 Task: Forward email and add a link Link0000000031 from Parteek.kumar@sogtage.net to Sandip@sogtage.net with a cc to Vanshu.thakur@sogtage.net with a subject Subject0000000031 and add a message Message0000000033. Forward email and add a link Link0000000031 from Parteek.kumar@sogtage.net to Sandip@sogtage.net with a cc to Vanshu.thakur@sogtage.net and bcc to Nikhil.rathi@sogtage.net with a subject Subject0000000031 and add a message Message0000000033. Forward email and add a link Link0000000031 from Parteek.kumar@sogtage.net to Sandip@sogtage.net; Email000000002 with a cc to Nikhil.rathi@sogtage.net; Ayush@sogtage.net and bcc to Pooja.Chaudhary@sogtage.net with a subject Subject0000000031 and add a message Message0000000033. Forward email and add a link Link0000000032 from Parteek.kumar@sogtage.net including the signature Sign0000000001 to Sandip@sogtage.net with a subject Subject0000000031 and add a message Message0000000031. Forward email and add a link Link0000000032 from Parteek.kumar@sogtage.net including the signature Sign0000000001 to Sandip@sogtage.net; Email000000002 with a subject Subject0000000032 and add a message Message0000000032
Action: Mouse moved to (1138, 257)
Screenshot: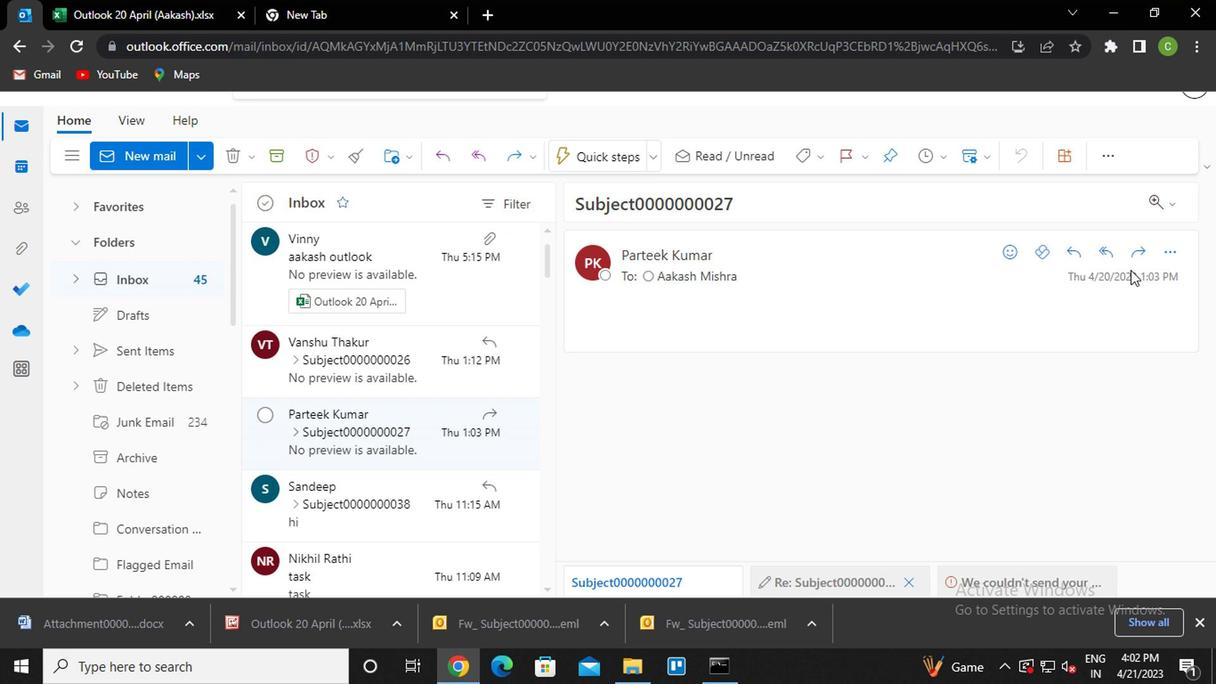 
Action: Mouse pressed left at (1138, 257)
Screenshot: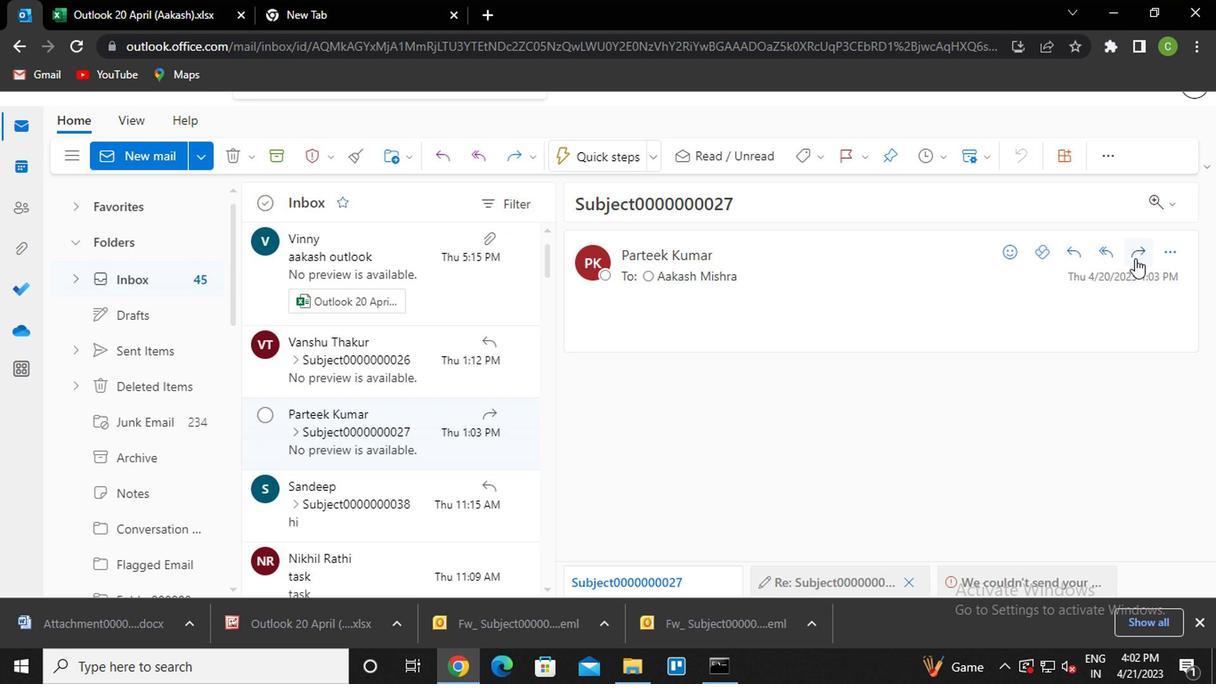 
Action: Mouse moved to (839, 165)
Screenshot: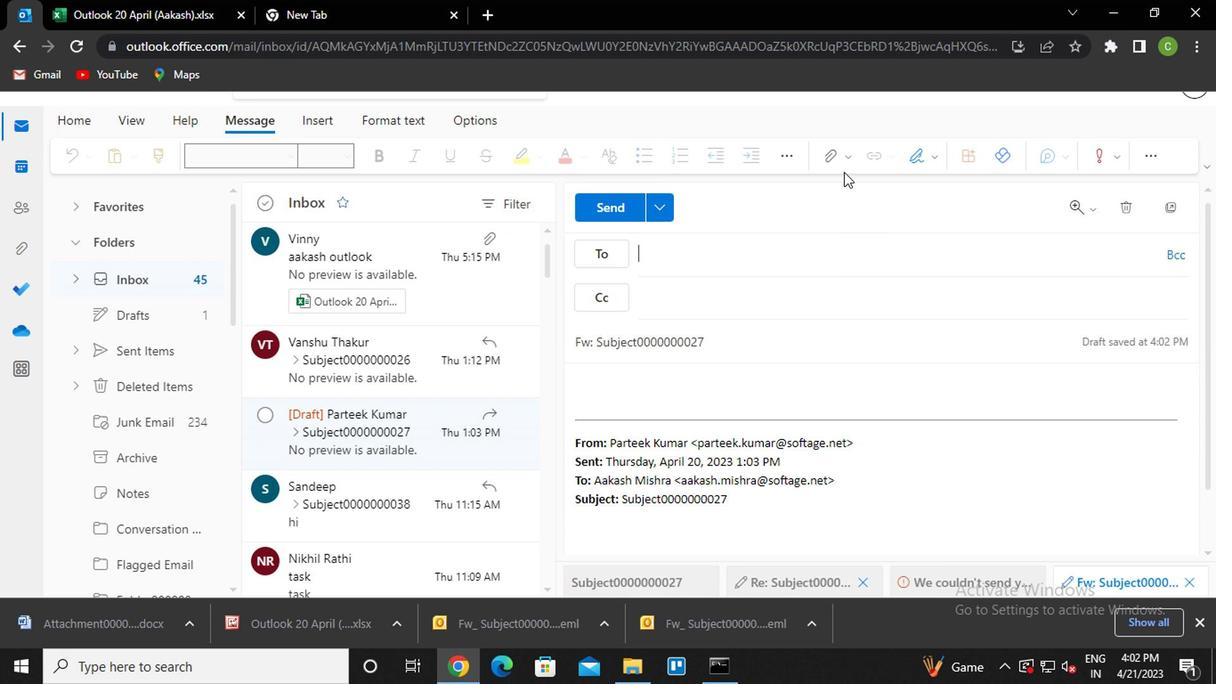 
Action: Mouse pressed left at (839, 165)
Screenshot: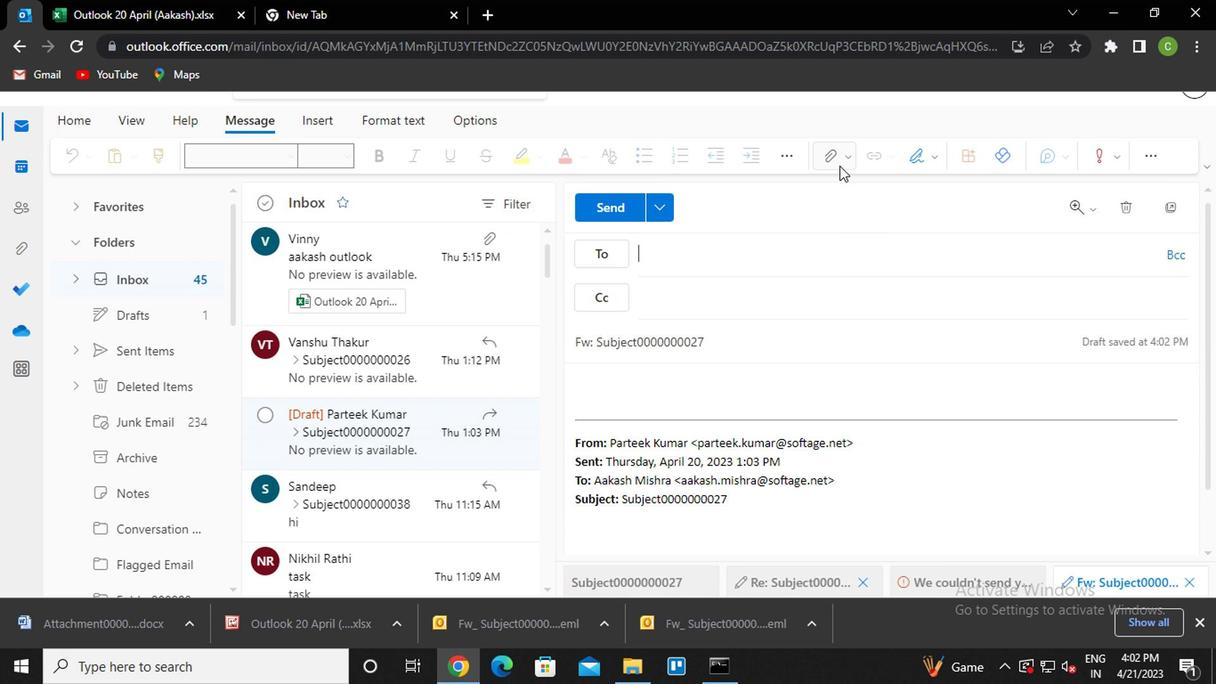 
Action: Mouse moved to (600, 397)
Screenshot: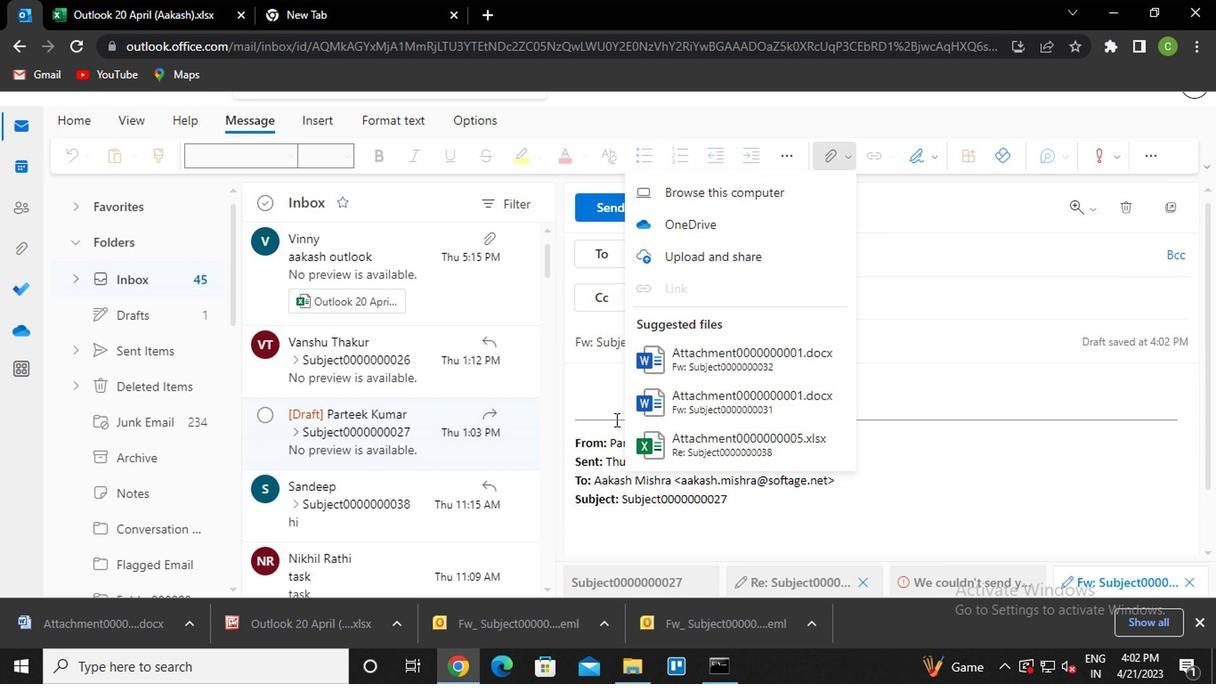 
Action: Mouse pressed left at (600, 397)
Screenshot: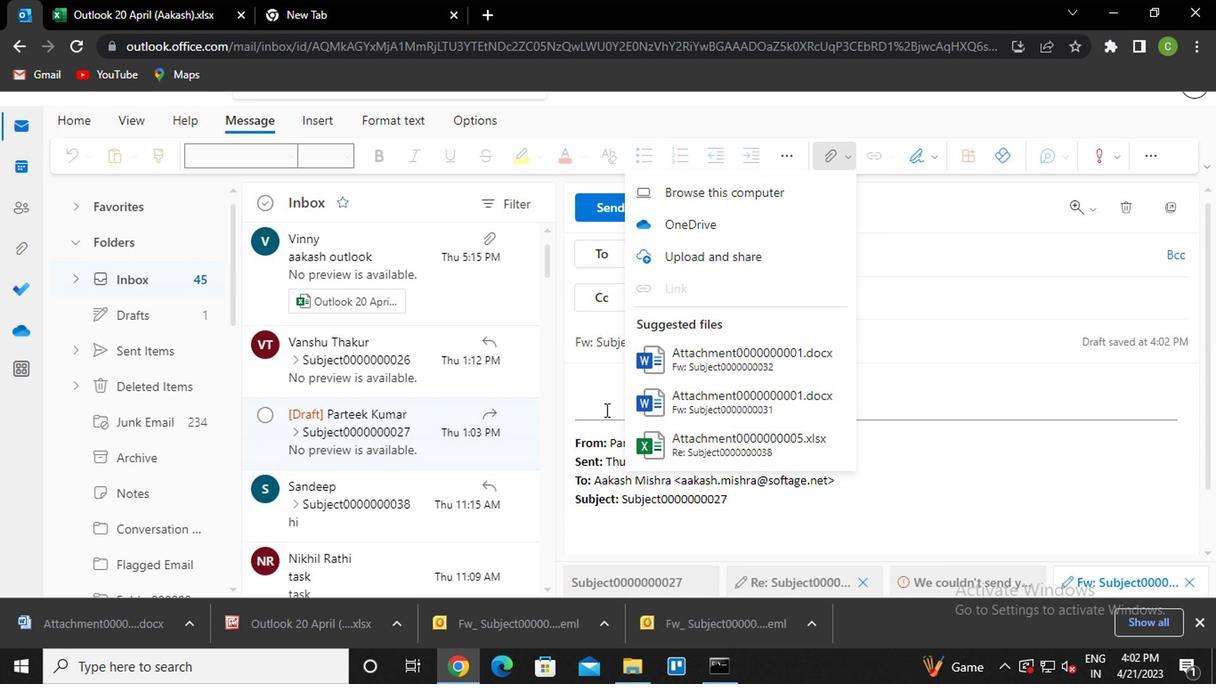 
Action: Mouse moved to (834, 165)
Screenshot: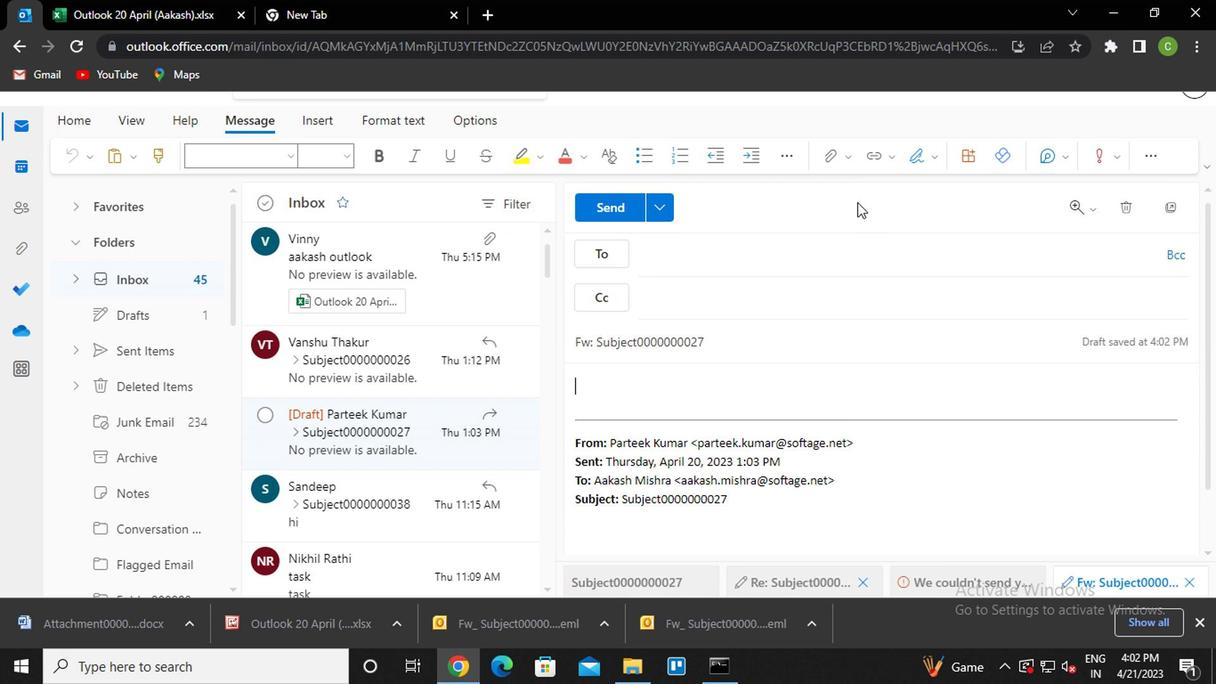 
Action: Mouse pressed left at (834, 165)
Screenshot: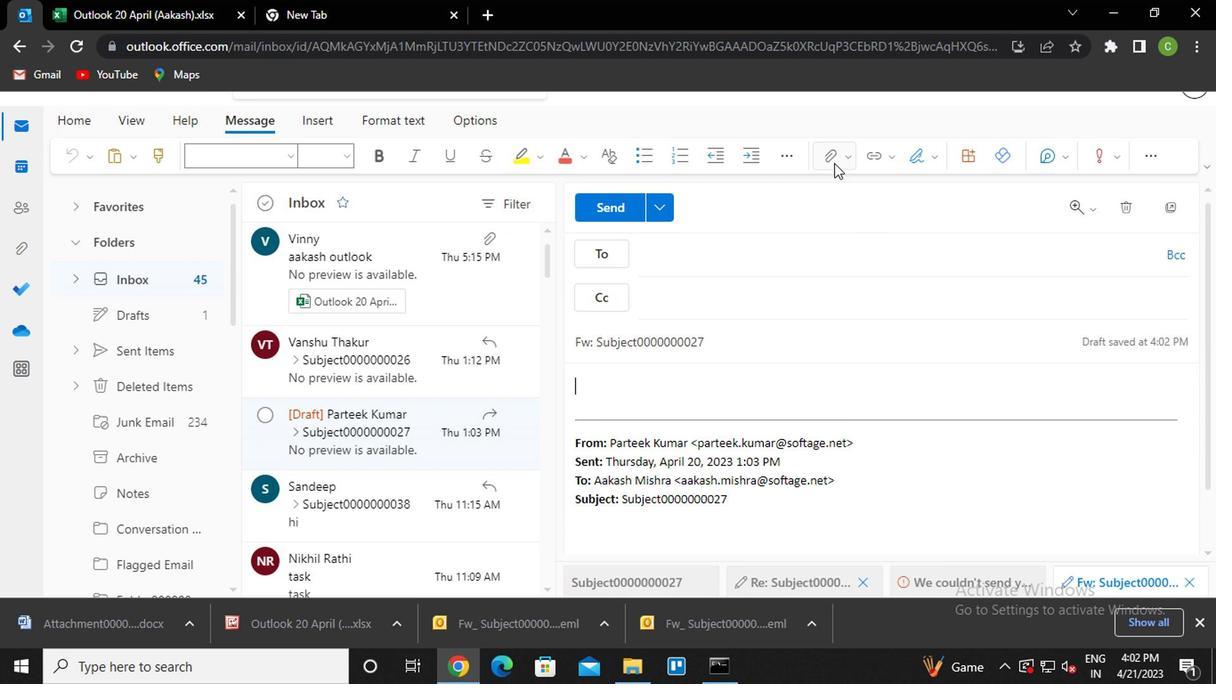 
Action: Mouse moved to (700, 295)
Screenshot: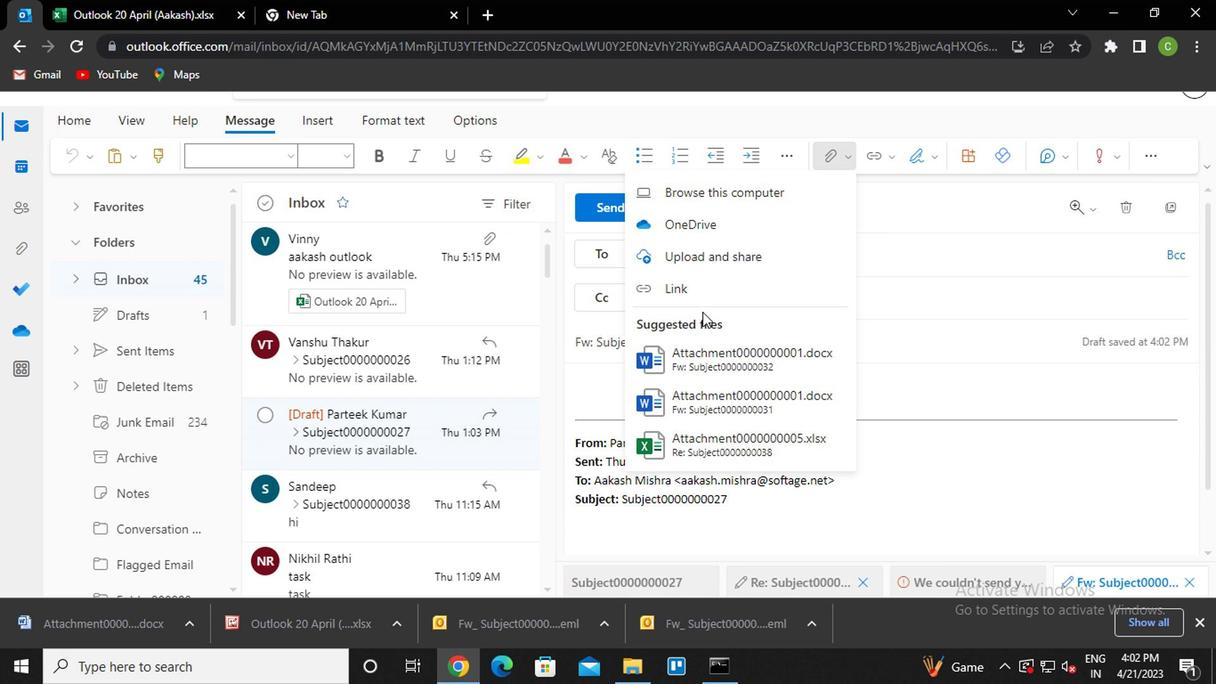 
Action: Mouse pressed left at (700, 295)
Screenshot: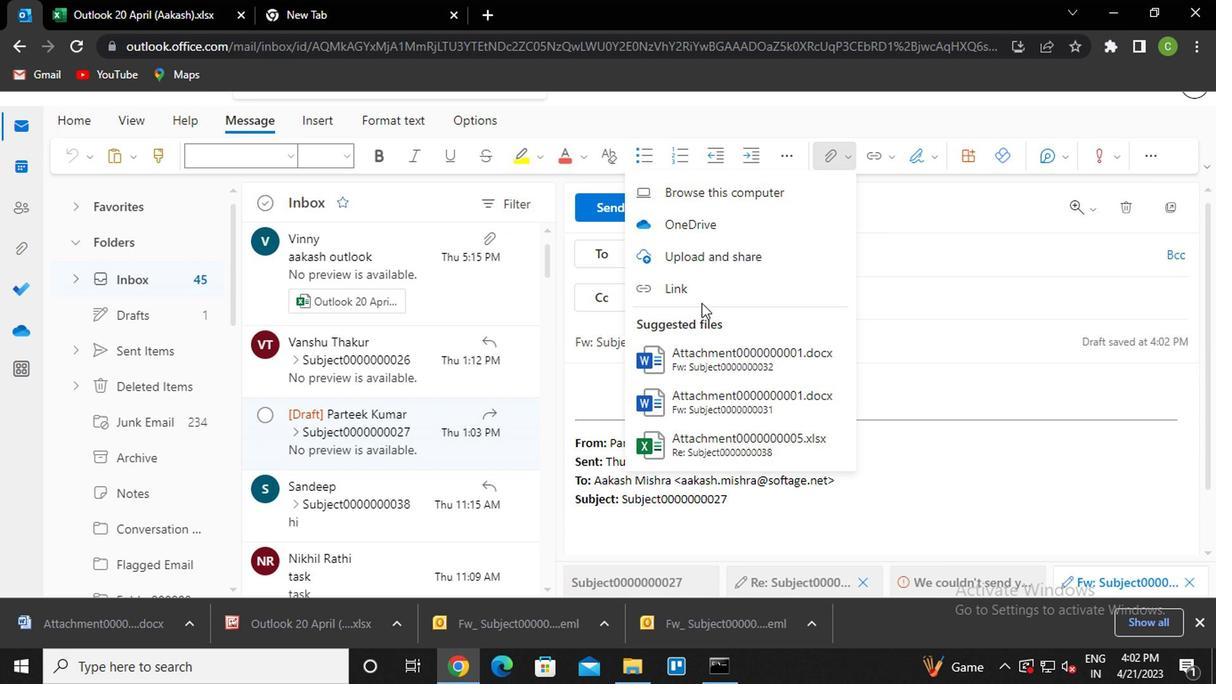 
Action: Mouse moved to (464, 378)
Screenshot: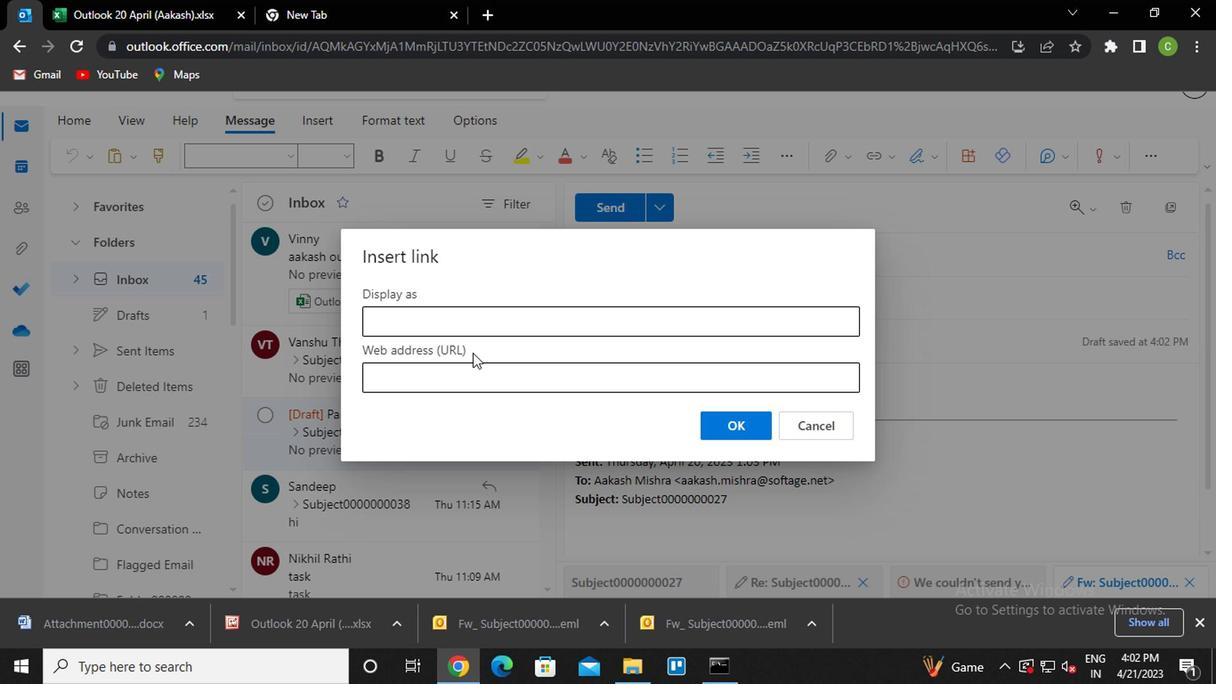 
Action: Mouse pressed left at (464, 378)
Screenshot: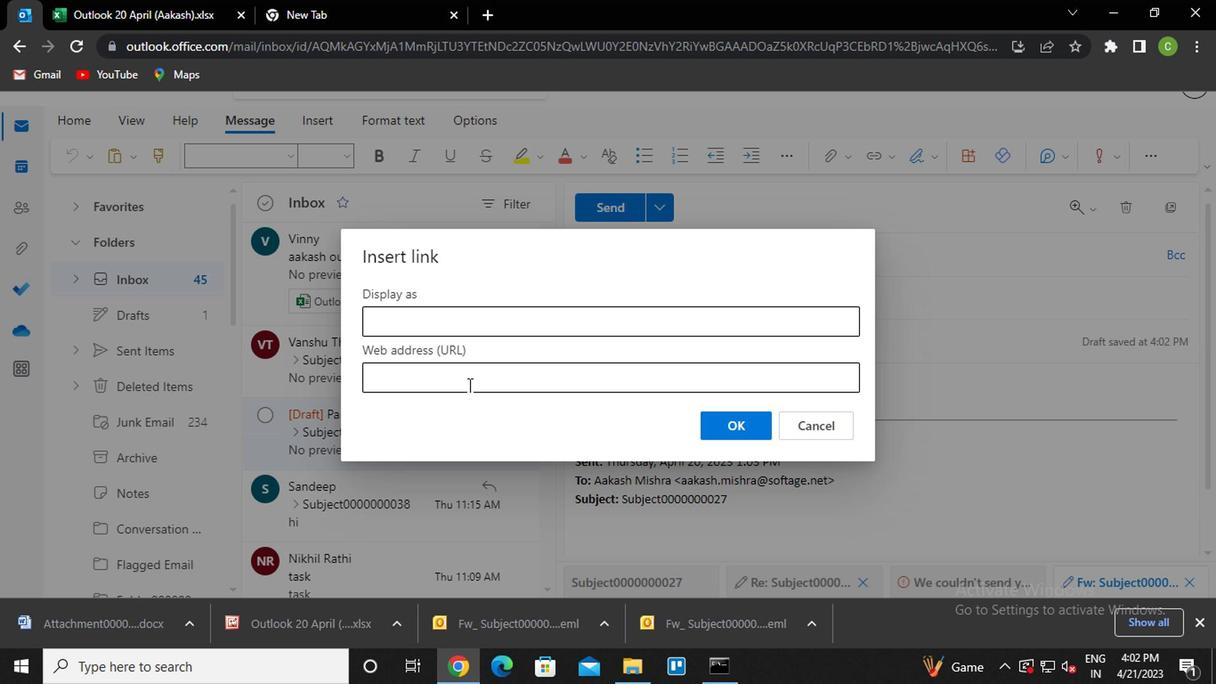 
Action: Mouse moved to (520, 232)
Screenshot: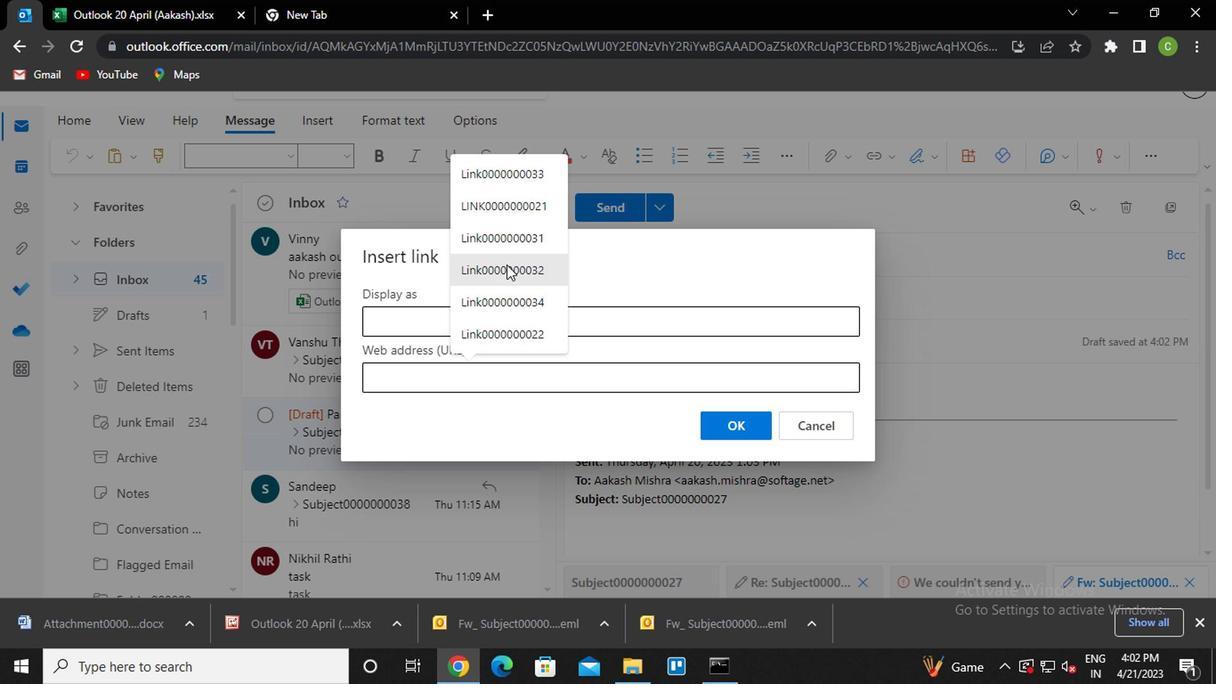 
Action: Mouse pressed left at (520, 232)
Screenshot: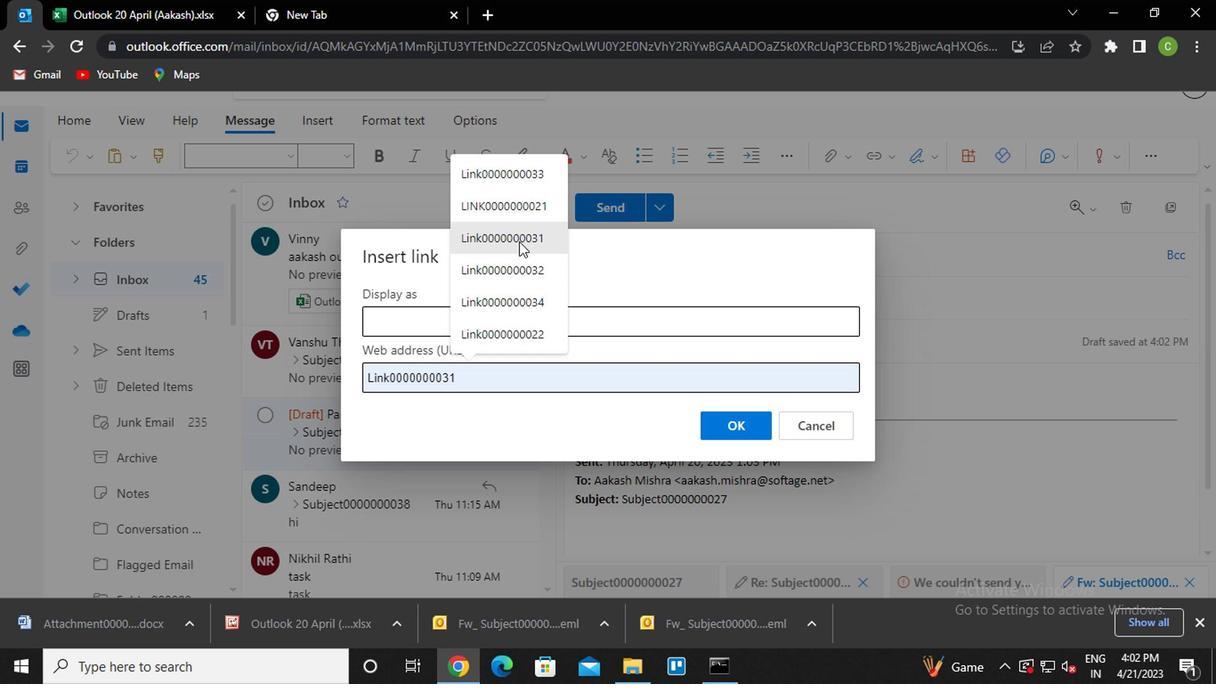 
Action: Mouse moved to (717, 417)
Screenshot: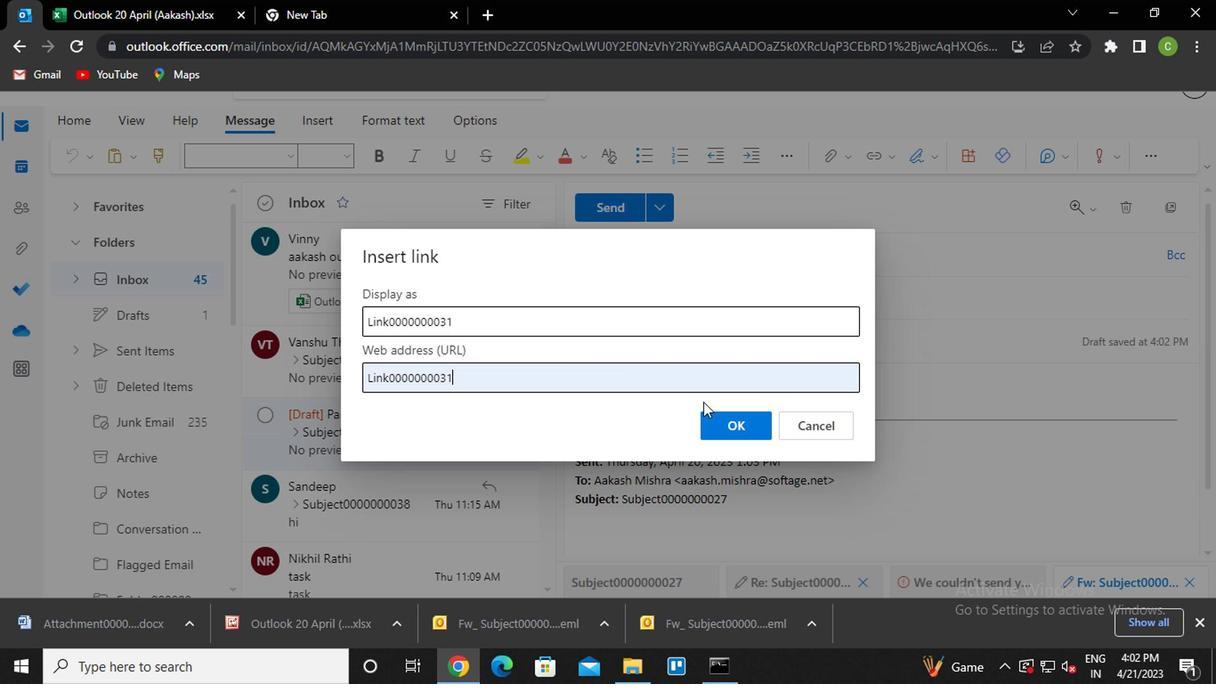 
Action: Mouse pressed left at (717, 417)
Screenshot: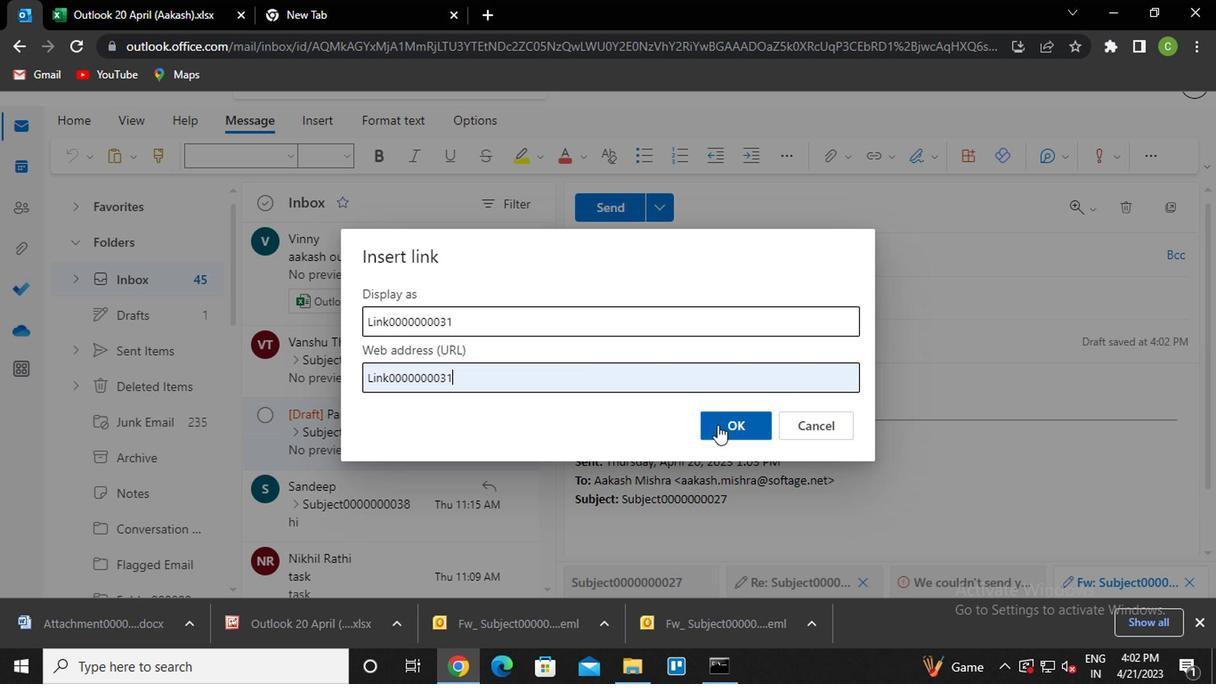 
Action: Mouse moved to (727, 260)
Screenshot: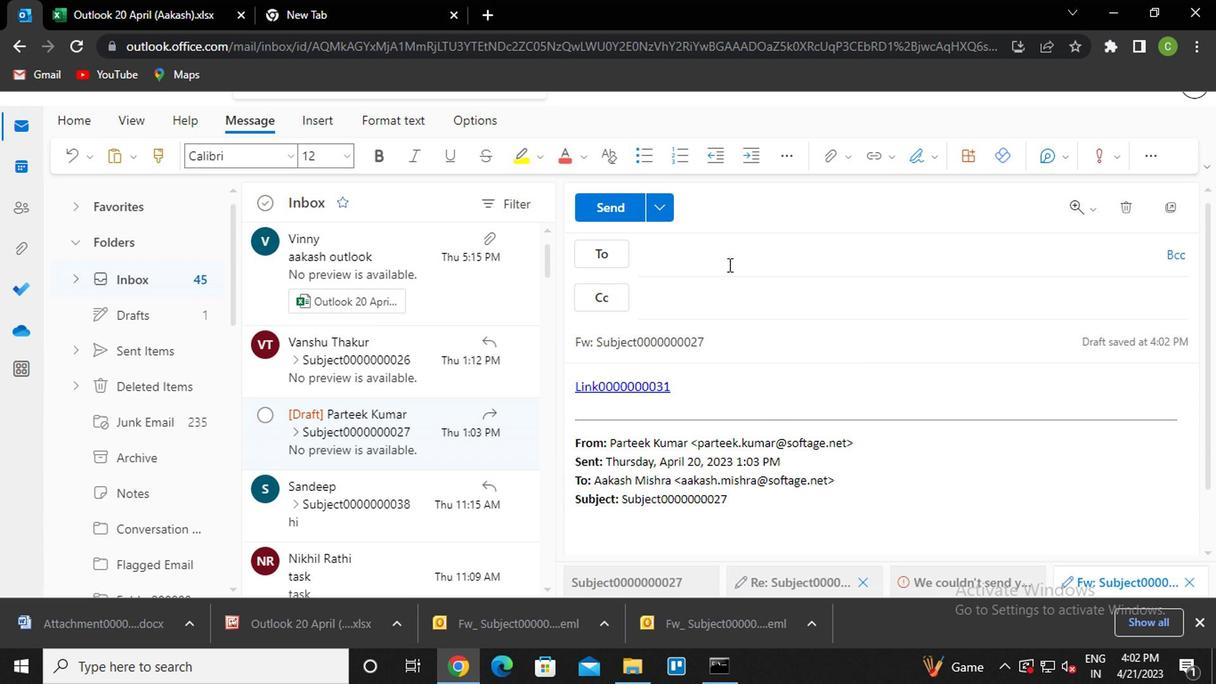 
Action: Mouse pressed left at (727, 260)
Screenshot: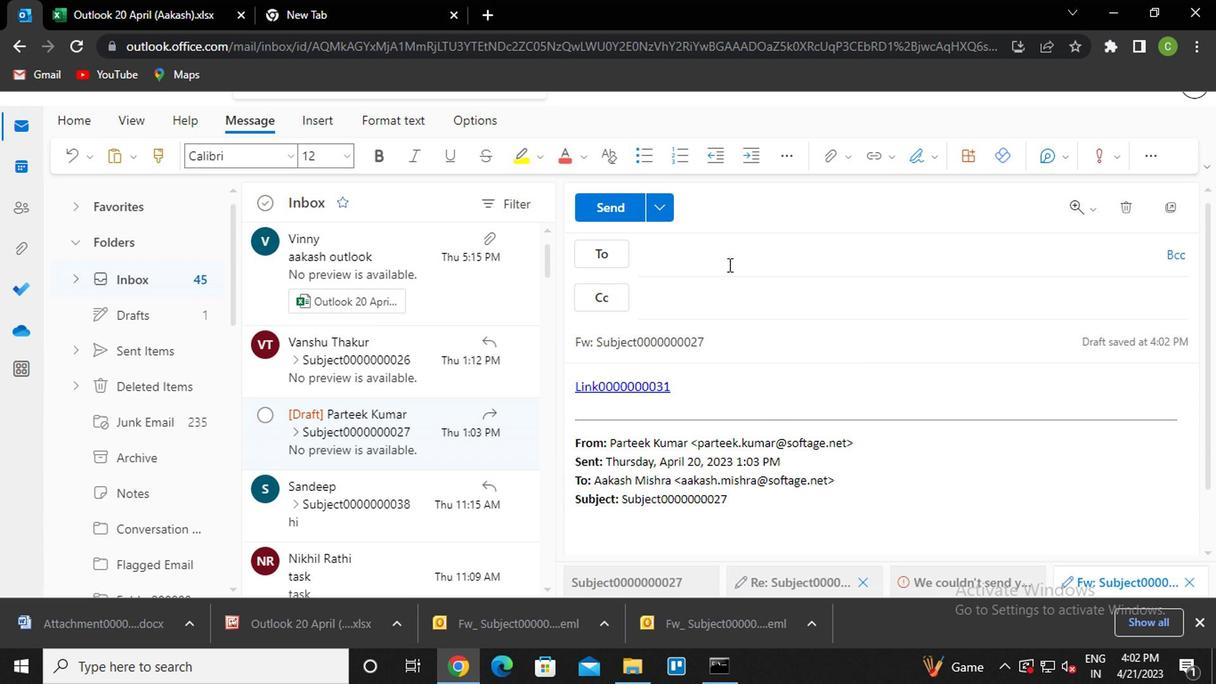 
Action: Key pressed sa<Key.enter>
Screenshot: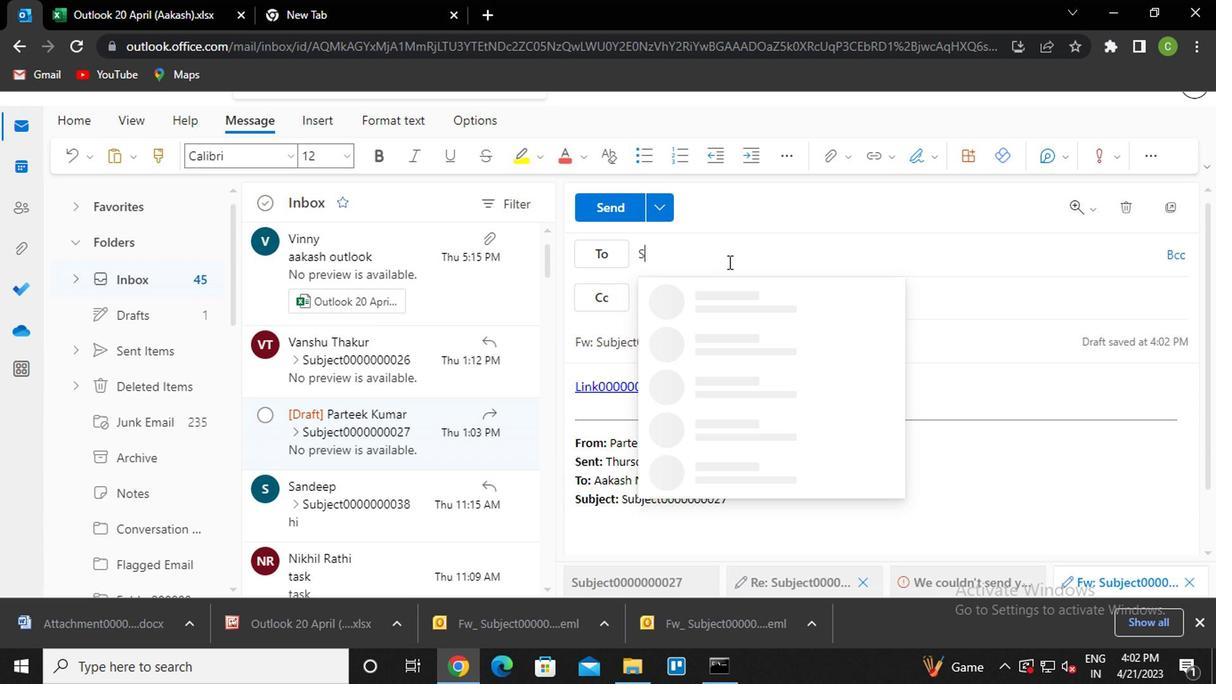 
Action: Mouse moved to (696, 300)
Screenshot: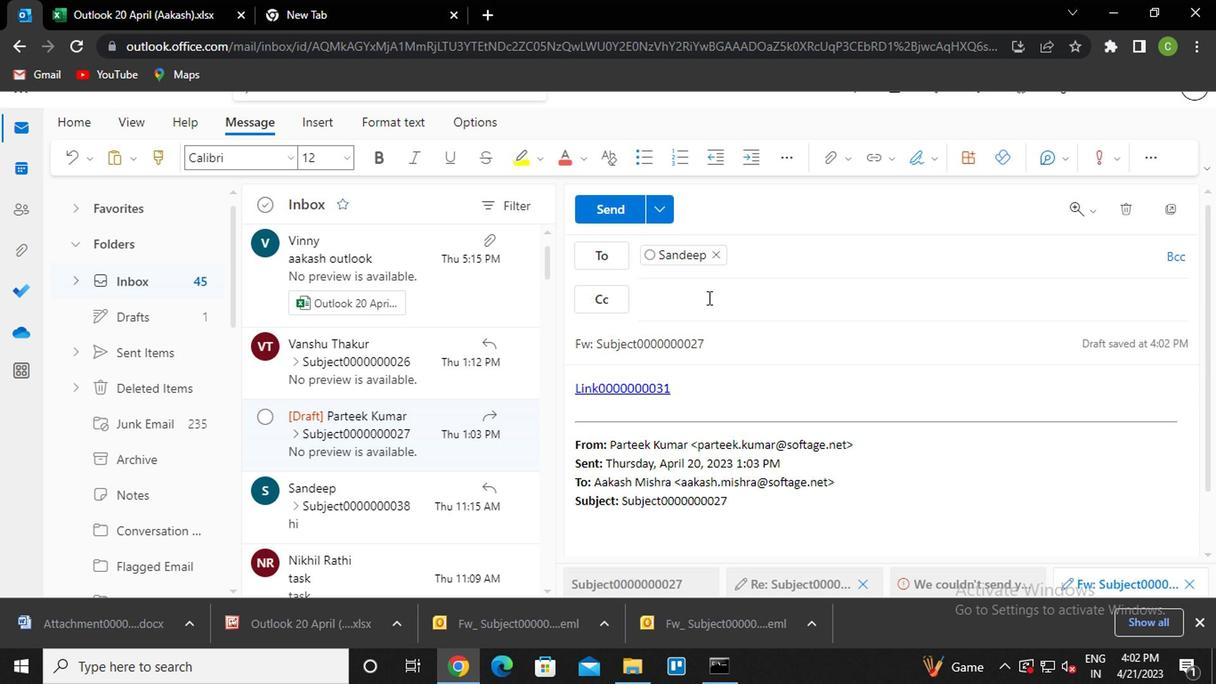 
Action: Mouse pressed left at (696, 300)
Screenshot: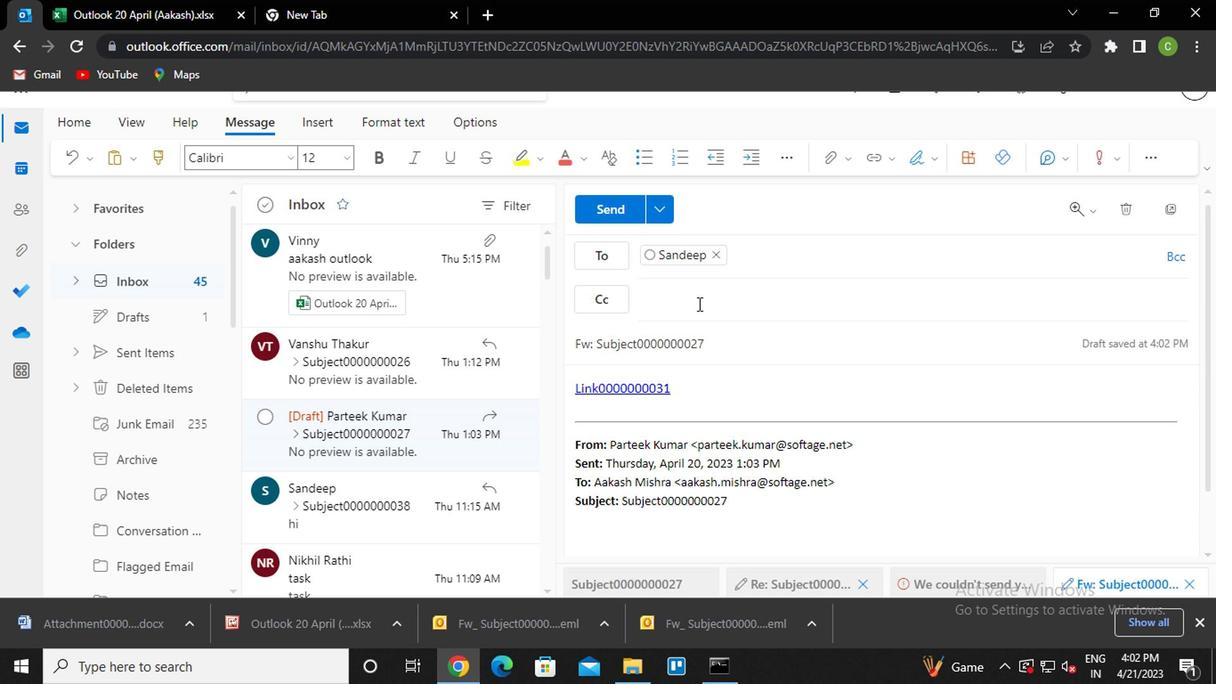
Action: Key pressed va<Key.enter>
Screenshot: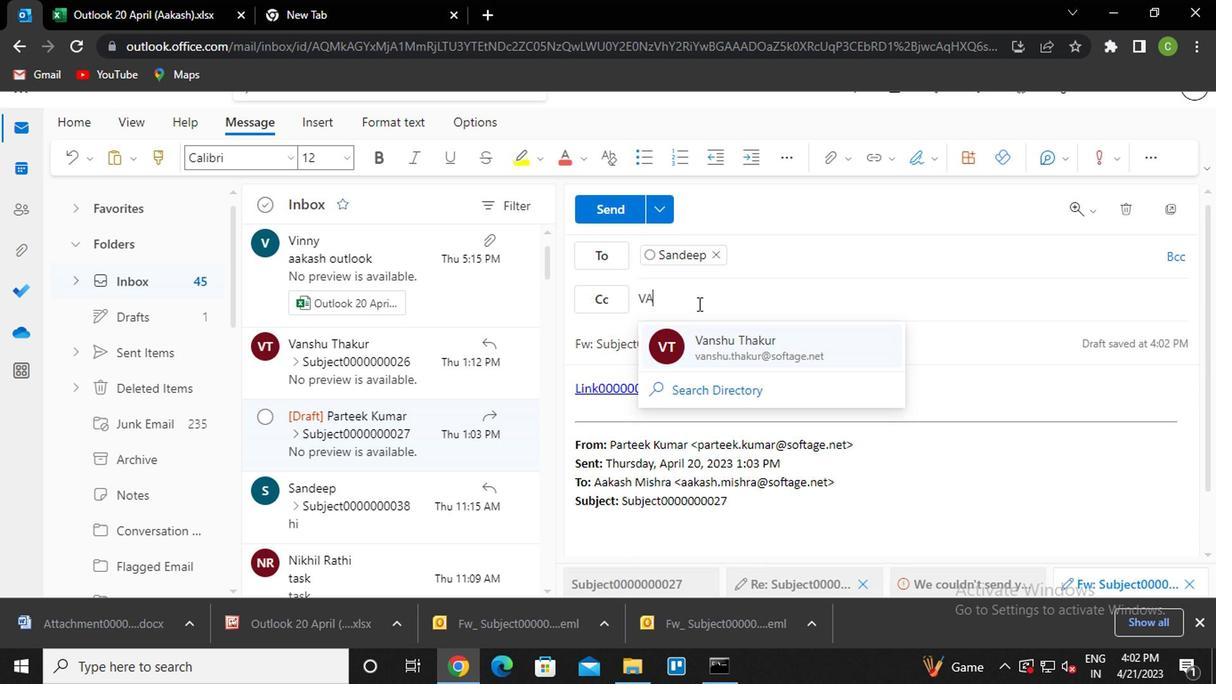 
Action: Mouse moved to (720, 341)
Screenshot: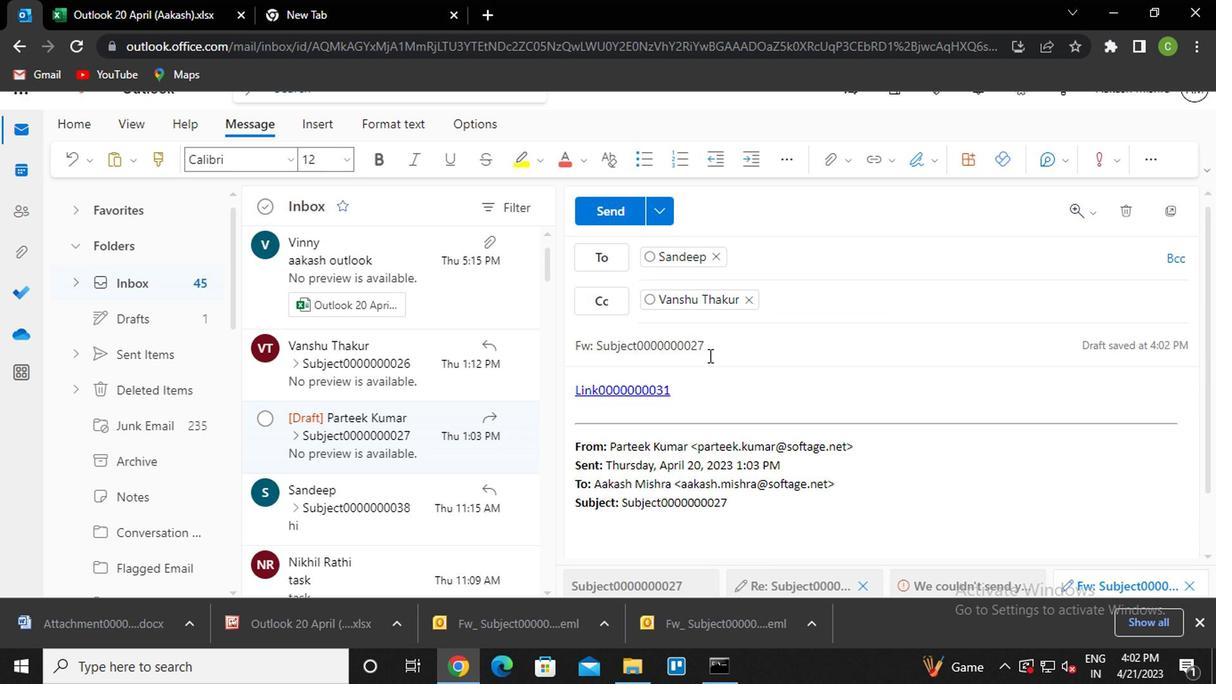 
Action: Mouse pressed left at (720, 341)
Screenshot: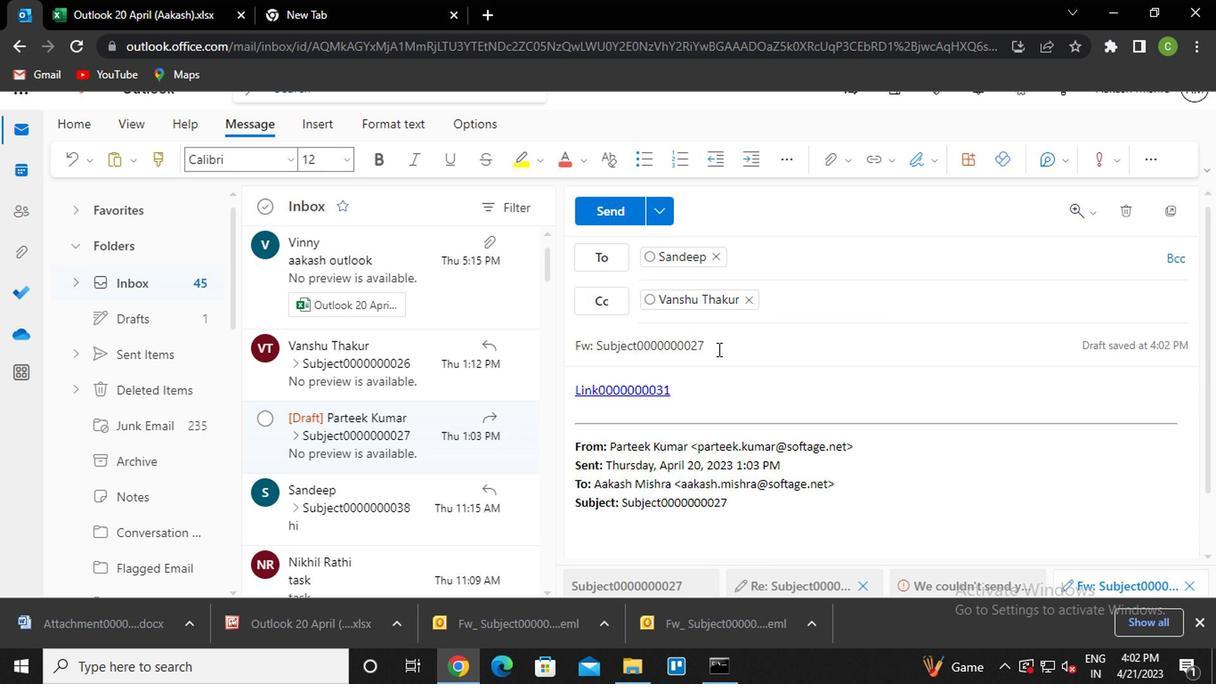 
Action: Key pressed <Key.backspace><Key.backspace>31
Screenshot: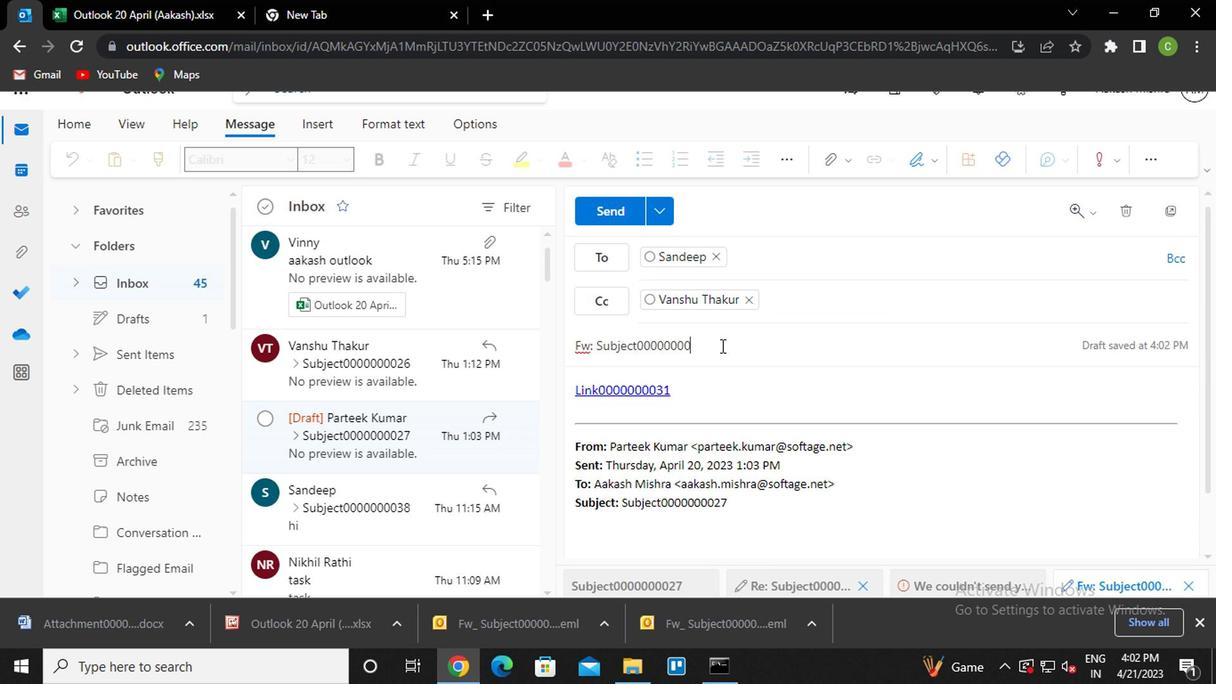 
Action: Mouse moved to (715, 376)
Screenshot: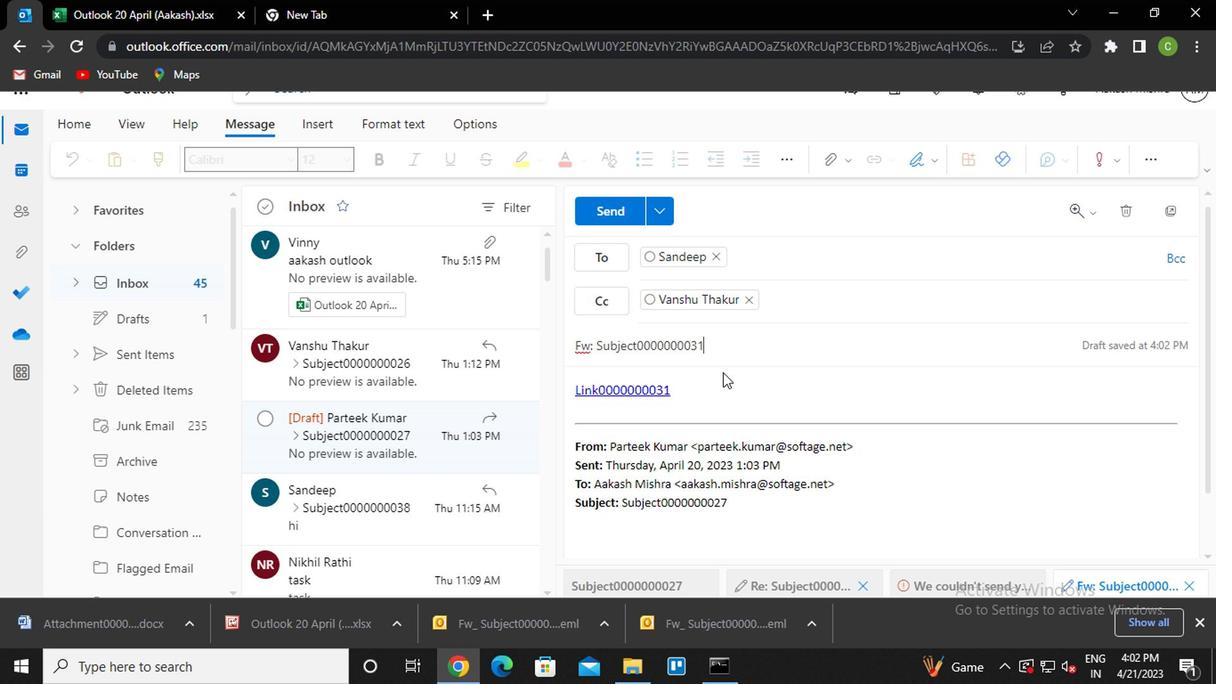 
Action: Mouse pressed left at (715, 376)
Screenshot: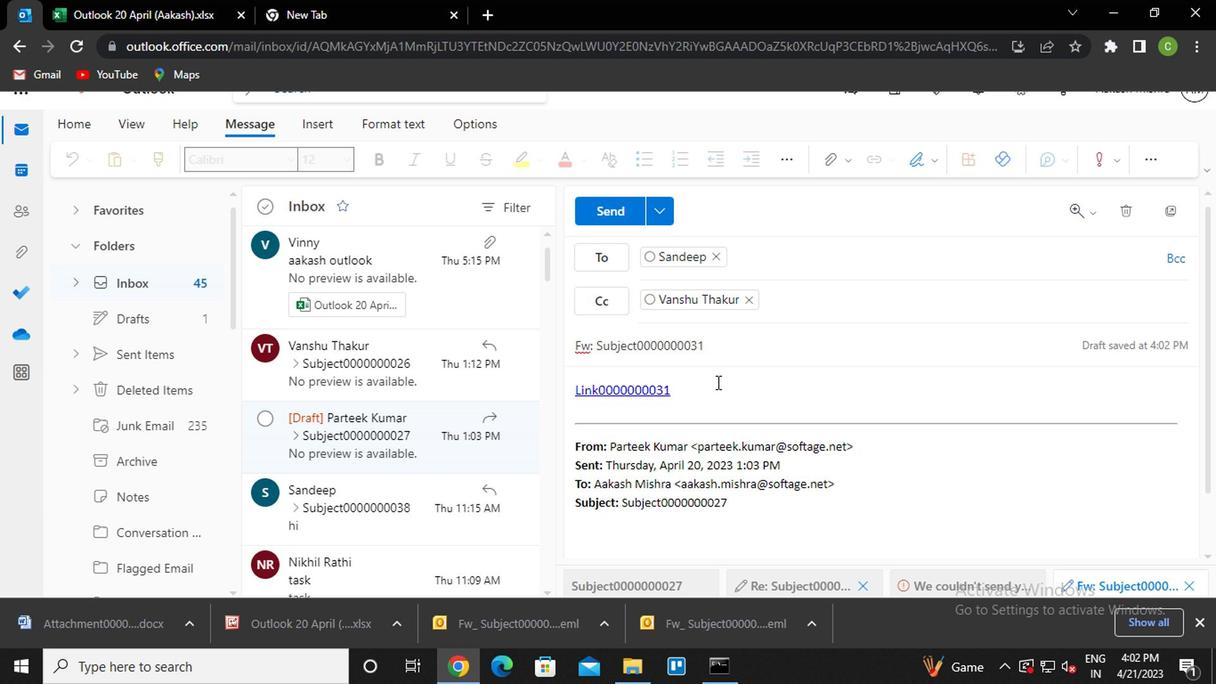 
Action: Key pressed <Key.enter><Key.caps_lock><Key.caps_lock>m<Key.caps_lock>essage0000000033
Screenshot: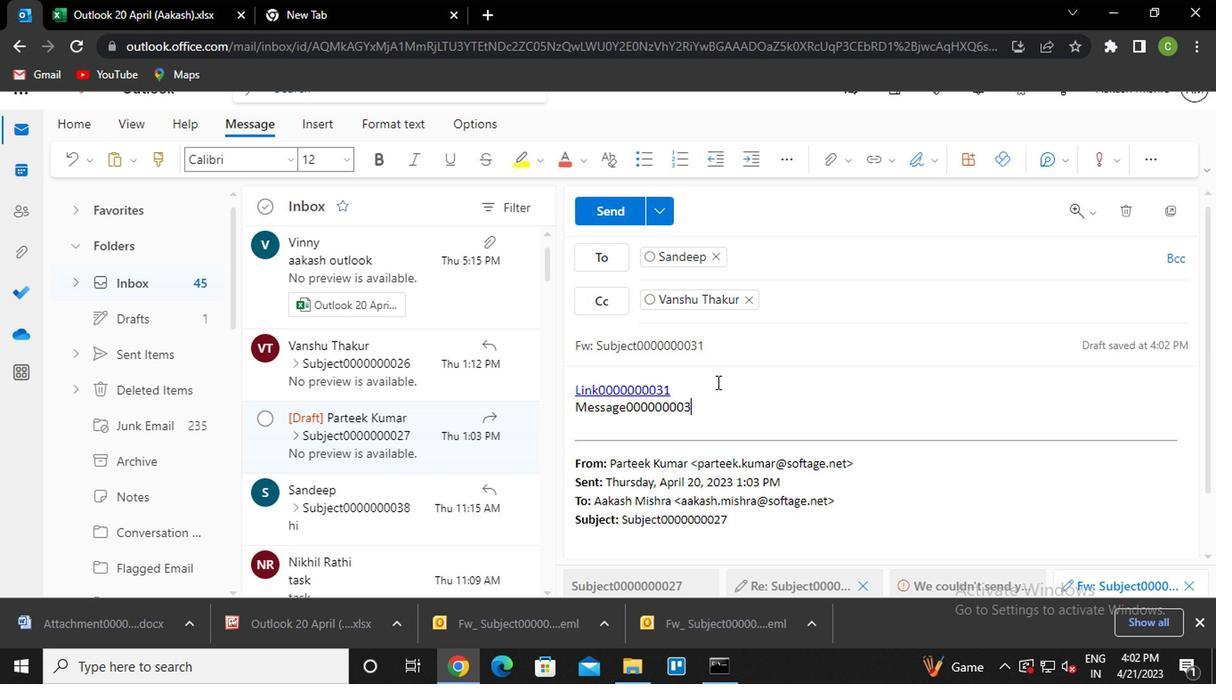 
Action: Mouse moved to (604, 215)
Screenshot: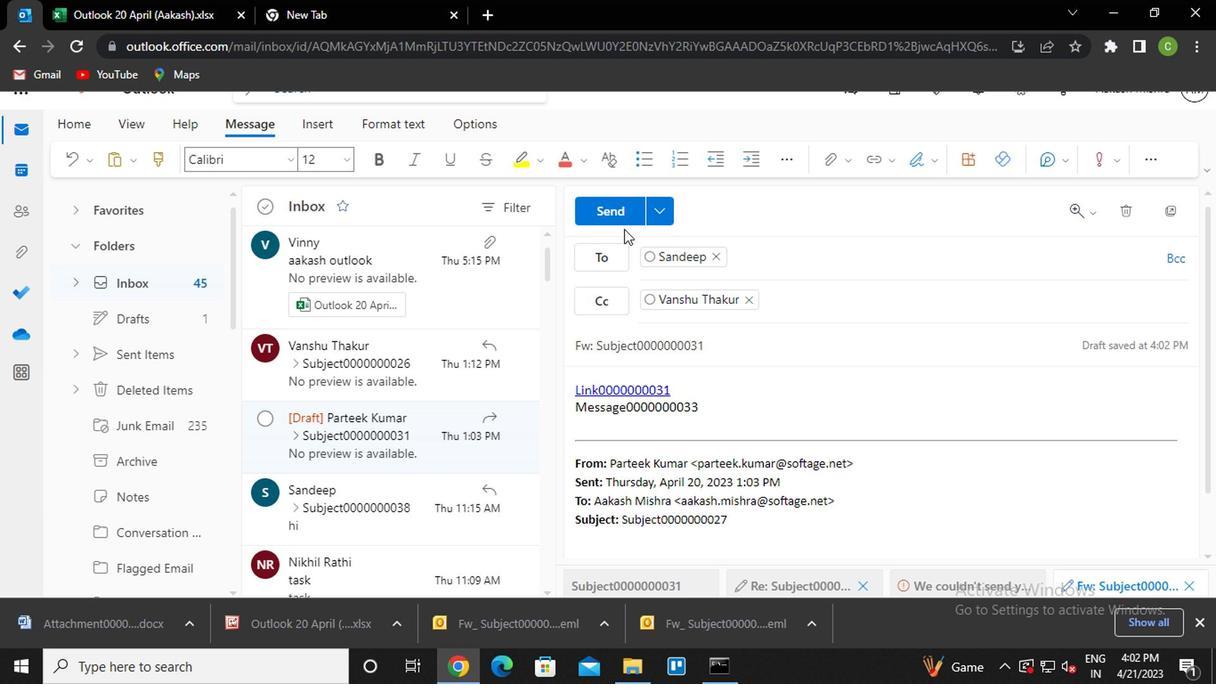 
Action: Mouse pressed left at (604, 215)
Screenshot: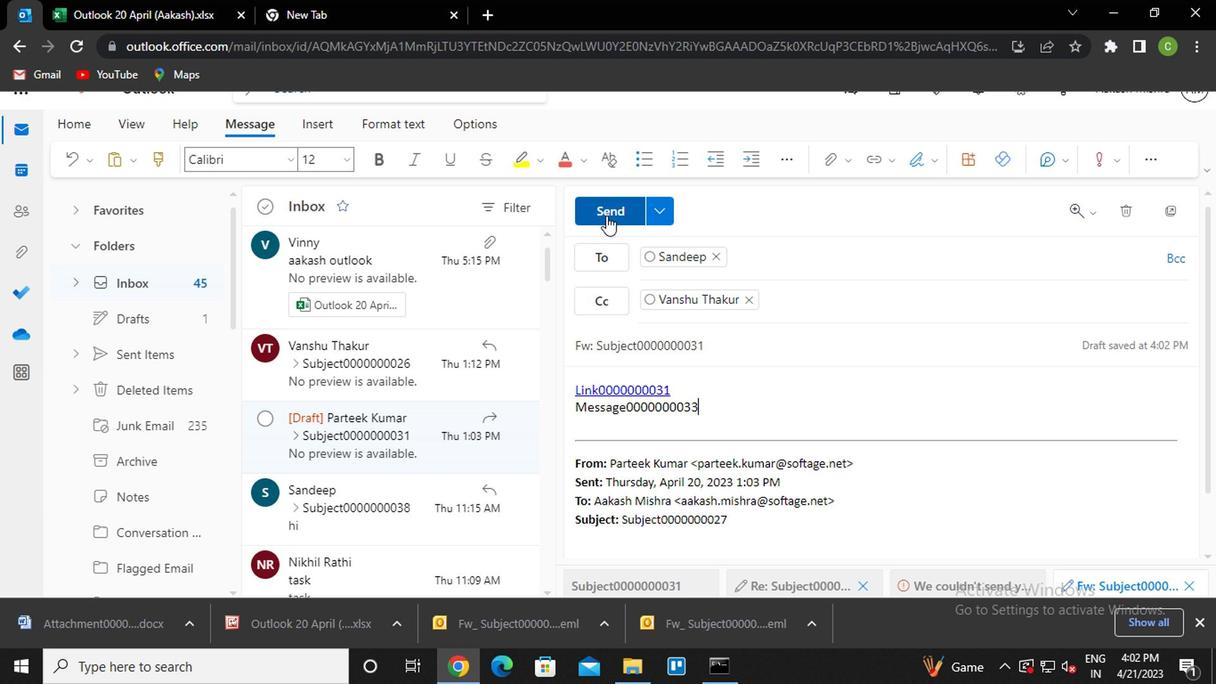 
Action: Mouse moved to (1143, 252)
Screenshot: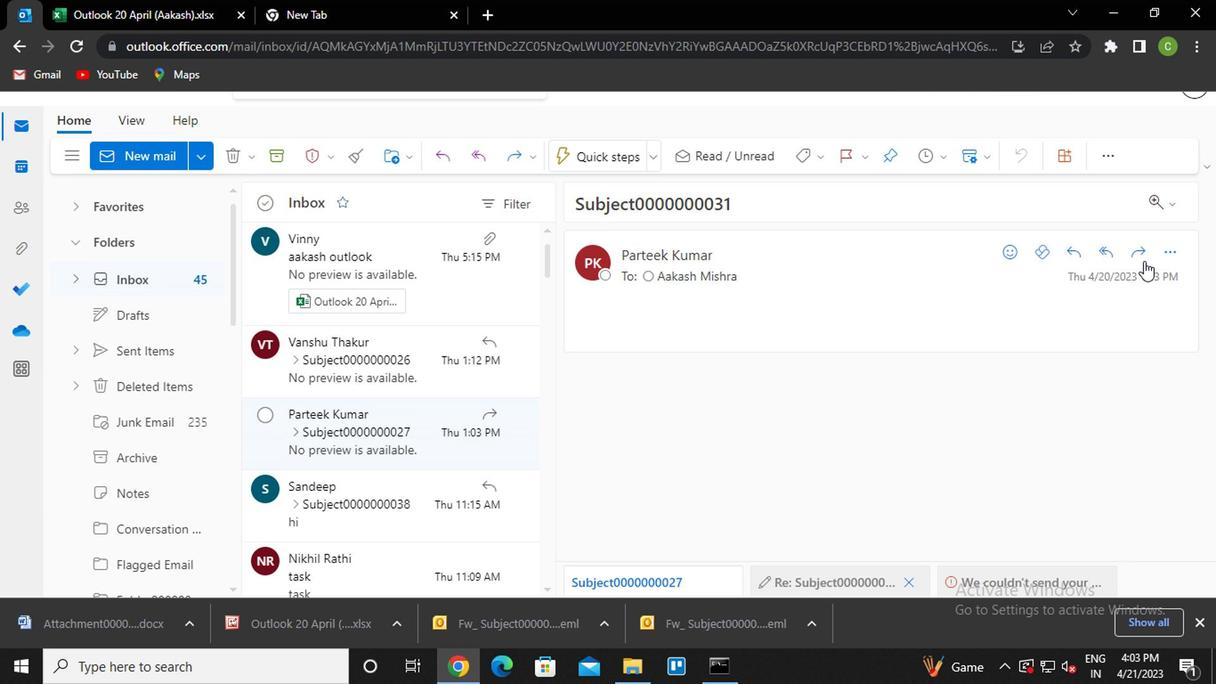 
Action: Mouse pressed left at (1143, 252)
Screenshot: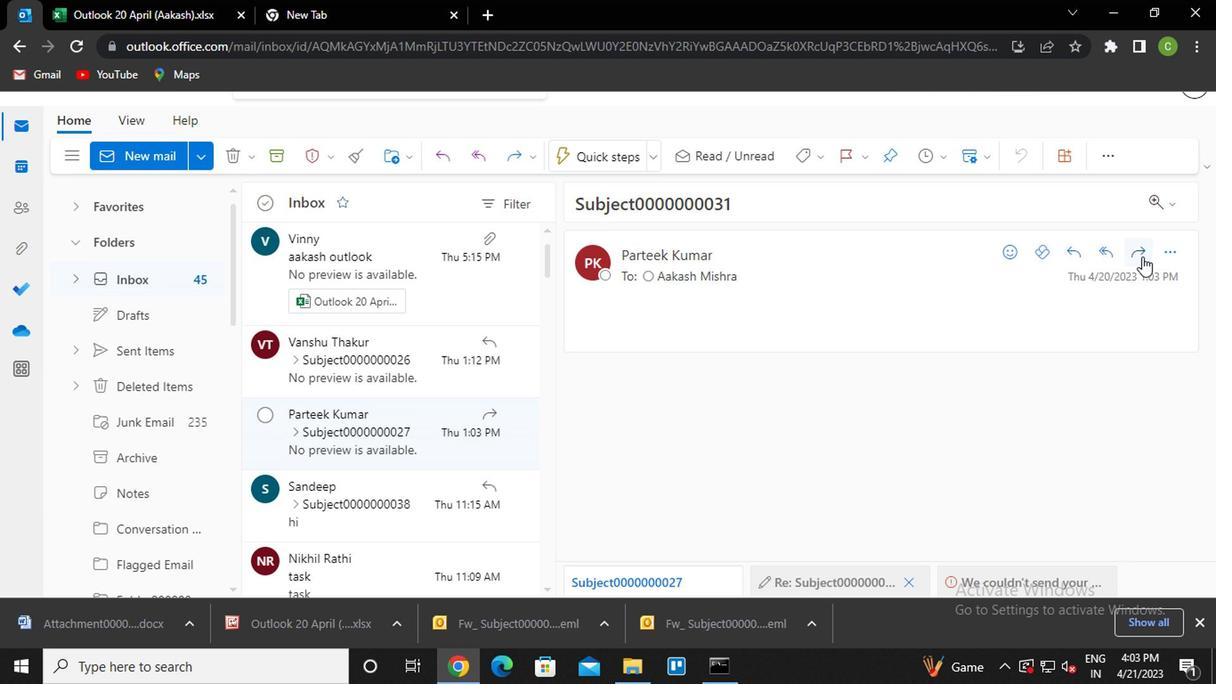 
Action: Mouse moved to (624, 395)
Screenshot: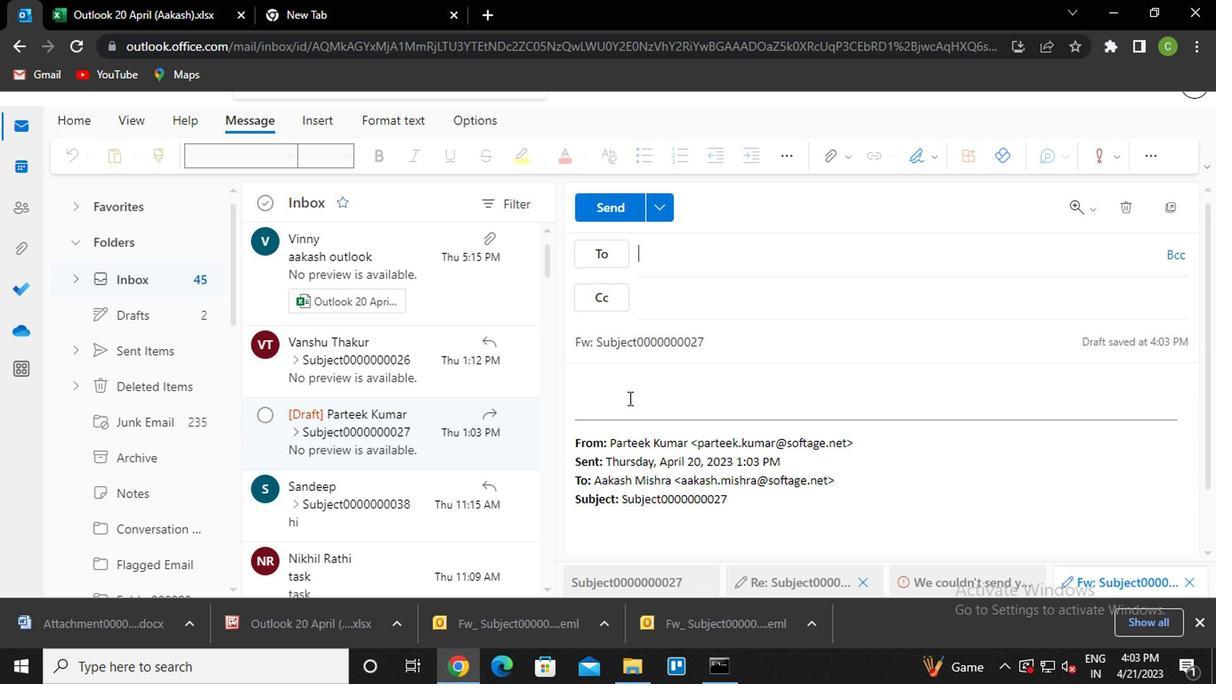 
Action: Mouse pressed left at (624, 395)
Screenshot: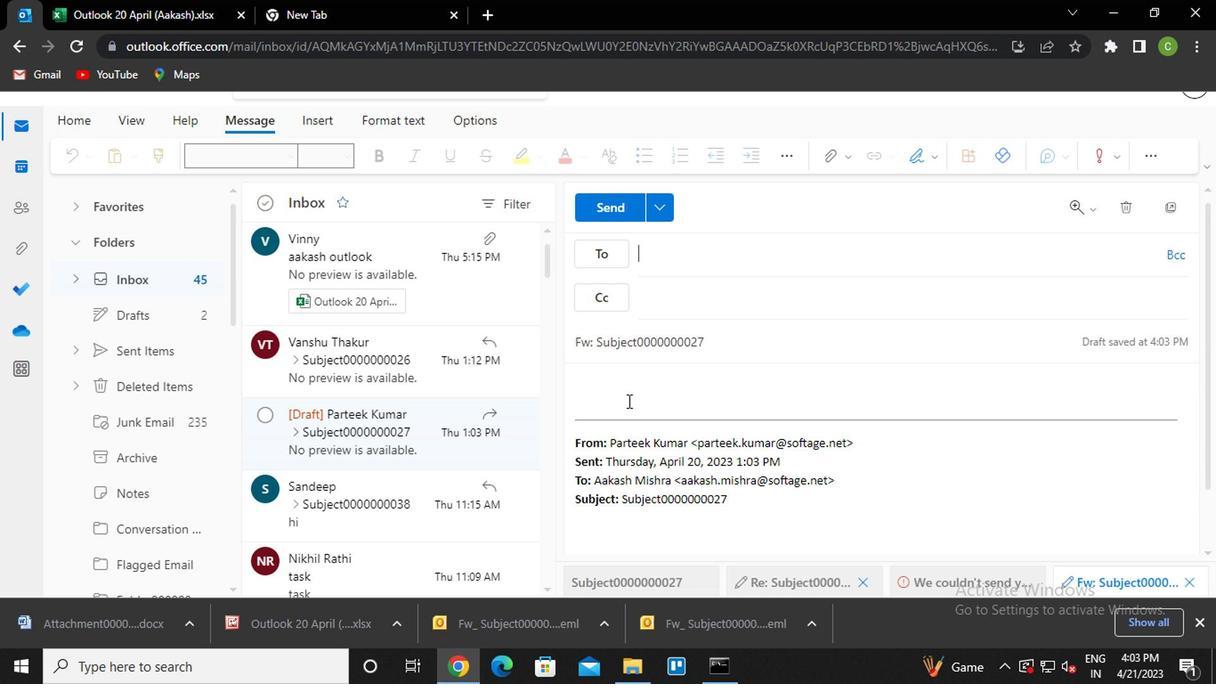 
Action: Mouse moved to (846, 159)
Screenshot: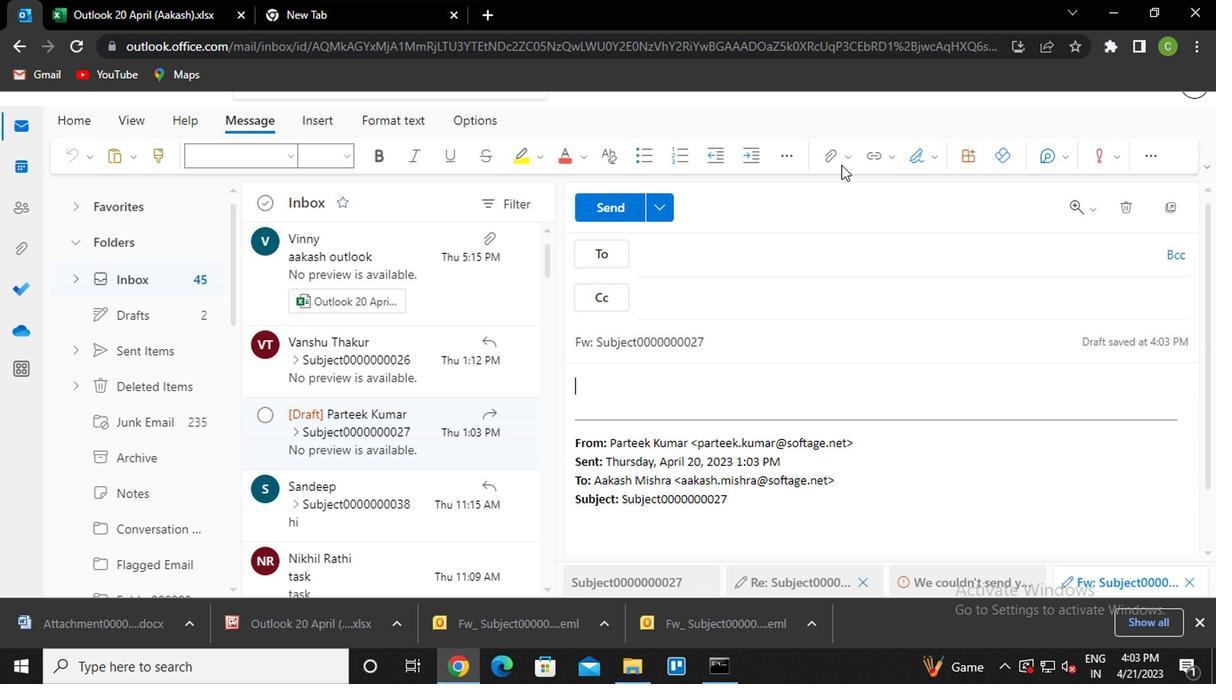 
Action: Mouse pressed left at (846, 159)
Screenshot: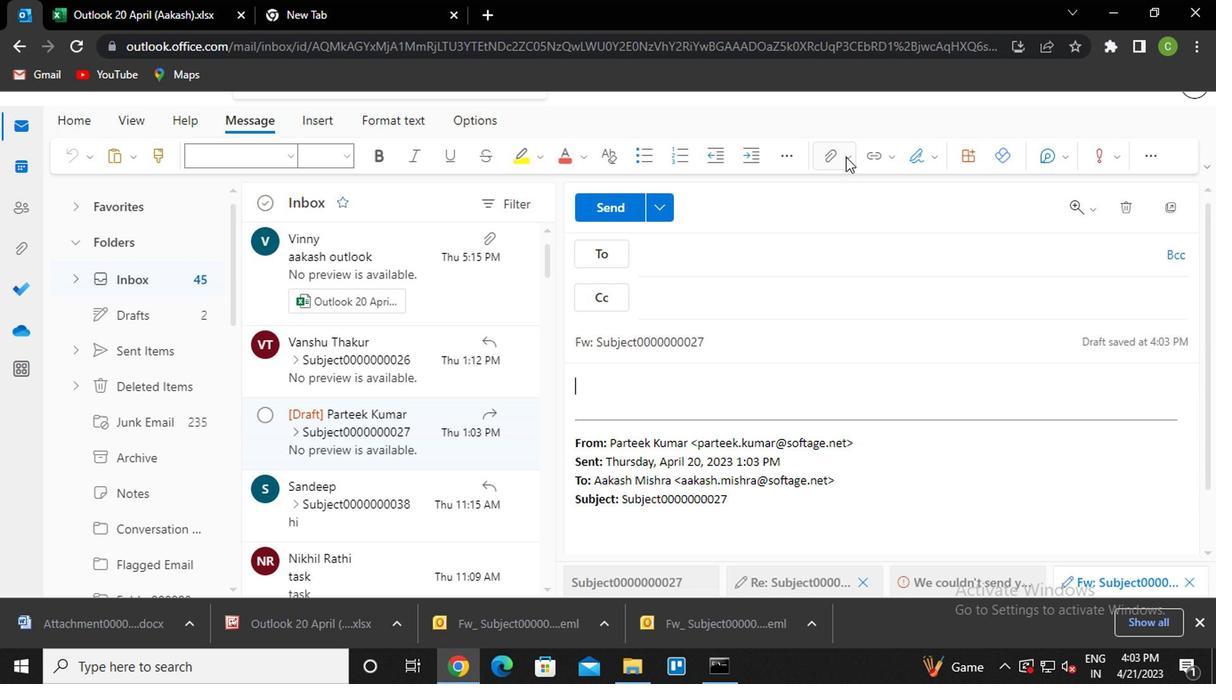 
Action: Mouse moved to (694, 284)
Screenshot: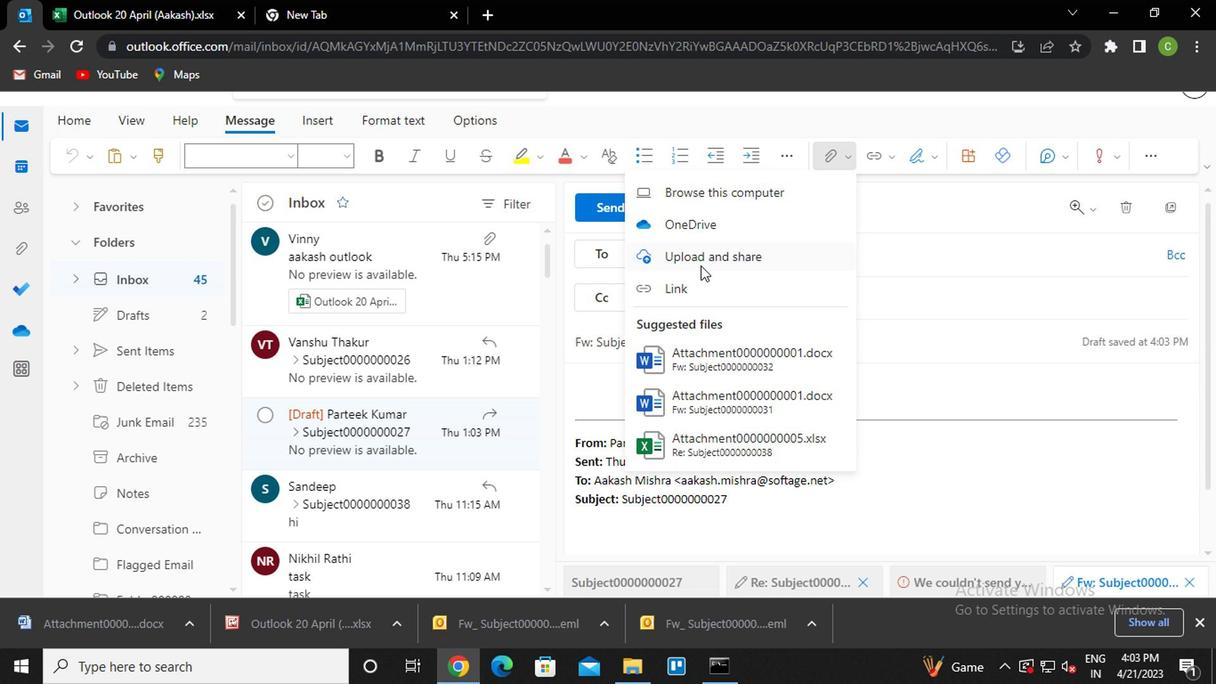 
Action: Mouse pressed left at (694, 284)
Screenshot: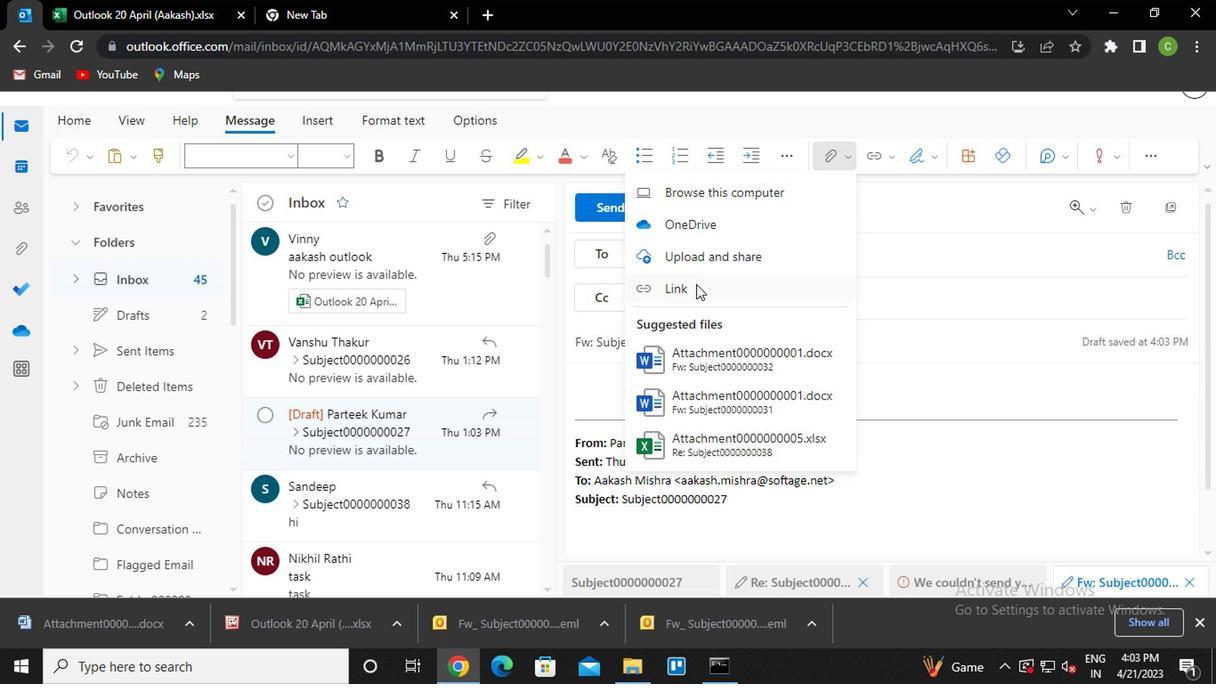
Action: Mouse moved to (508, 377)
Screenshot: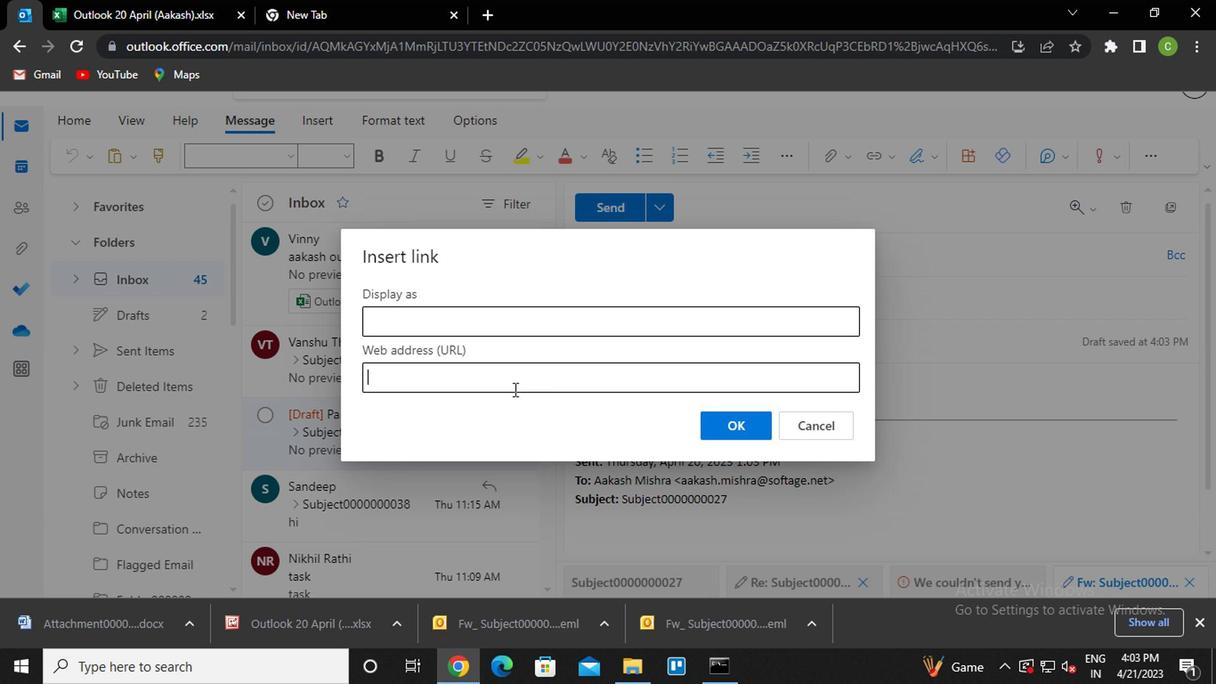 
Action: Mouse pressed left at (508, 377)
Screenshot: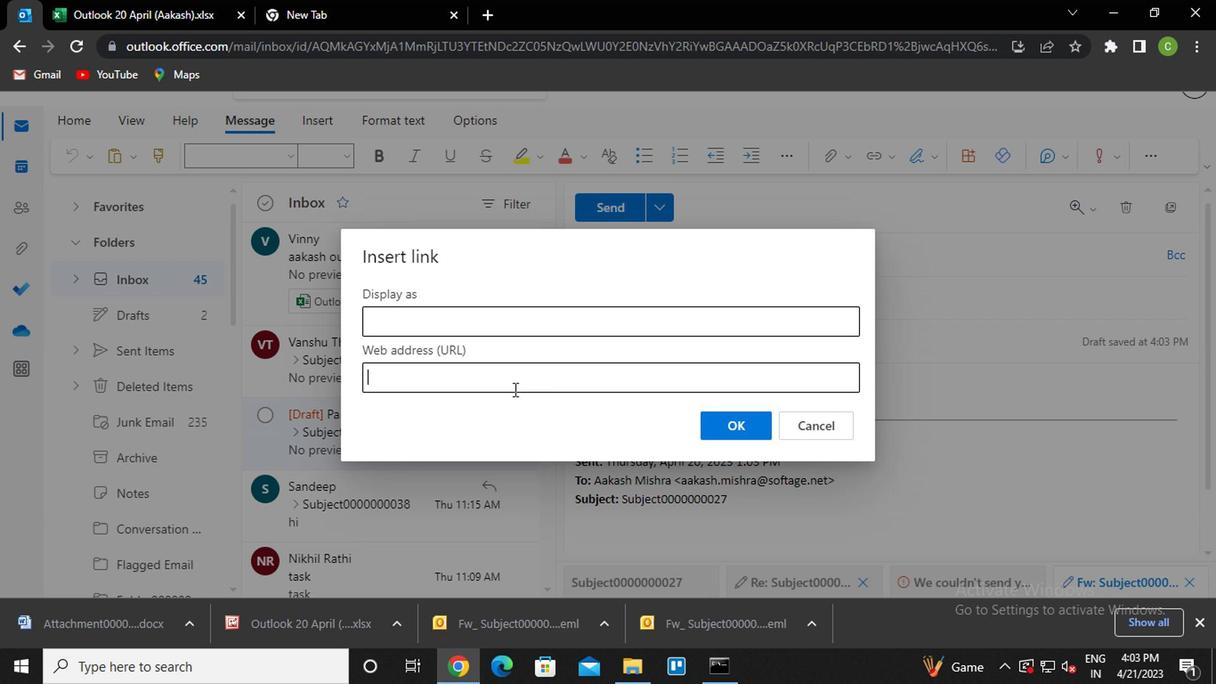 
Action: Mouse moved to (526, 247)
Screenshot: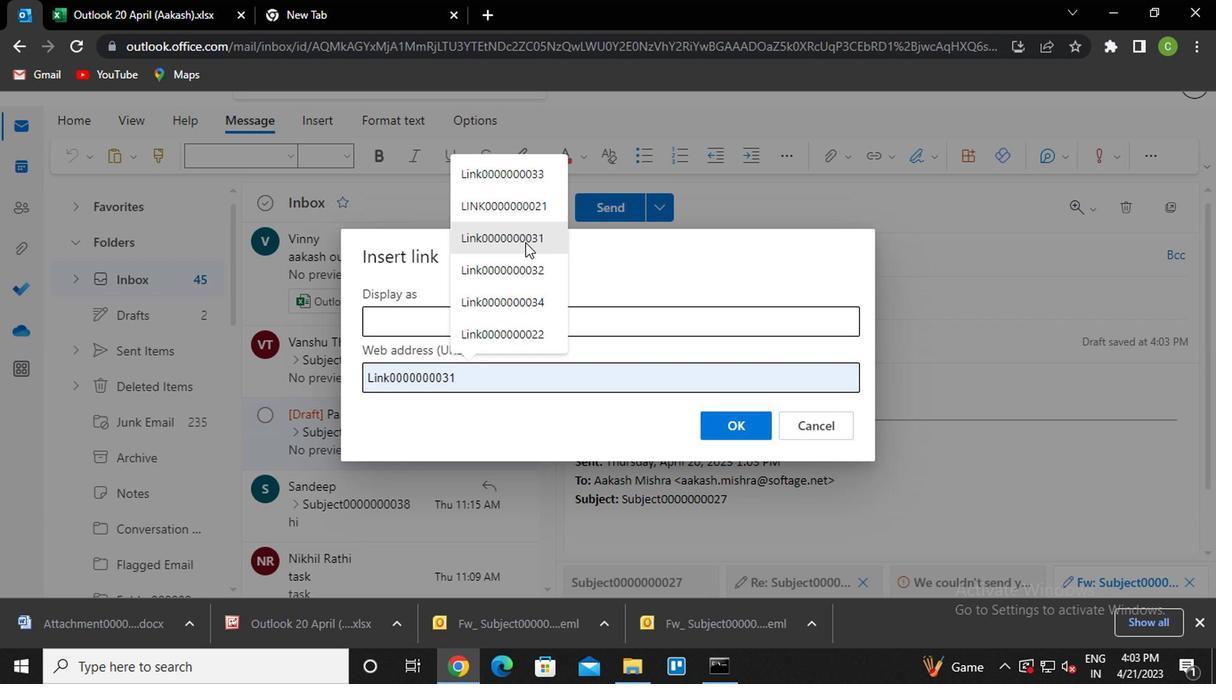 
Action: Mouse pressed left at (526, 247)
Screenshot: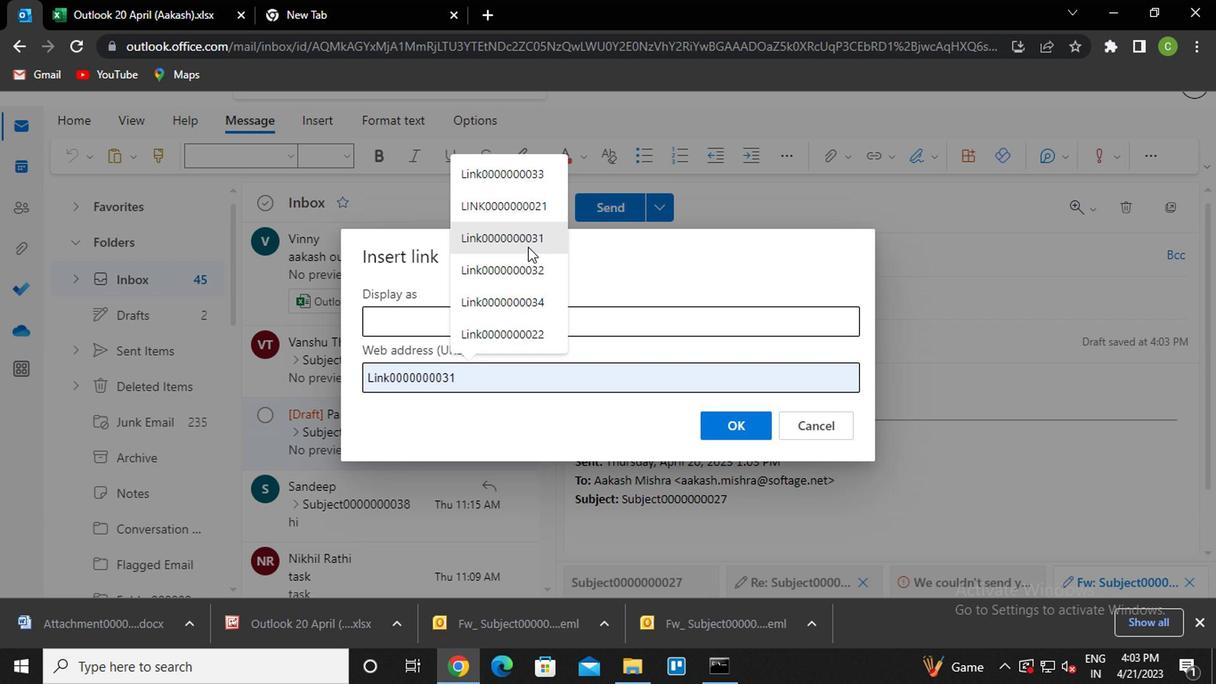 
Action: Mouse moved to (735, 429)
Screenshot: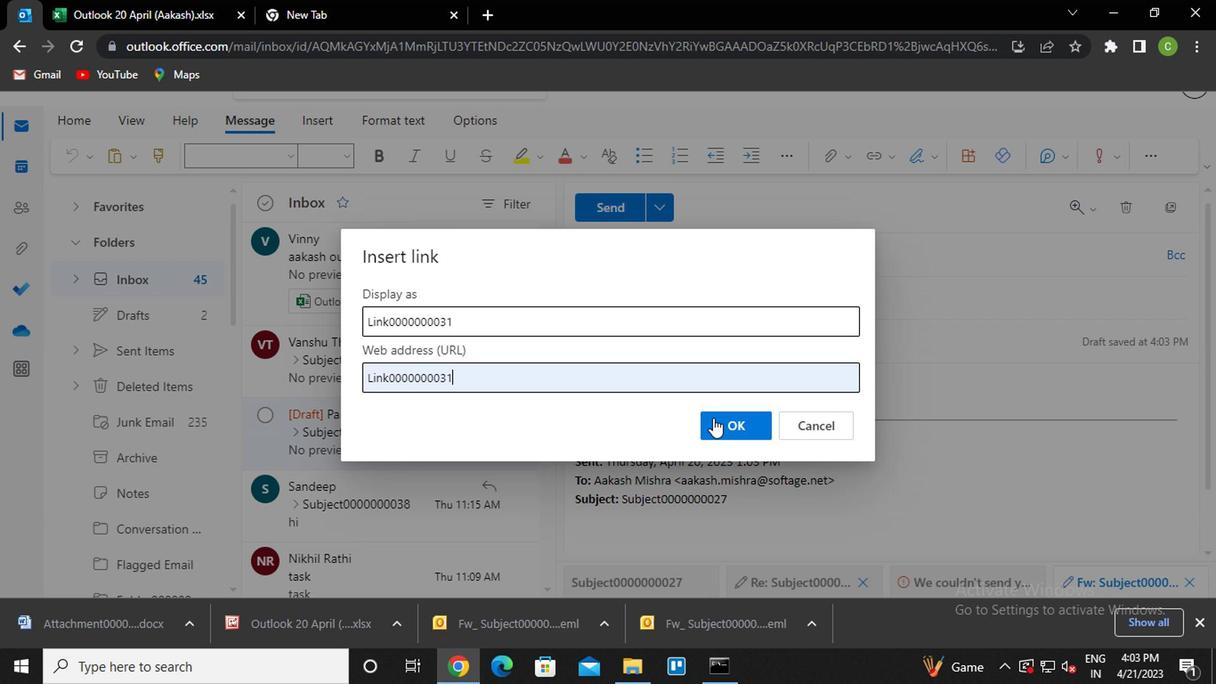 
Action: Mouse pressed left at (735, 429)
Screenshot: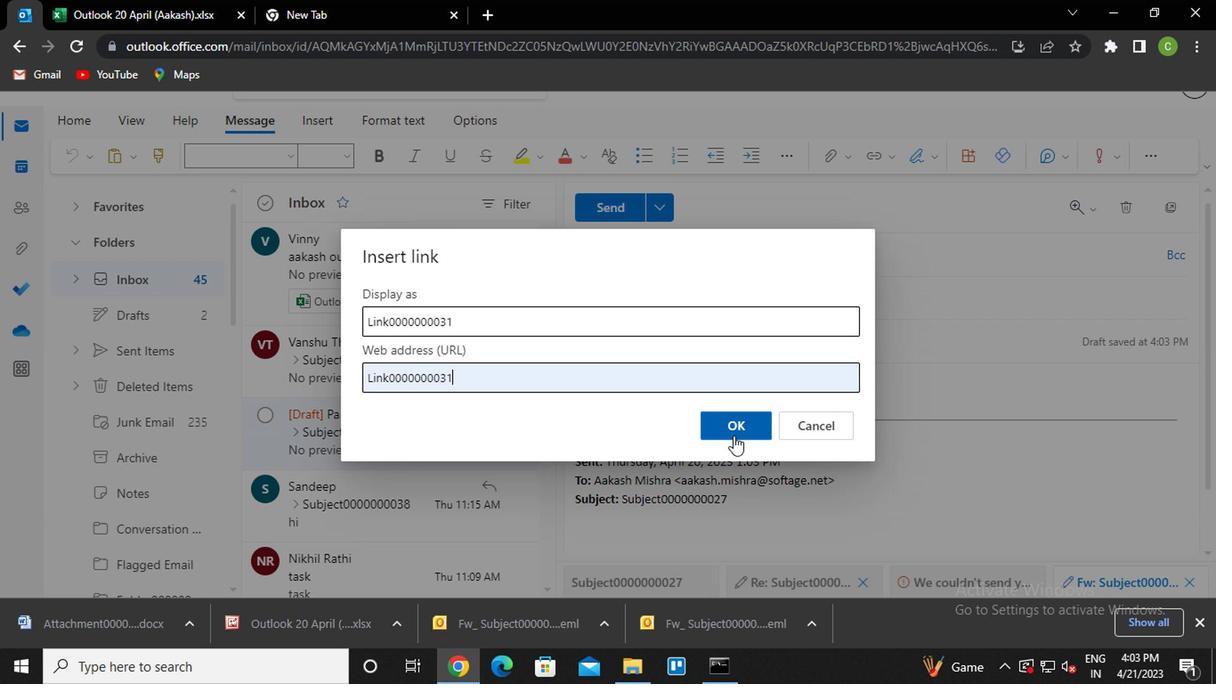
Action: Mouse moved to (707, 263)
Screenshot: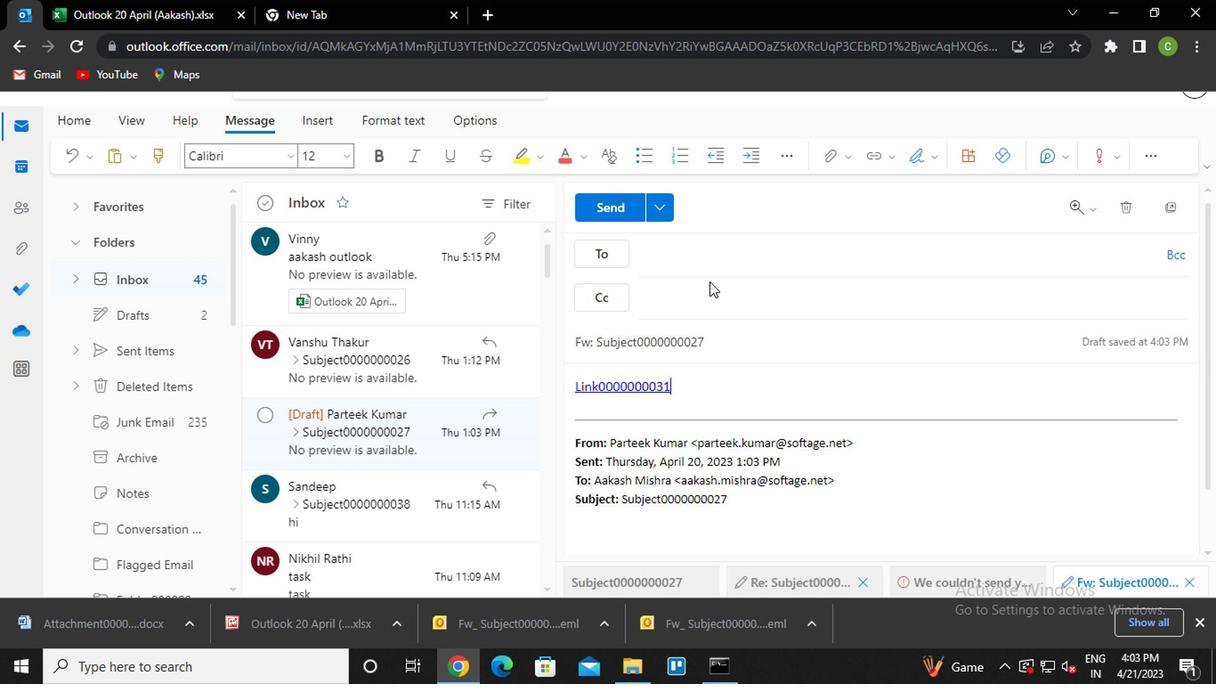 
Action: Mouse pressed left at (707, 263)
Screenshot: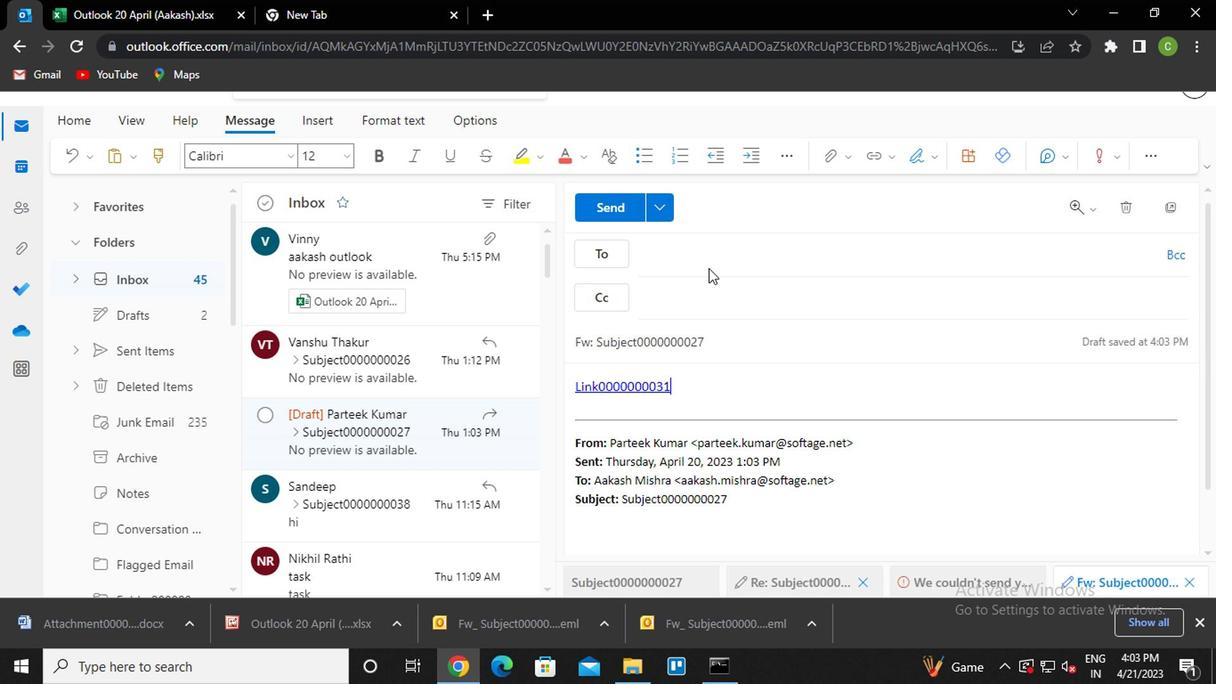 
Action: Key pressed san<Key.enter>
Screenshot: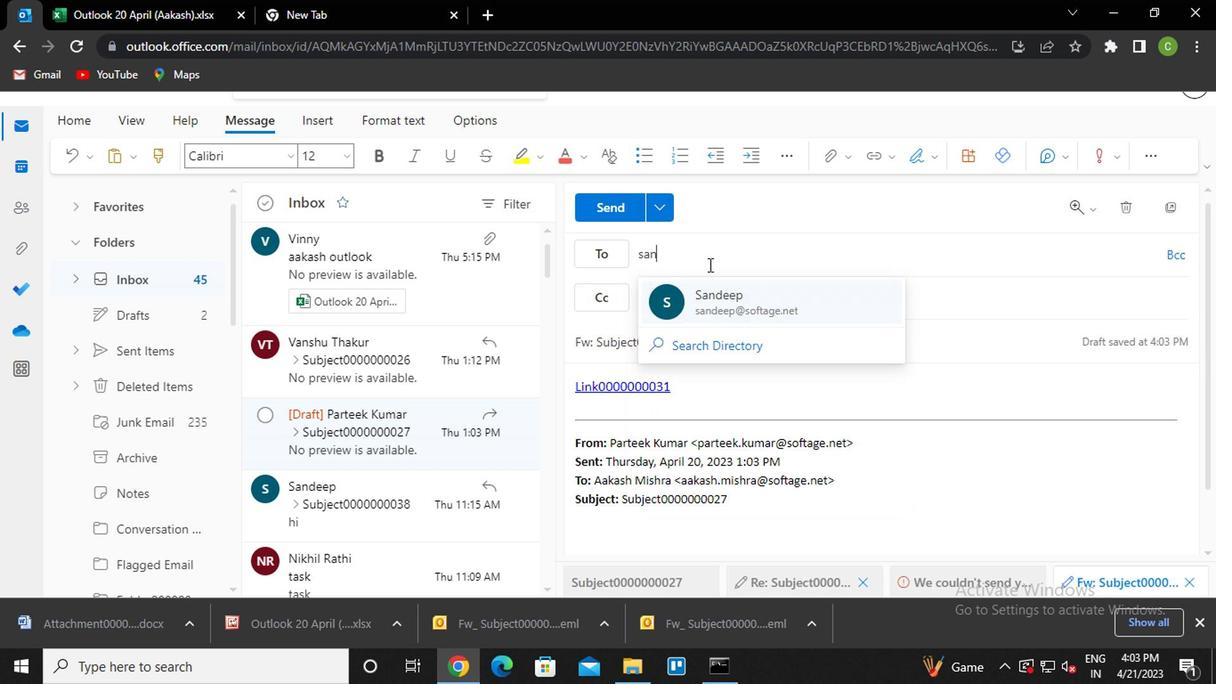 
Action: Mouse moved to (670, 295)
Screenshot: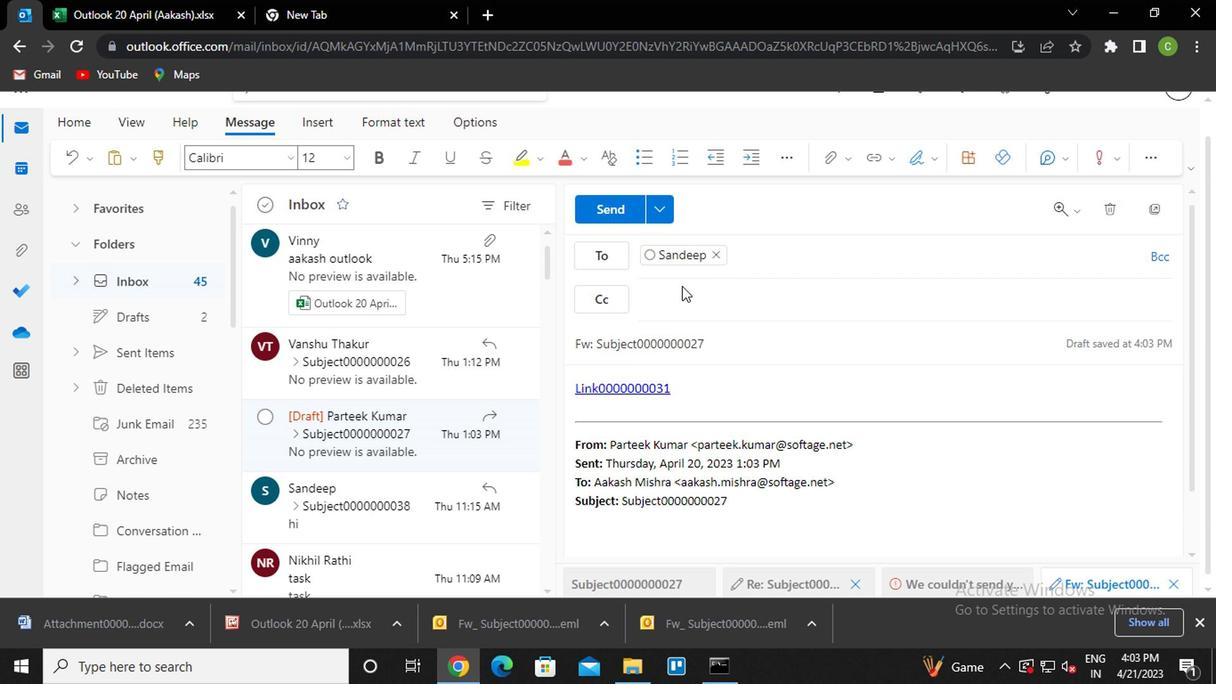 
Action: Mouse pressed left at (670, 295)
Screenshot: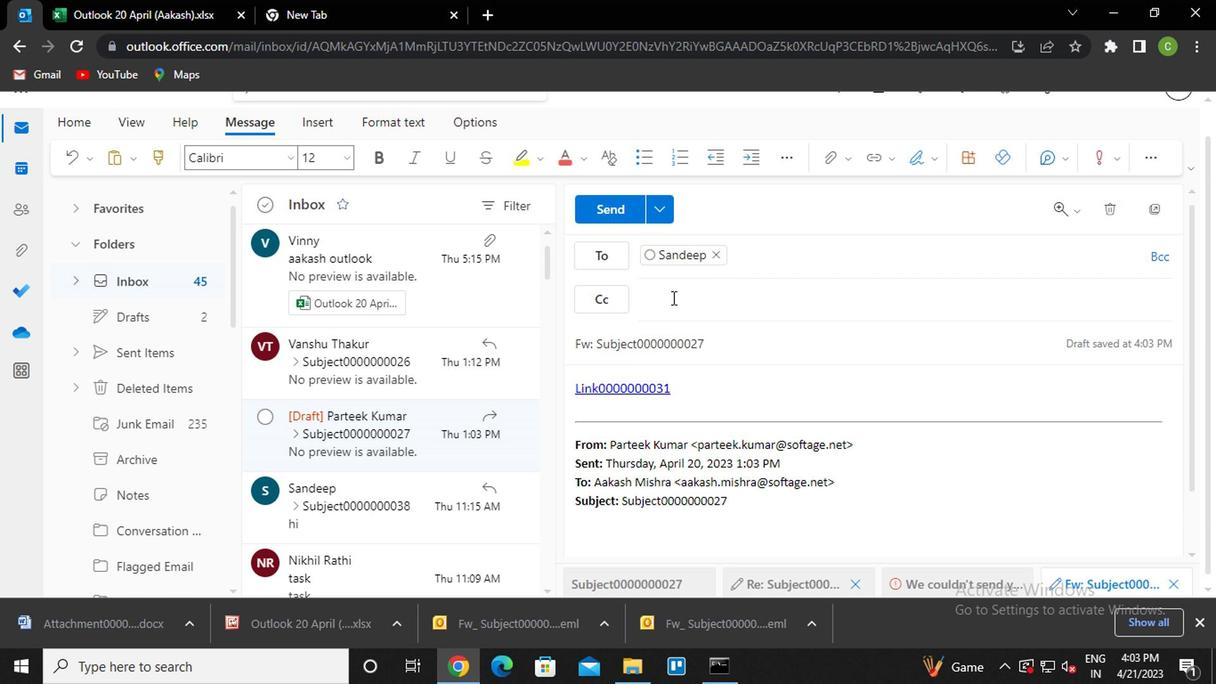 
Action: Key pressed van<Key.enter>
Screenshot: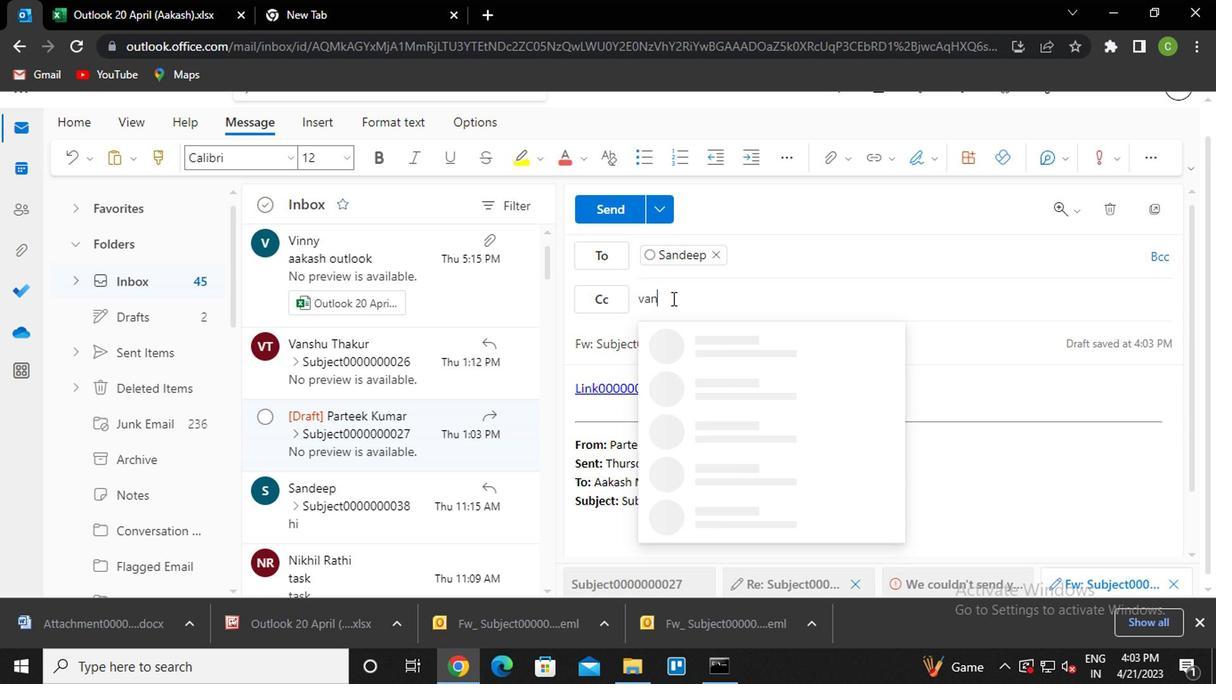 
Action: Mouse moved to (1188, 250)
Screenshot: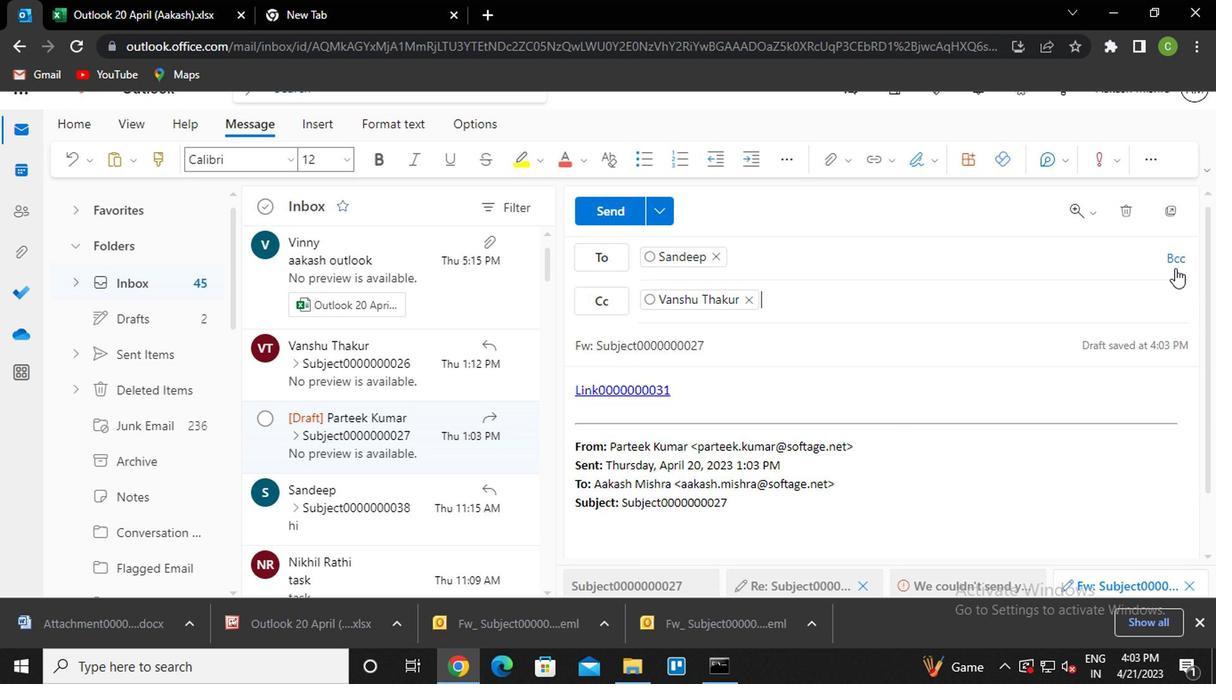 
Action: Mouse pressed left at (1188, 250)
Screenshot: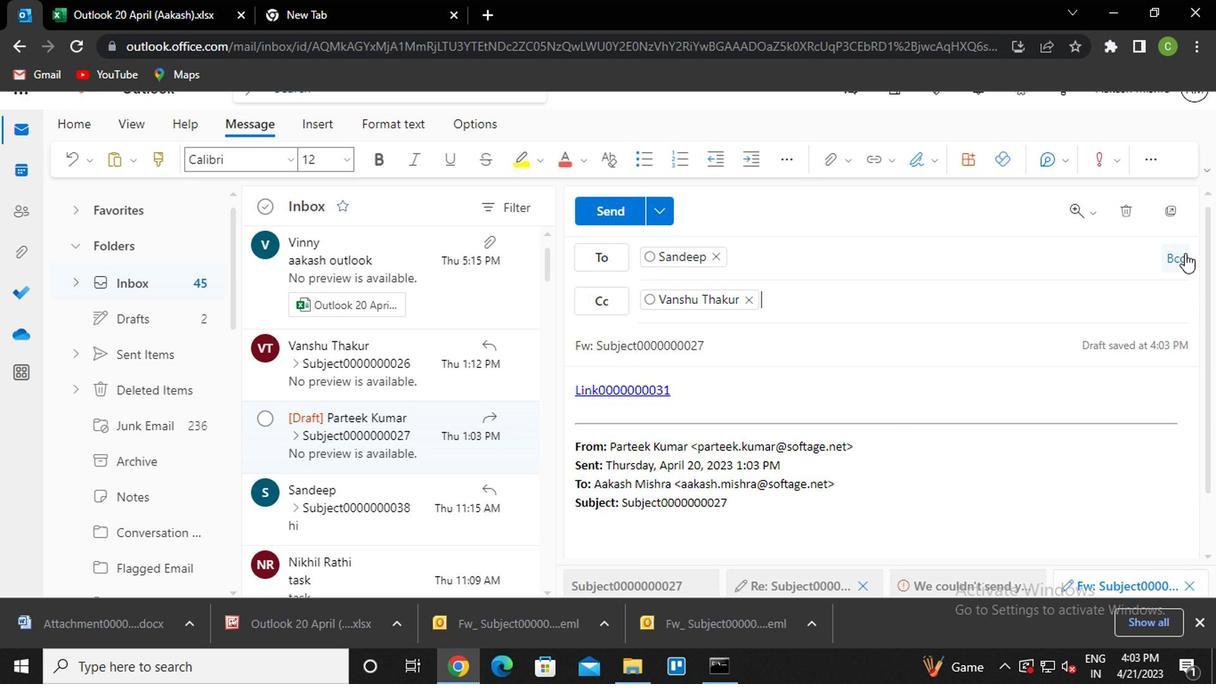 
Action: Mouse moved to (1051, 344)
Screenshot: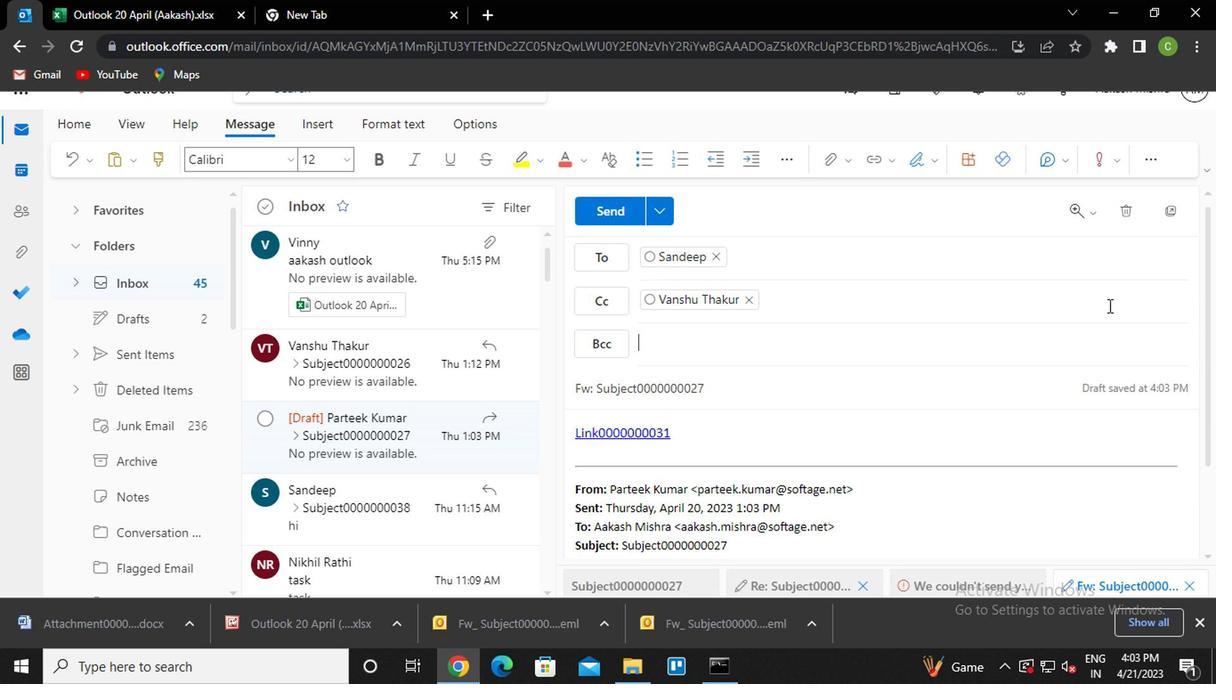
Action: Key pressed nik<Key.enter>
Screenshot: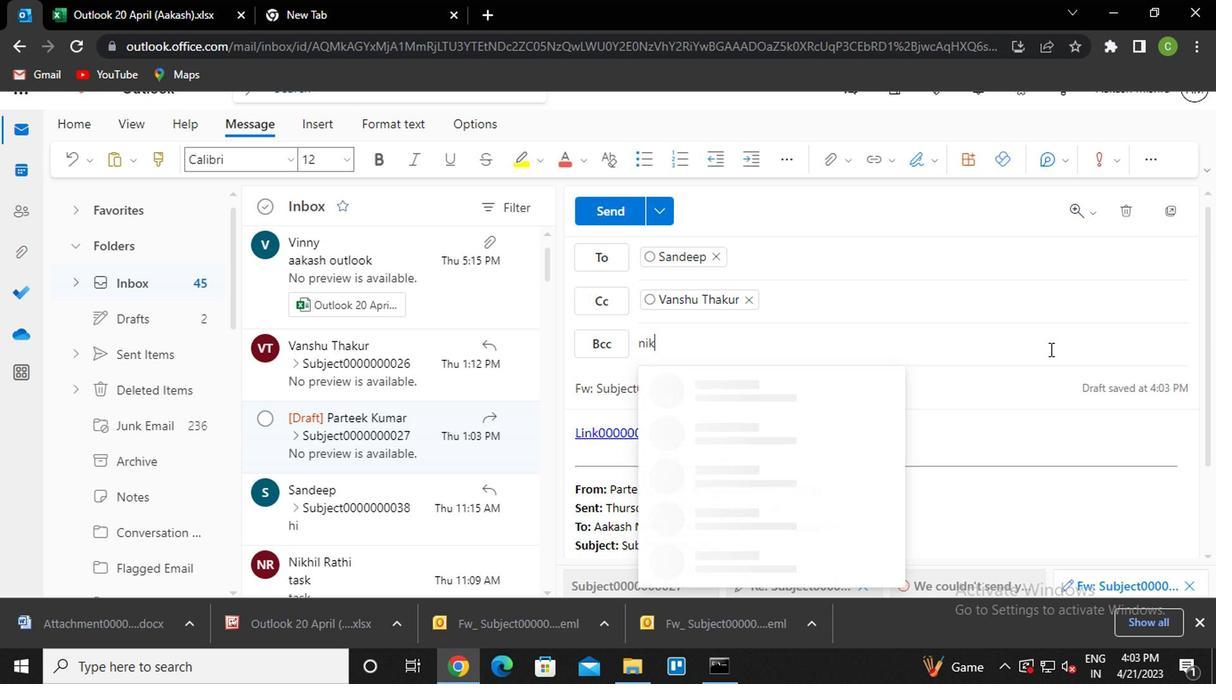 
Action: Mouse moved to (720, 383)
Screenshot: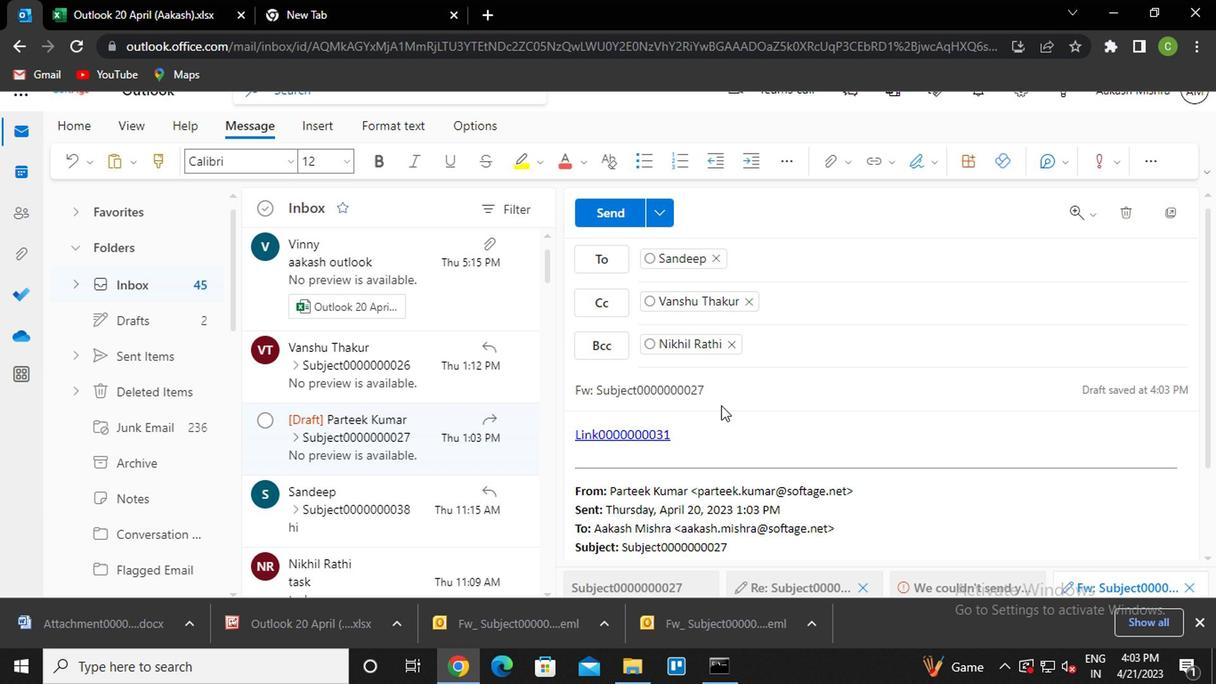 
Action: Mouse pressed left at (720, 383)
Screenshot: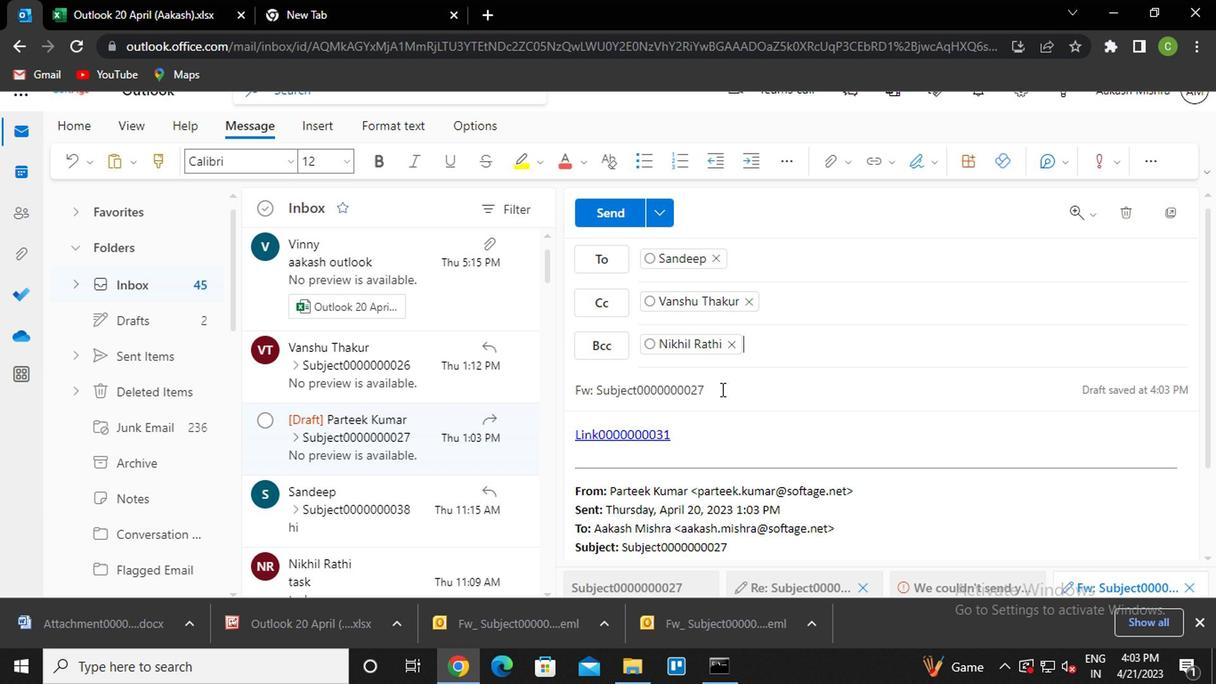 
Action: Key pressed <Key.backspace><Key.backspace>31
Screenshot: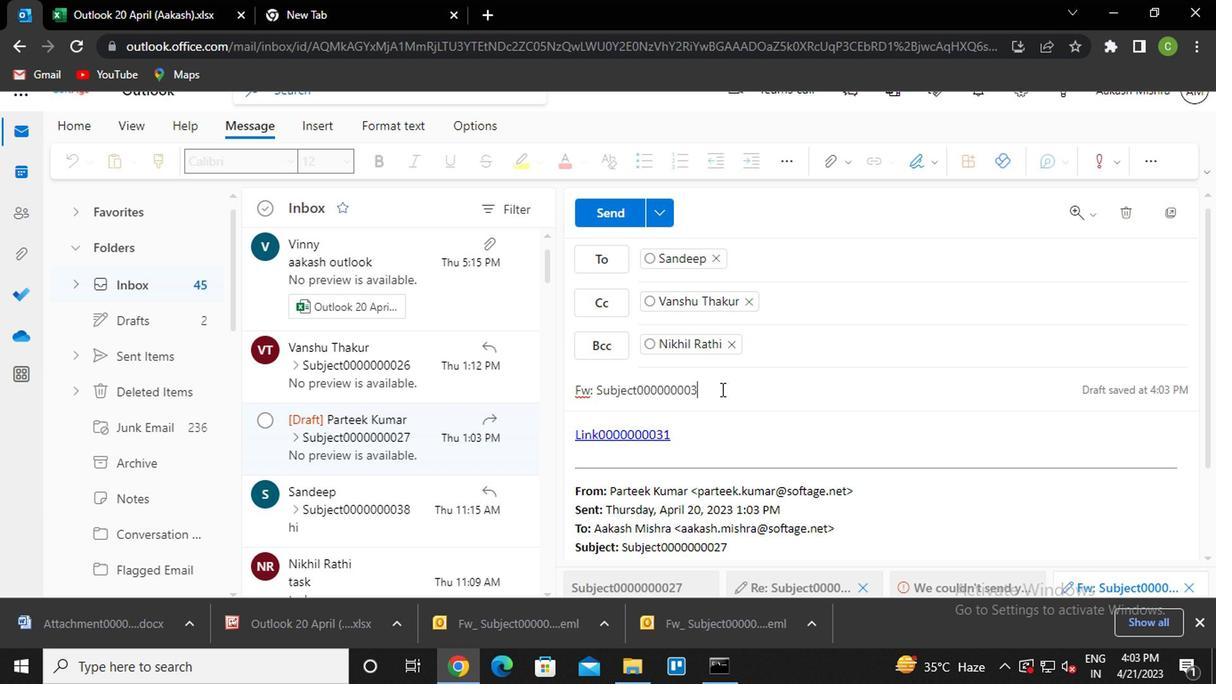 
Action: Mouse moved to (689, 435)
Screenshot: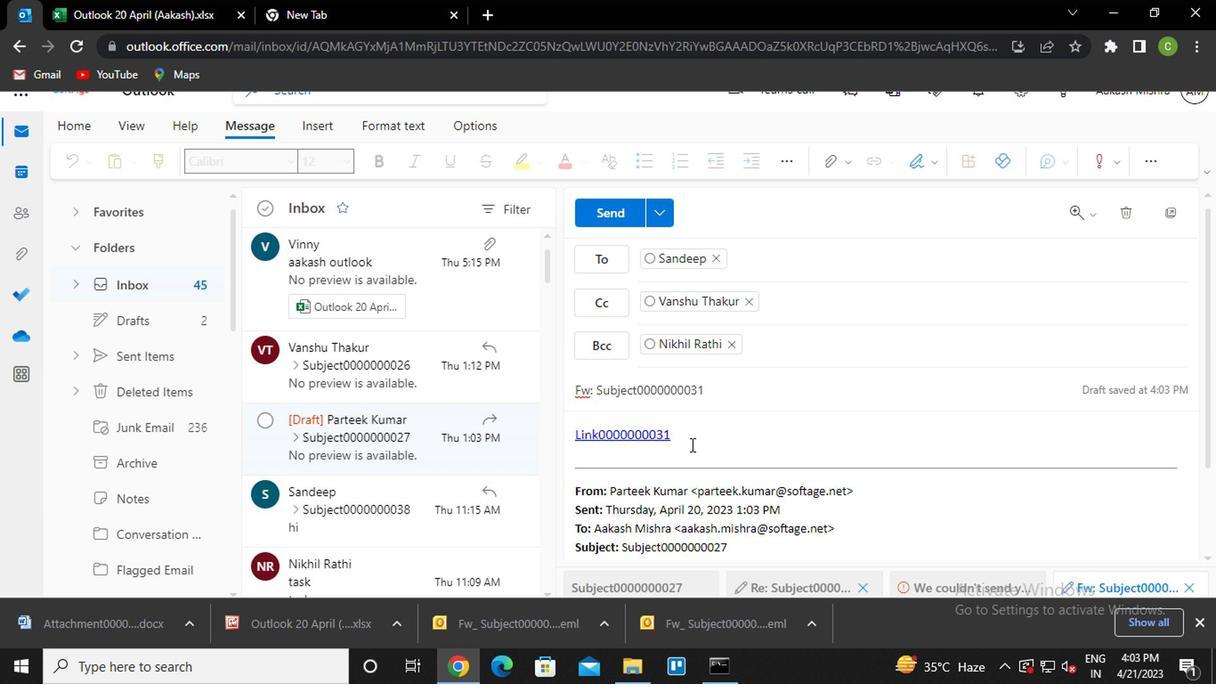 
Action: Mouse pressed left at (689, 435)
Screenshot: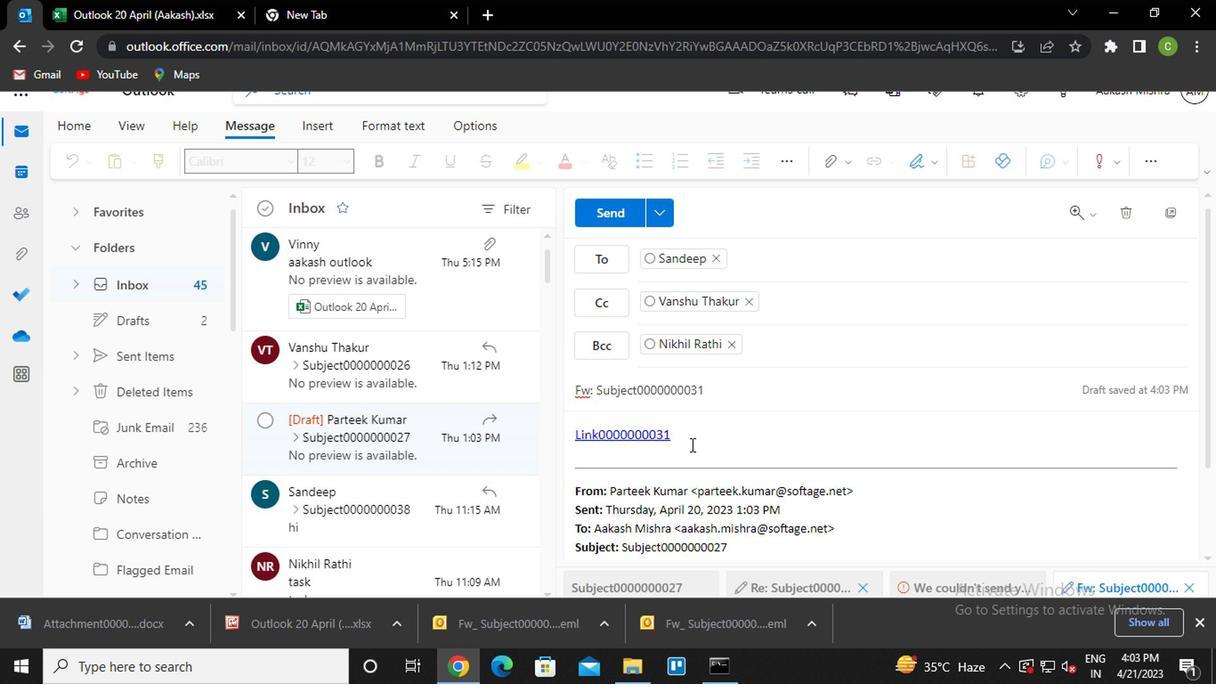 
Action: Key pressed <Key.enter><Key.caps_lock>m<Key.caps_lock>essaf<Key.backspace>ge0000000033
Screenshot: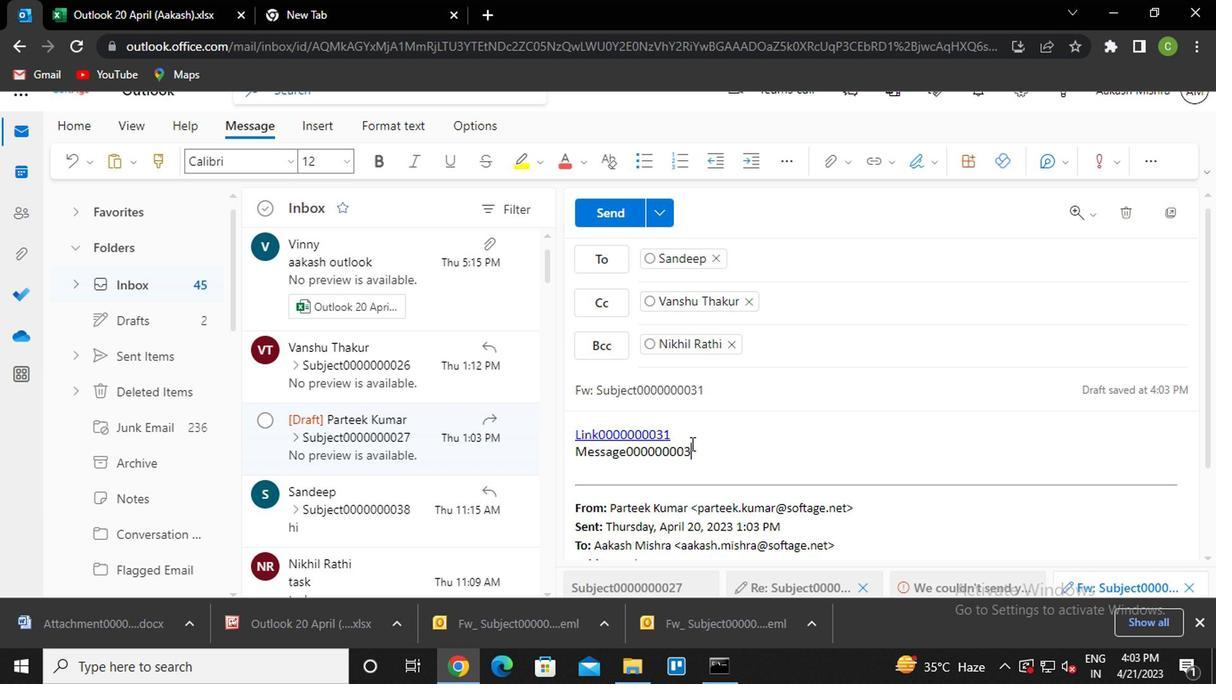 
Action: Mouse moved to (612, 225)
Screenshot: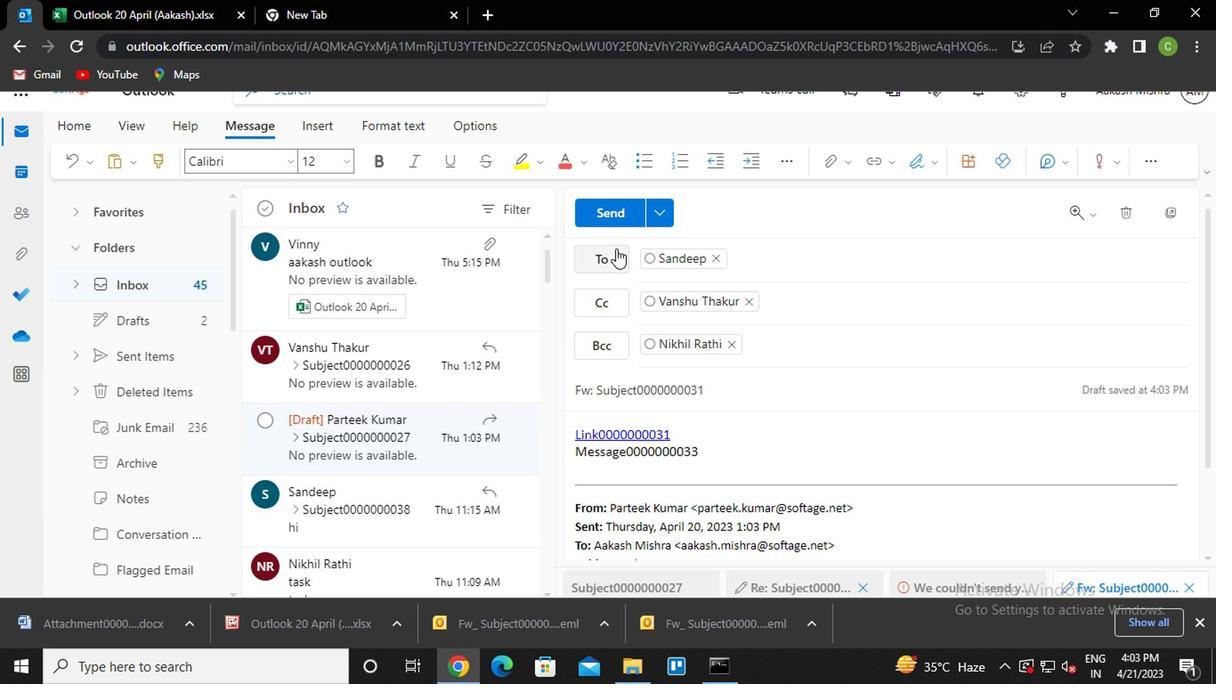 
Action: Mouse pressed left at (612, 225)
Screenshot: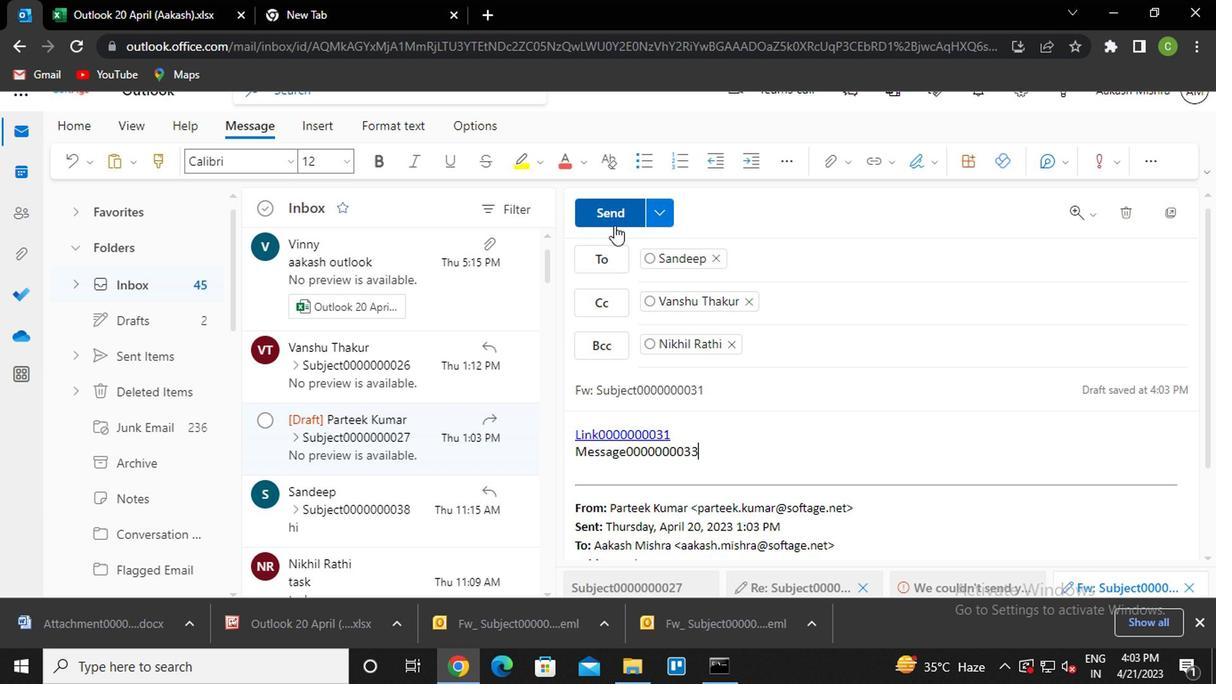 
Action: Mouse moved to (1130, 251)
Screenshot: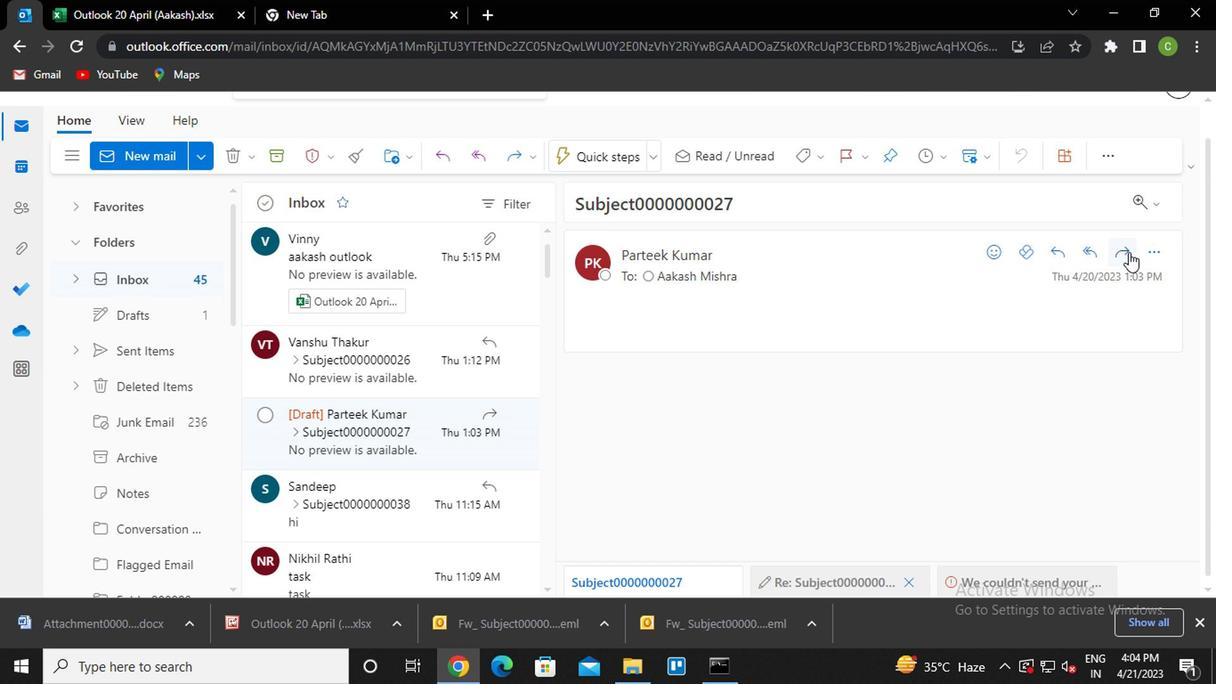 
Action: Mouse pressed left at (1130, 251)
Screenshot: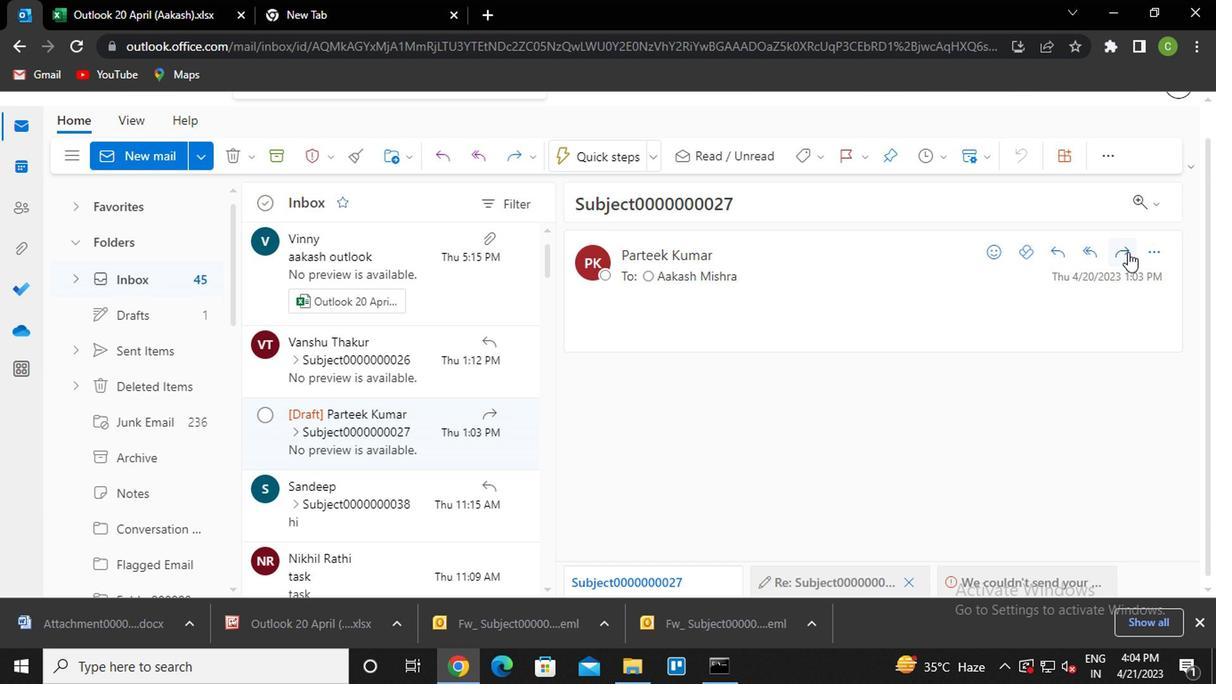 
Action: Mouse moved to (664, 383)
Screenshot: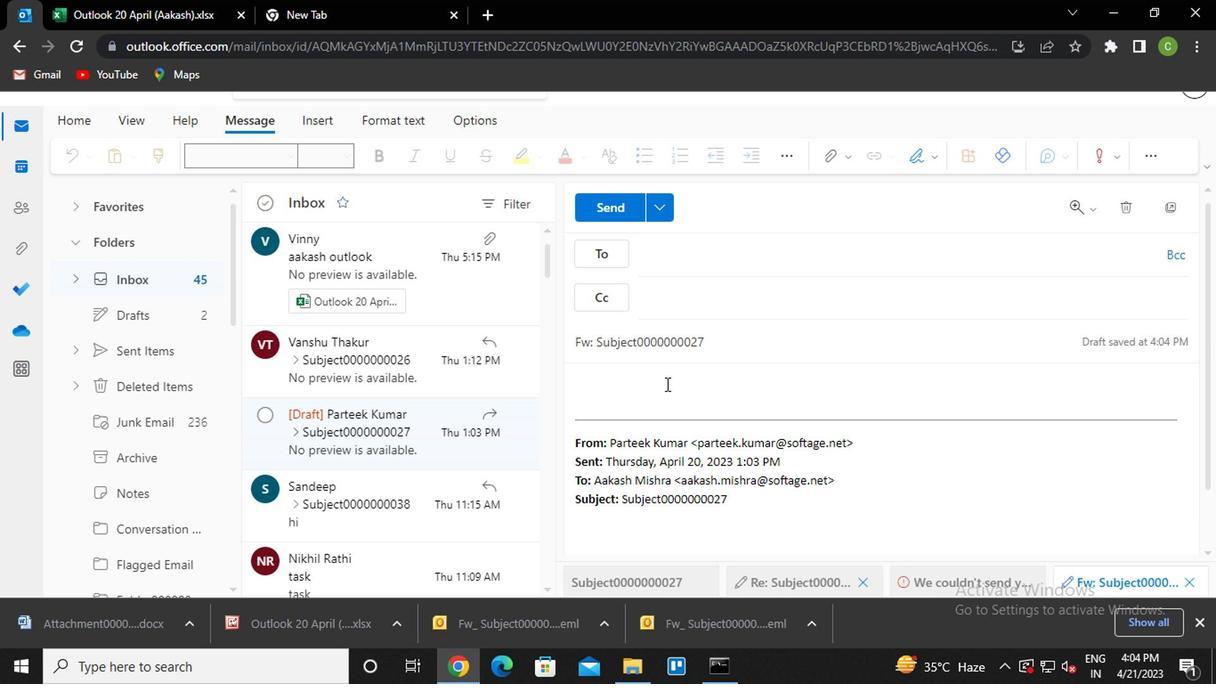 
Action: Mouse pressed left at (664, 383)
Screenshot: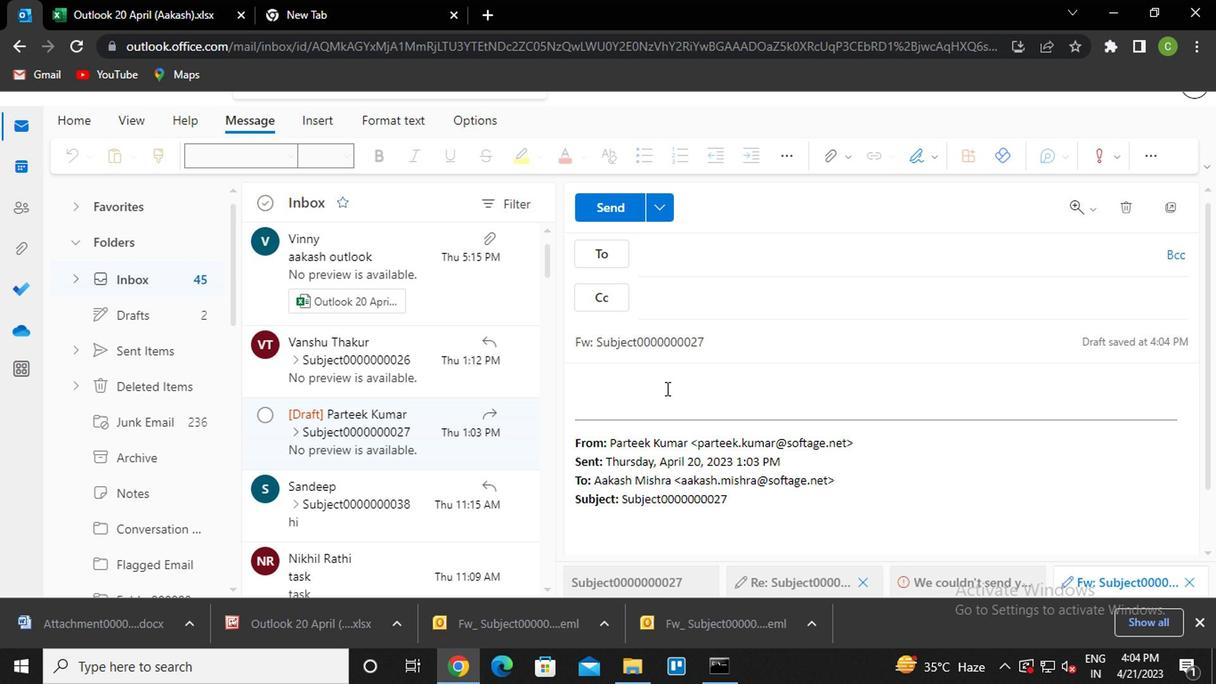 
Action: Mouse moved to (834, 159)
Screenshot: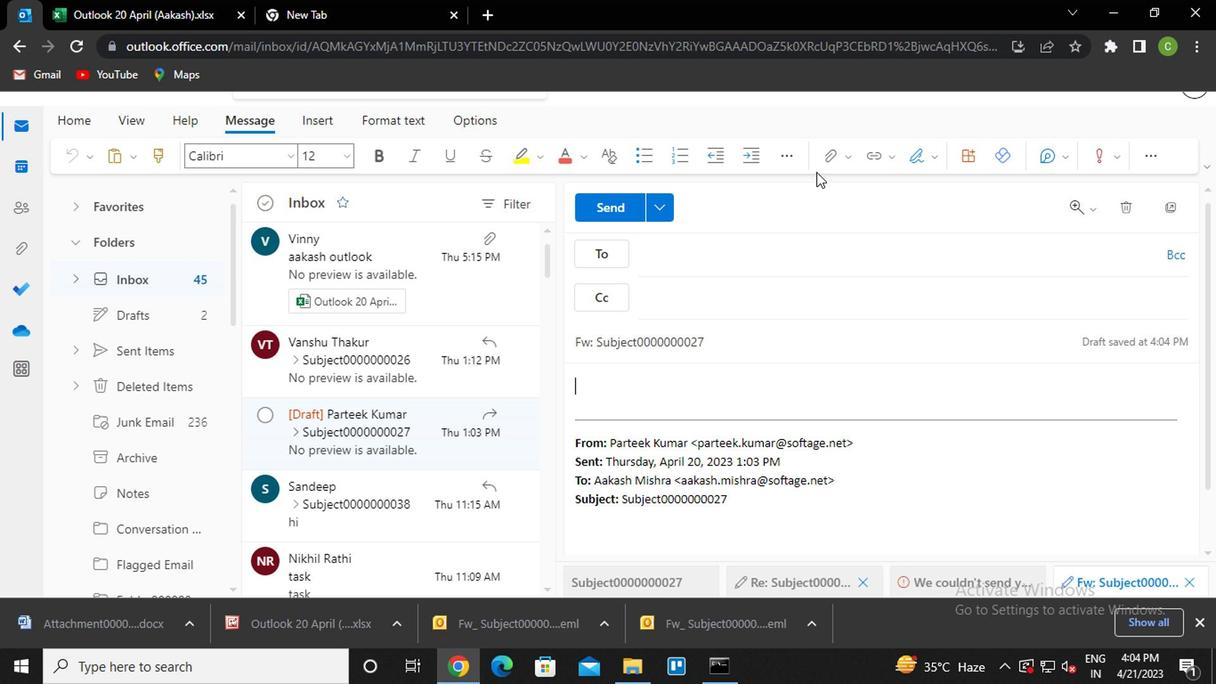 
Action: Mouse pressed left at (834, 159)
Screenshot: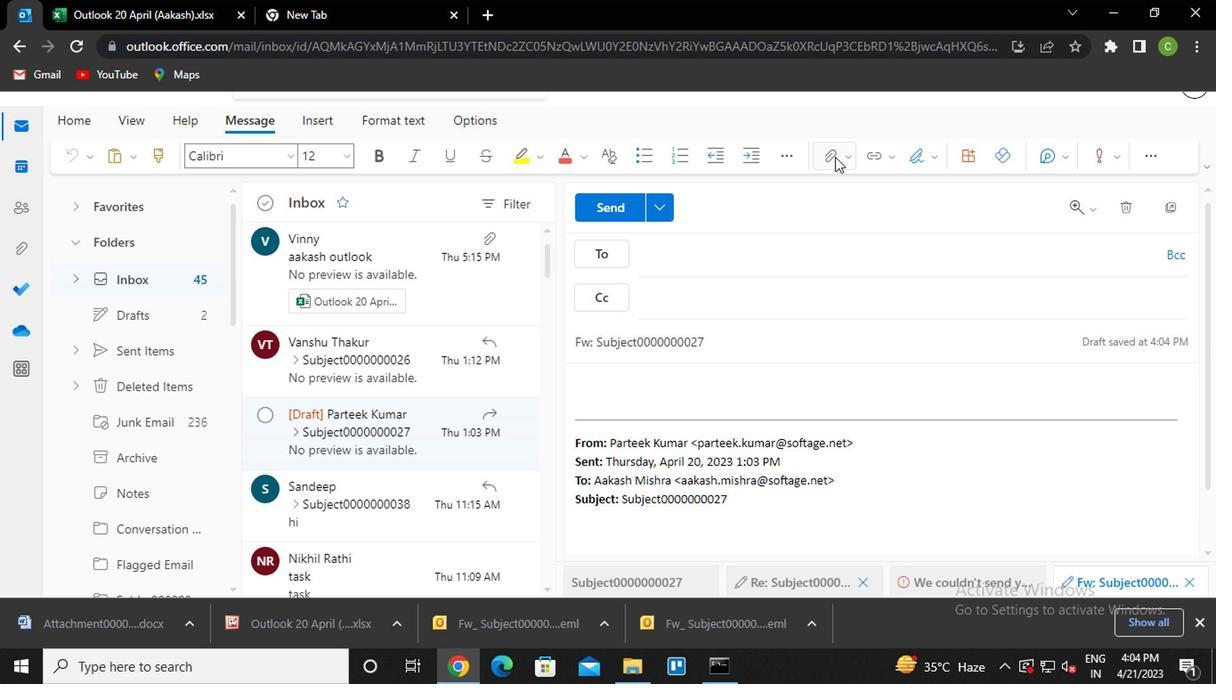 
Action: Mouse moved to (694, 276)
Screenshot: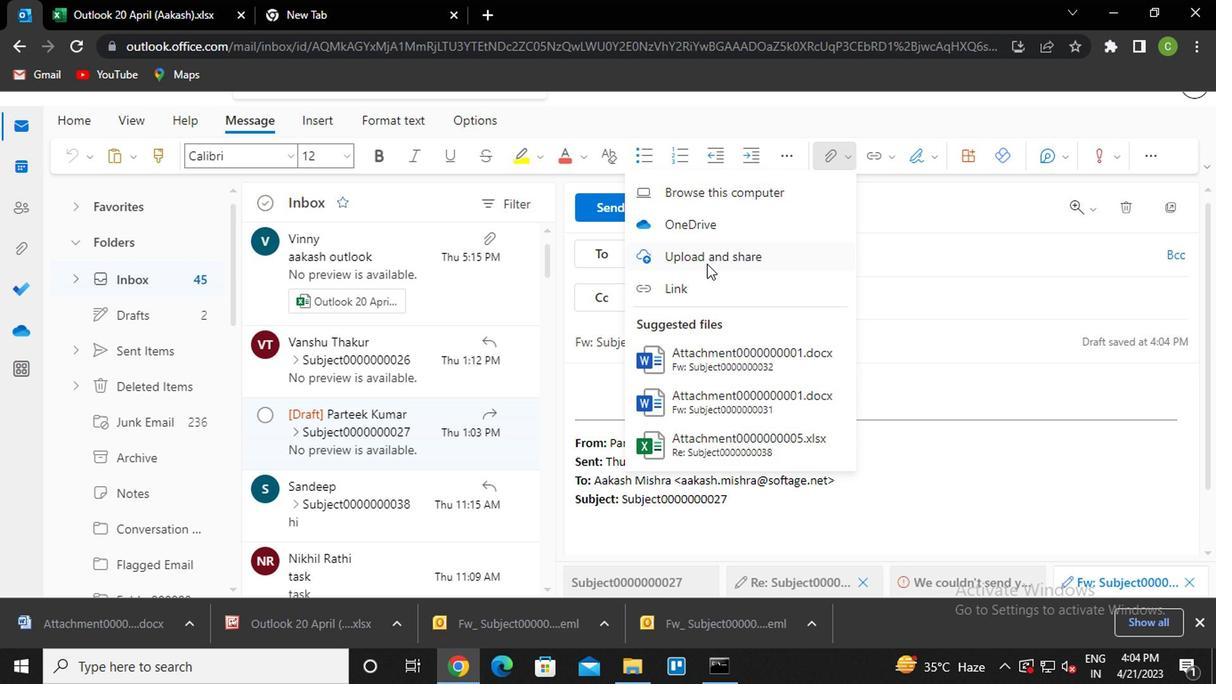 
Action: Mouse pressed left at (694, 276)
Screenshot: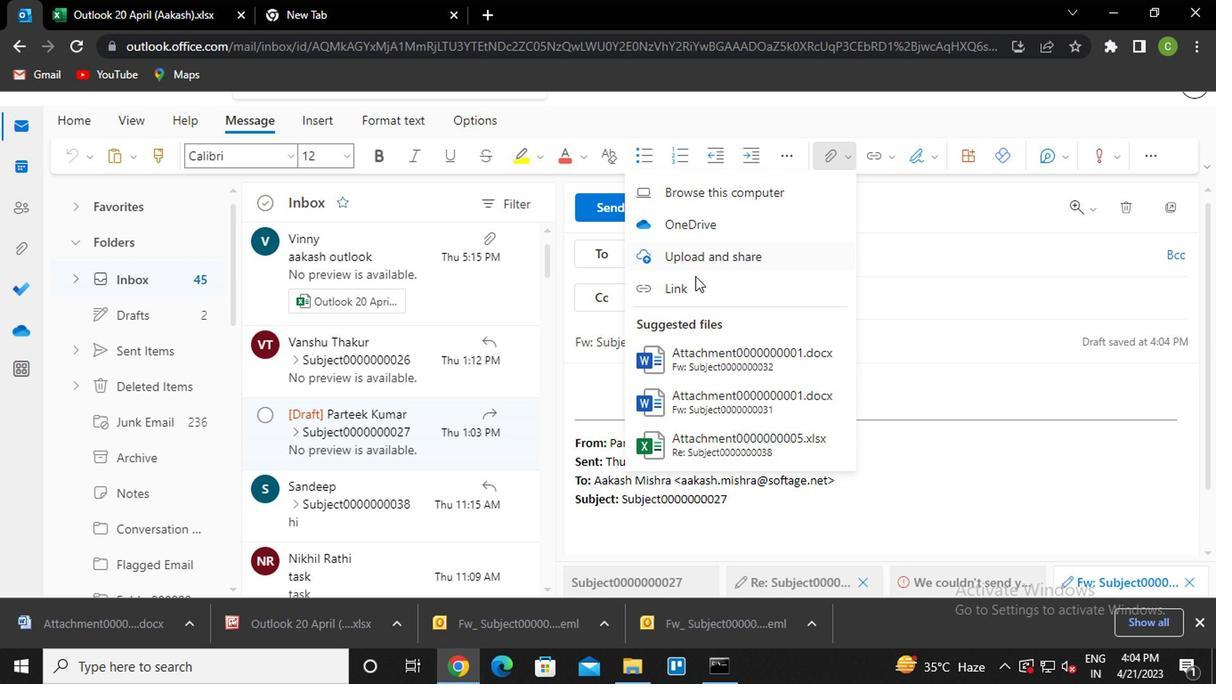 
Action: Mouse moved to (459, 321)
Screenshot: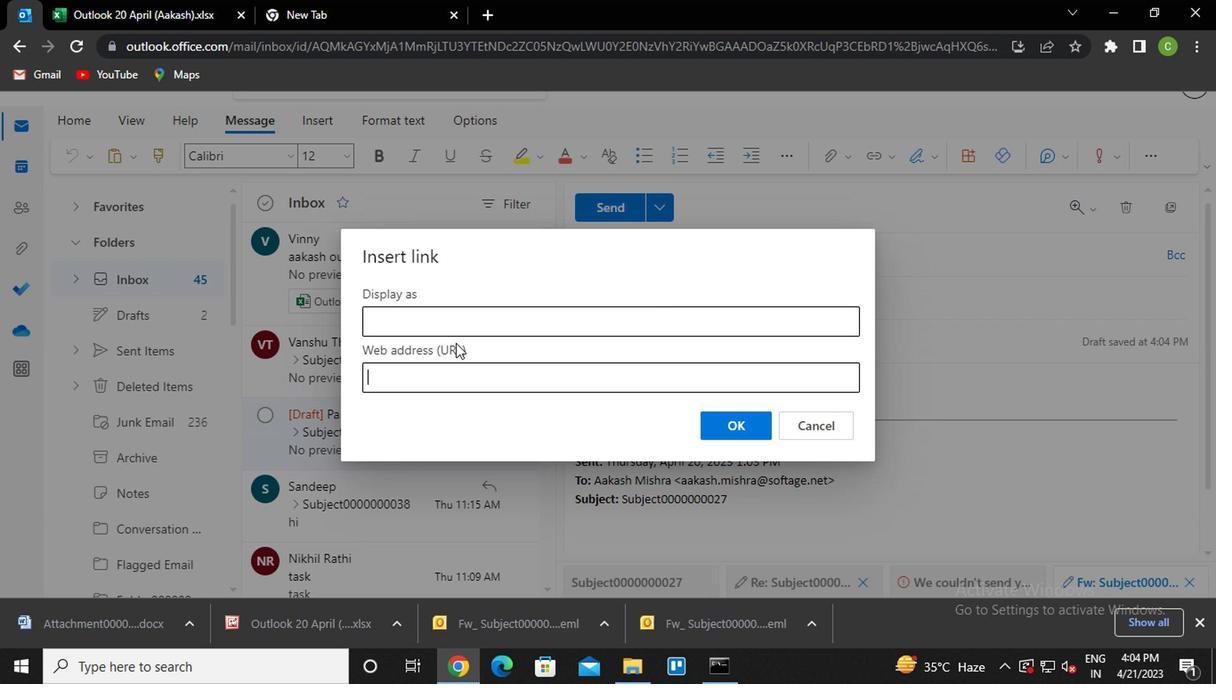 
Action: Mouse pressed left at (459, 321)
Screenshot: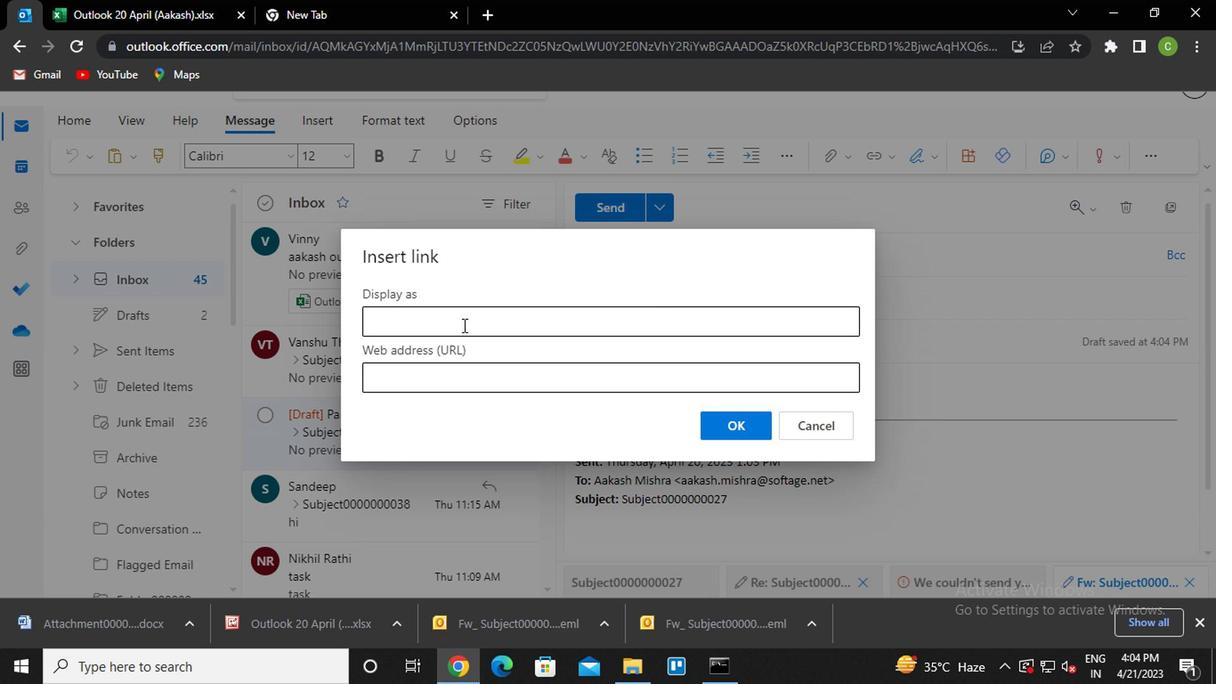 
Action: Mouse moved to (501, 512)
Screenshot: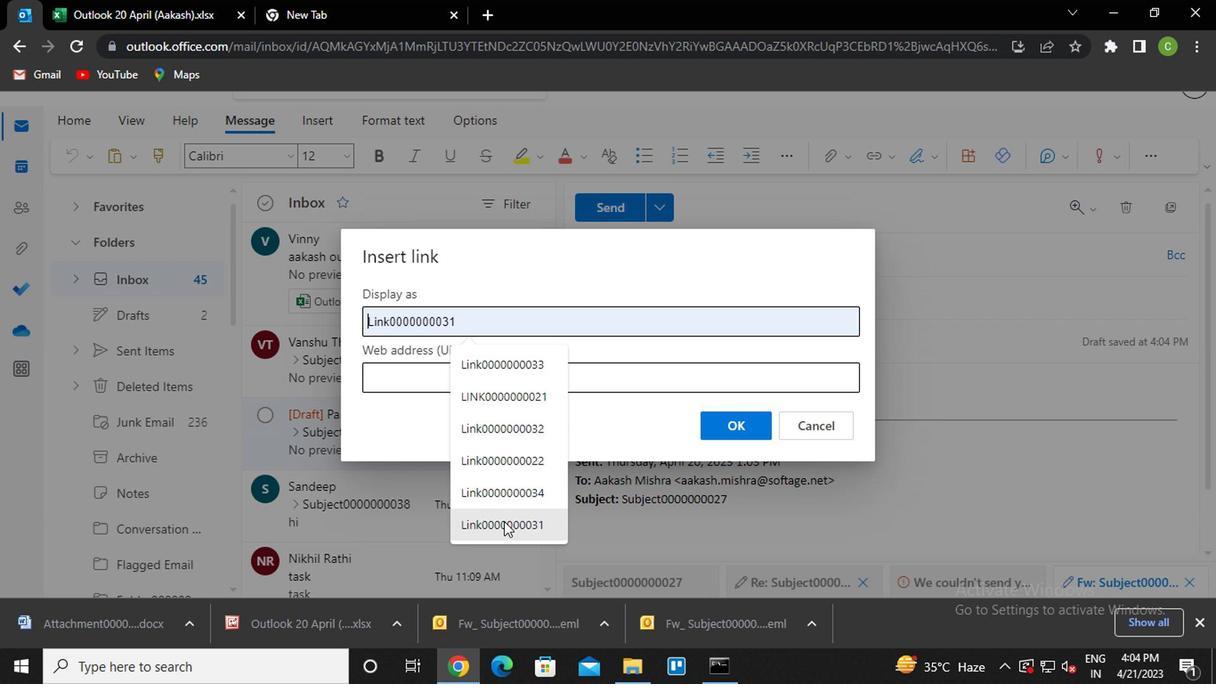 
Action: Mouse pressed left at (501, 512)
Screenshot: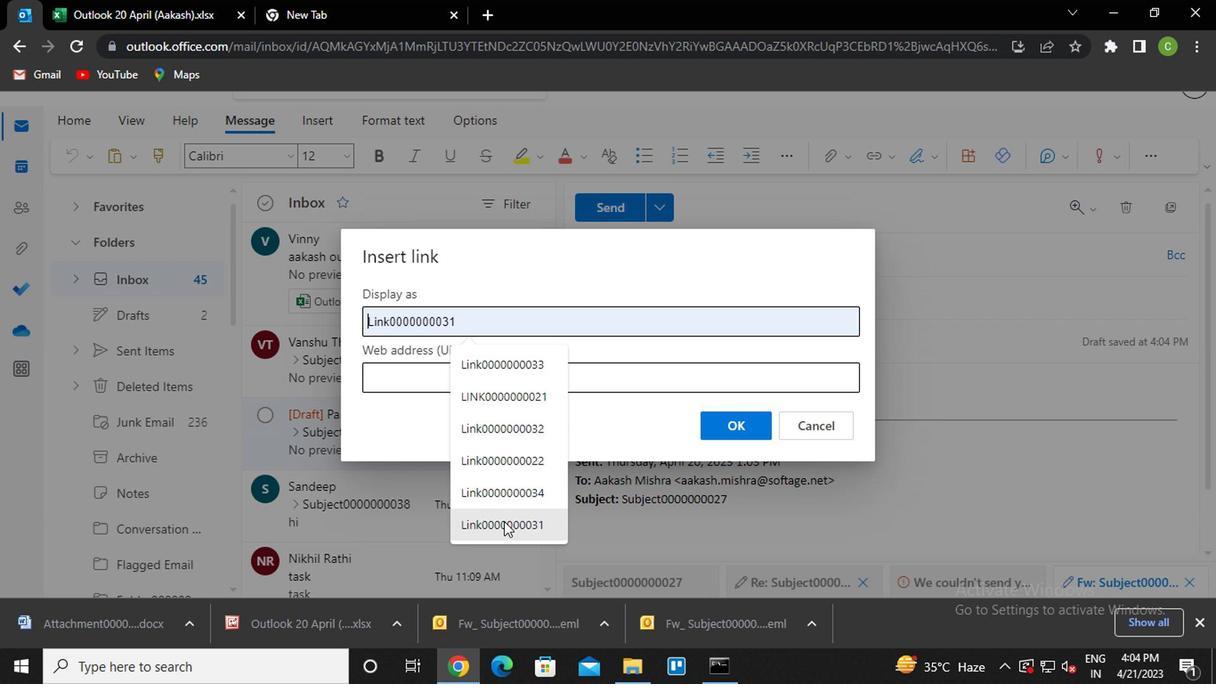 
Action: Mouse moved to (486, 380)
Screenshot: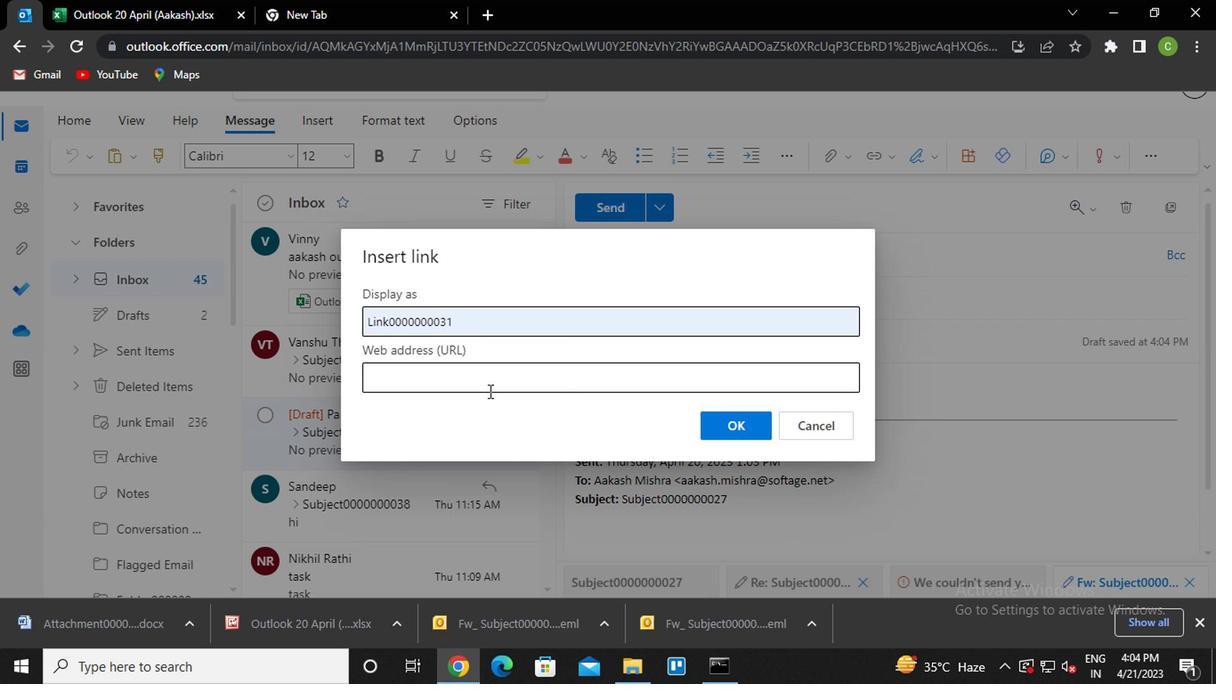 
Action: Mouse pressed left at (486, 380)
Screenshot: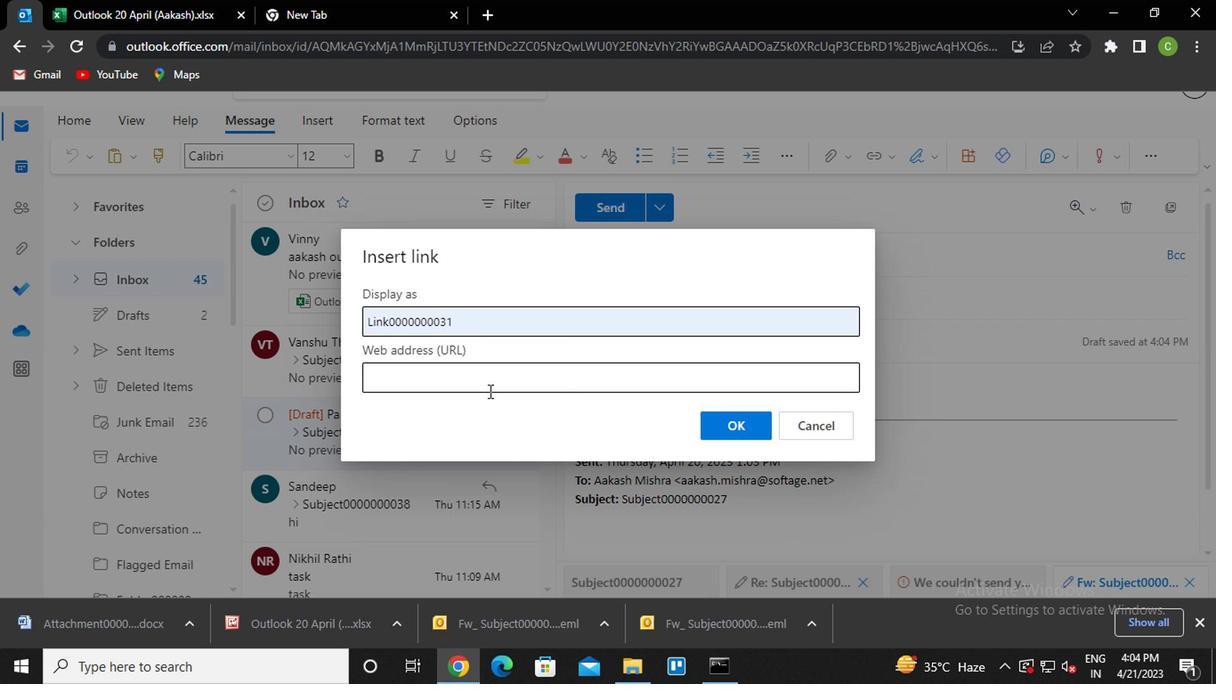 
Action: Mouse moved to (522, 245)
Screenshot: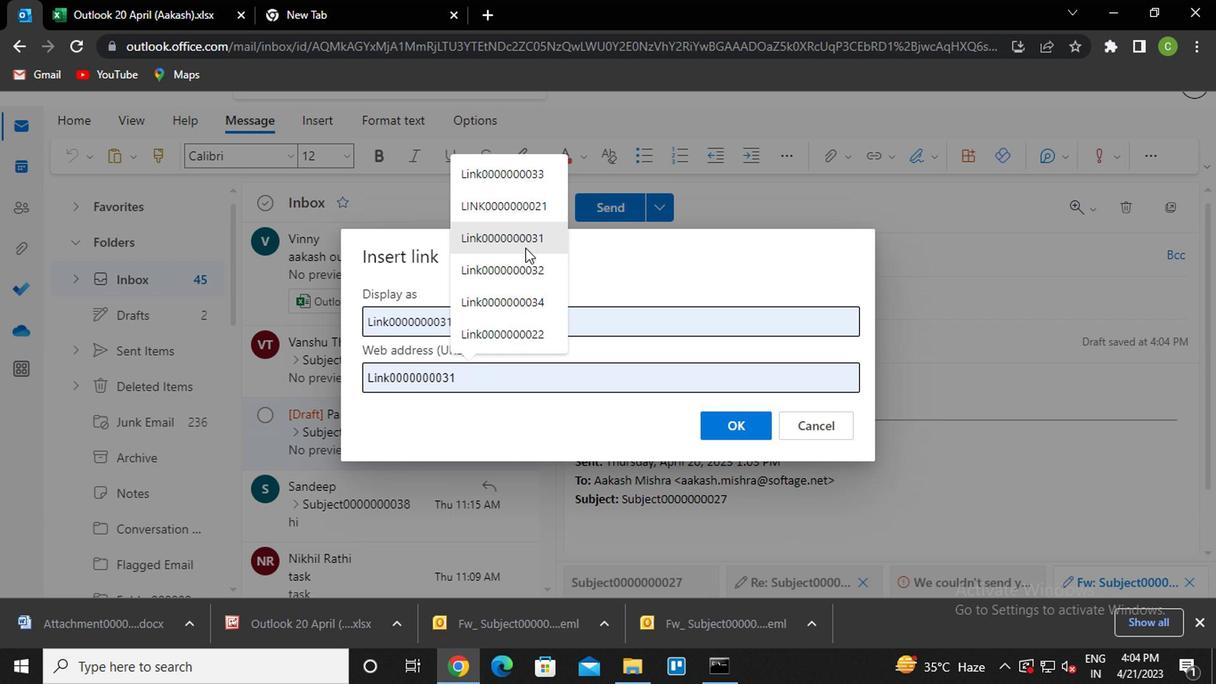 
Action: Mouse pressed left at (522, 245)
Screenshot: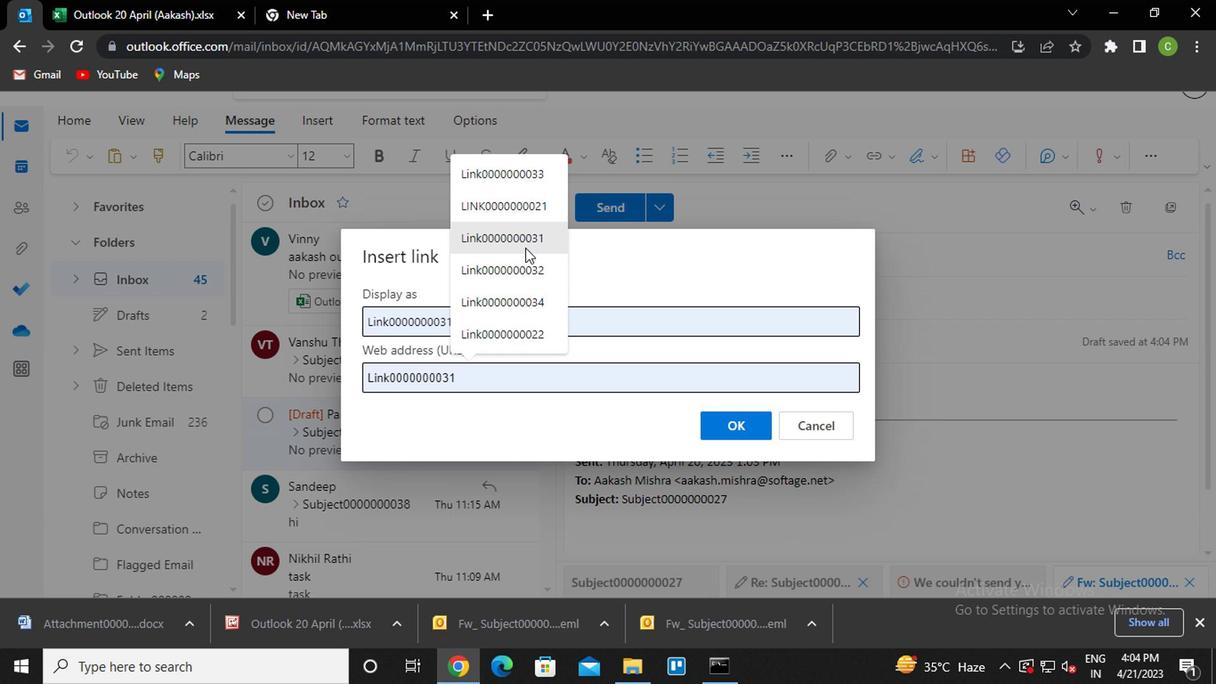 
Action: Mouse moved to (711, 414)
Screenshot: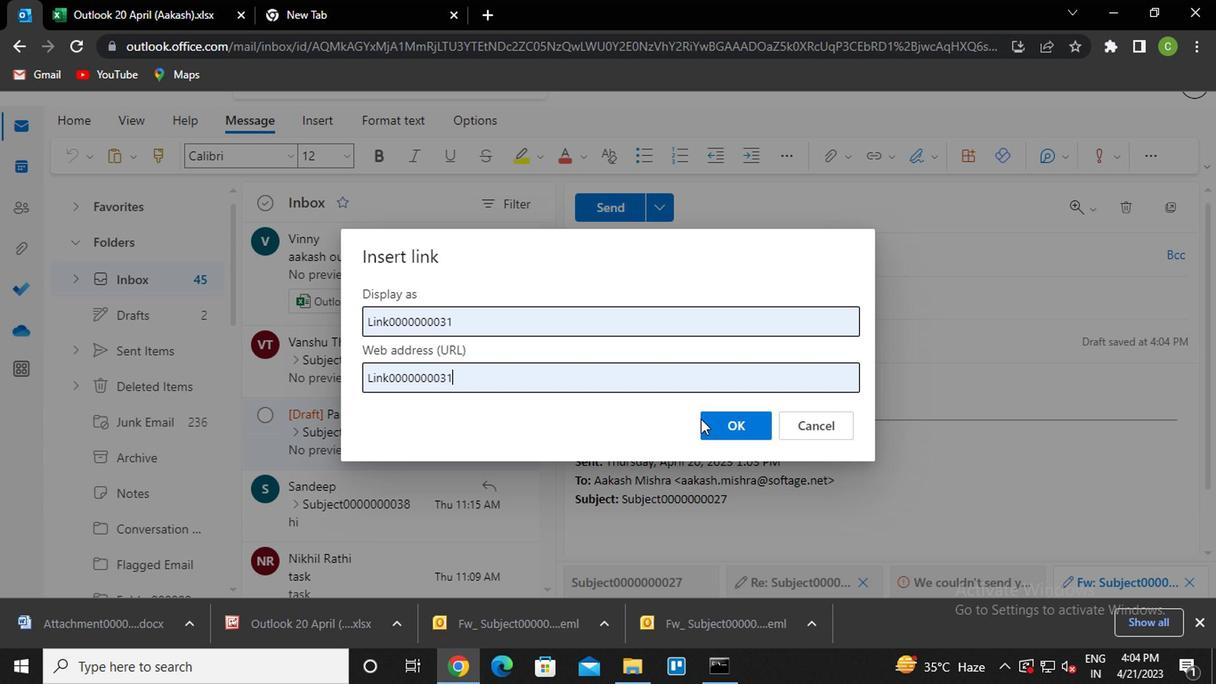 
Action: Mouse pressed left at (711, 414)
Screenshot: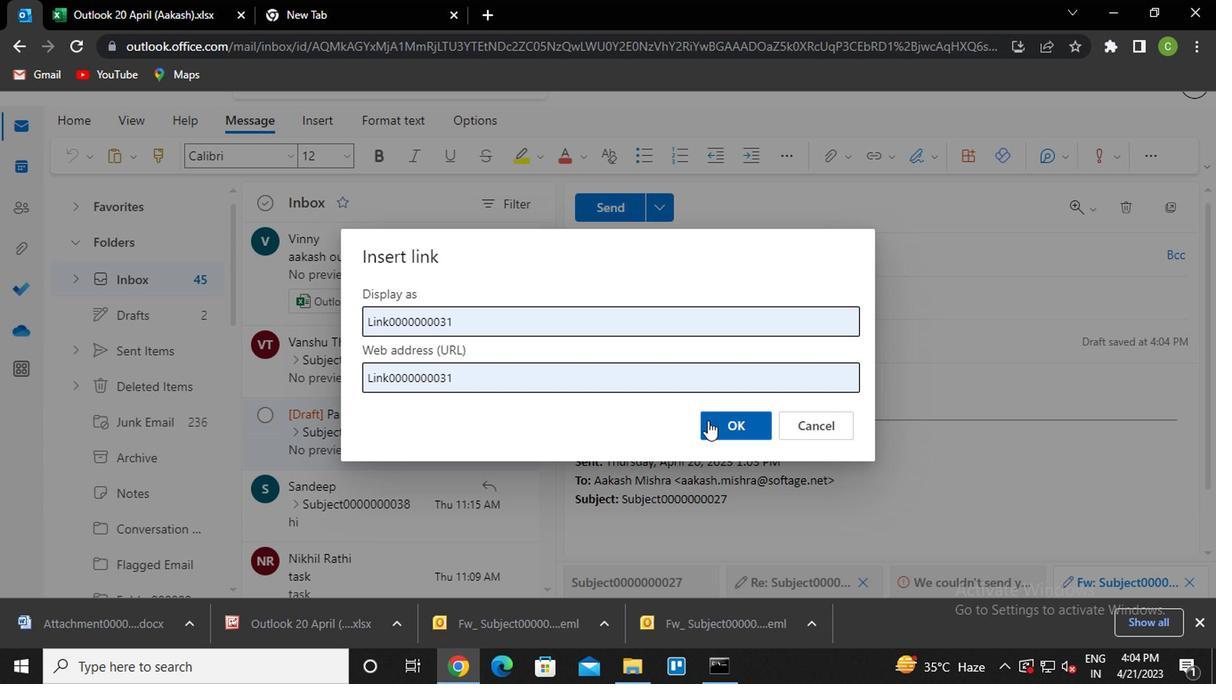 
Action: Mouse moved to (677, 253)
Screenshot: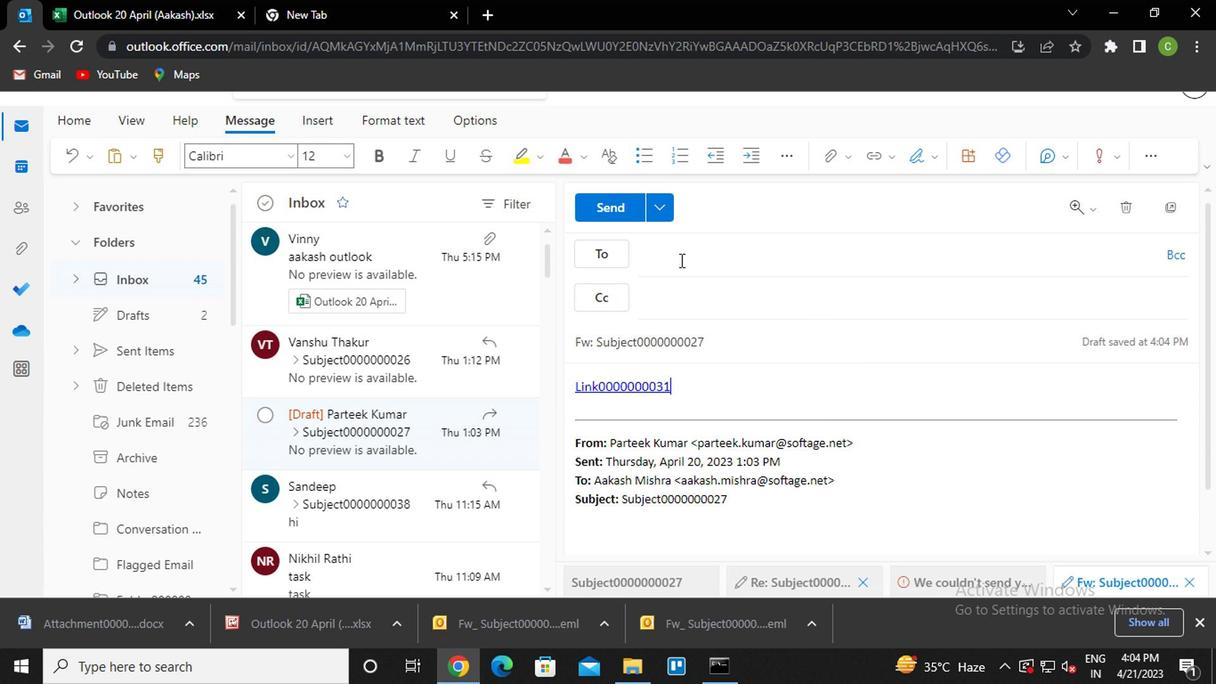
Action: Mouse pressed left at (677, 253)
Screenshot: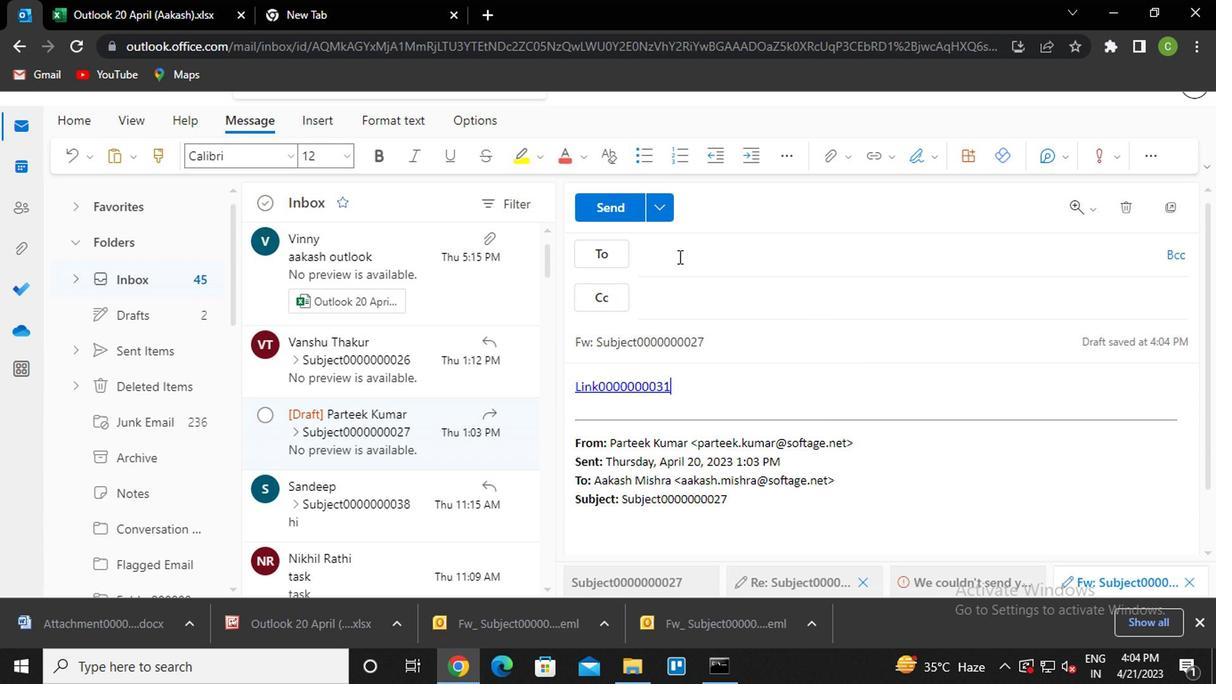 
Action: Key pressed sa<Key.enter>van<Key.enter>
Screenshot: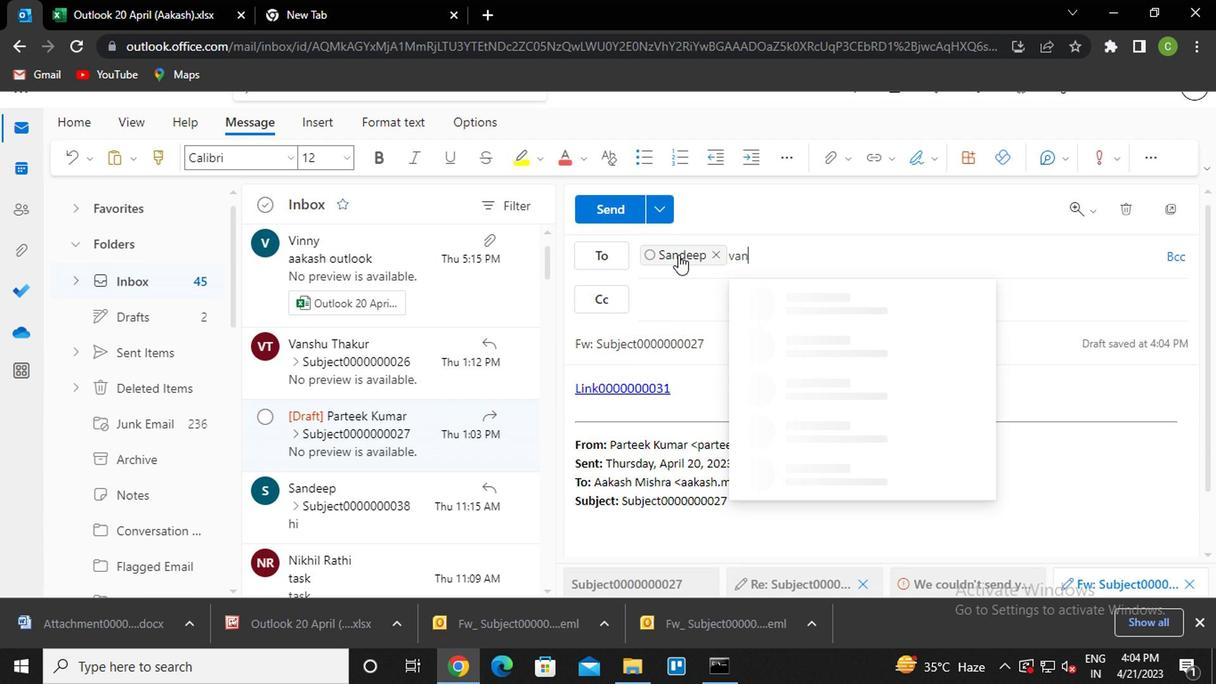 
Action: Mouse moved to (679, 298)
Screenshot: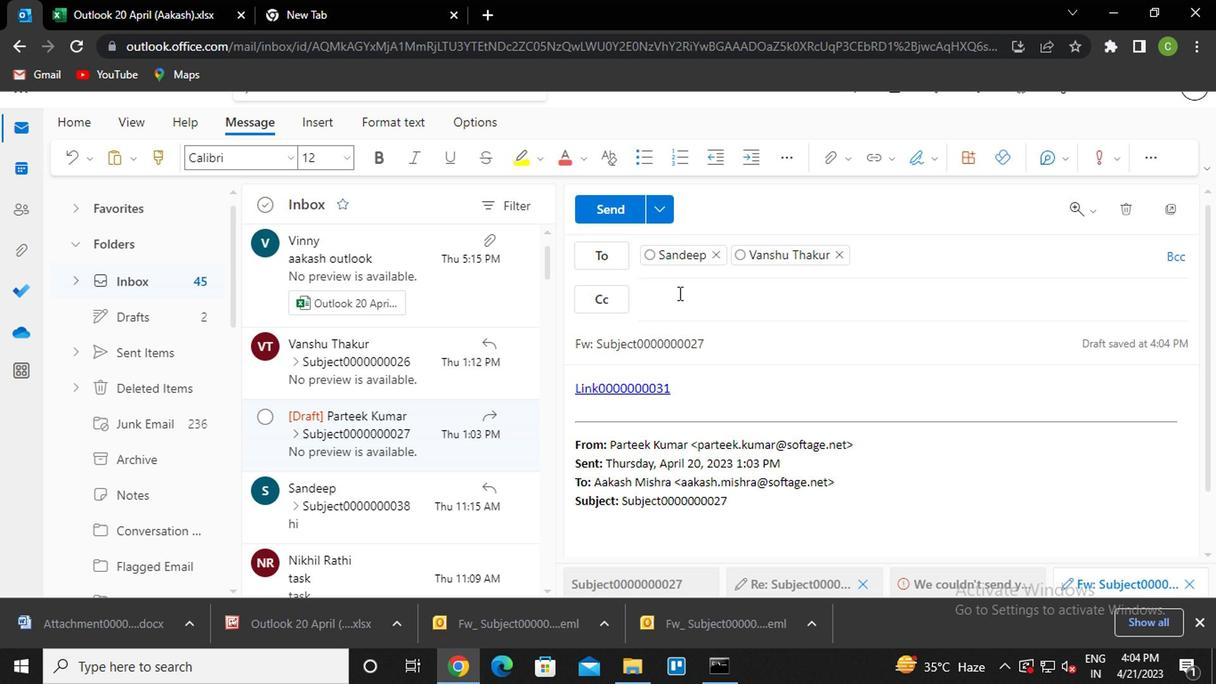 
Action: Mouse pressed left at (679, 298)
Screenshot: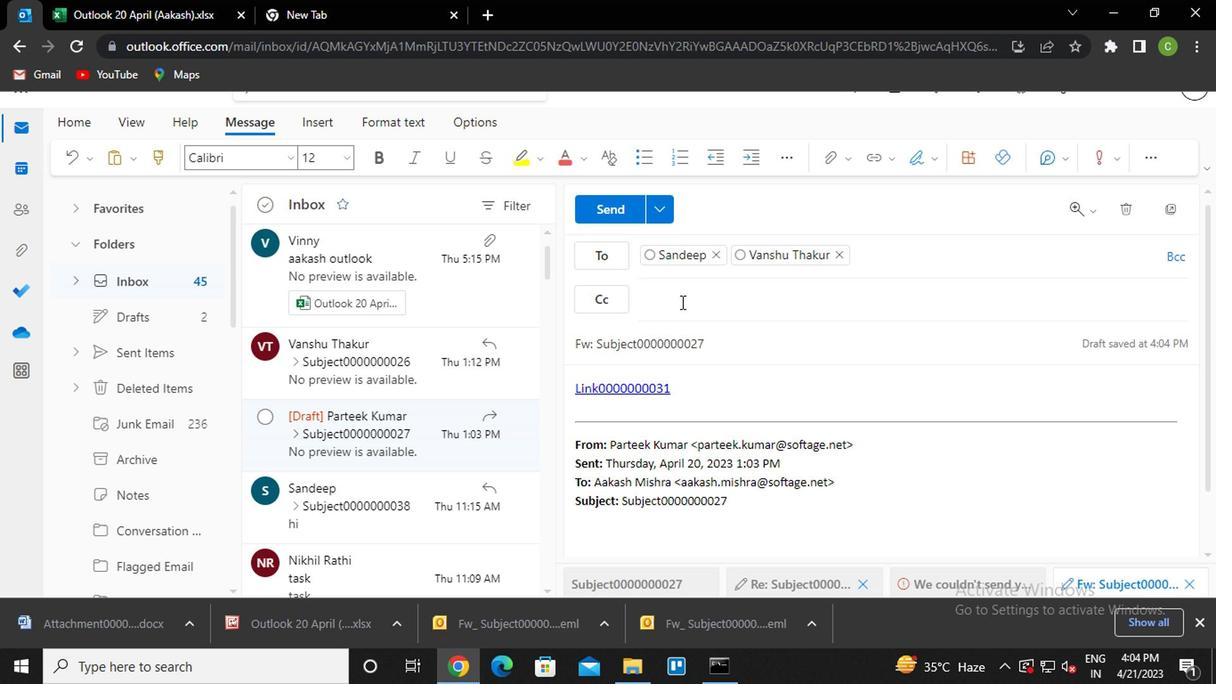 
Action: Key pressed nik<Key.enter>ayush<Key.enter>
Screenshot: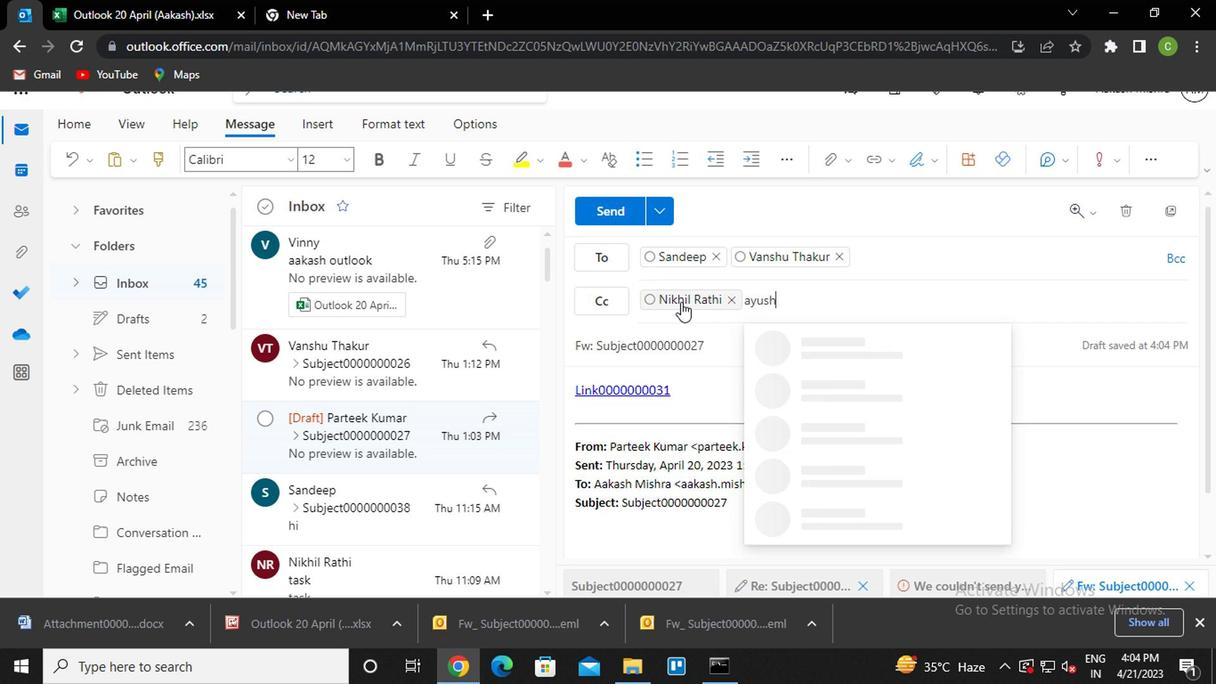 
Action: Mouse moved to (1169, 250)
Screenshot: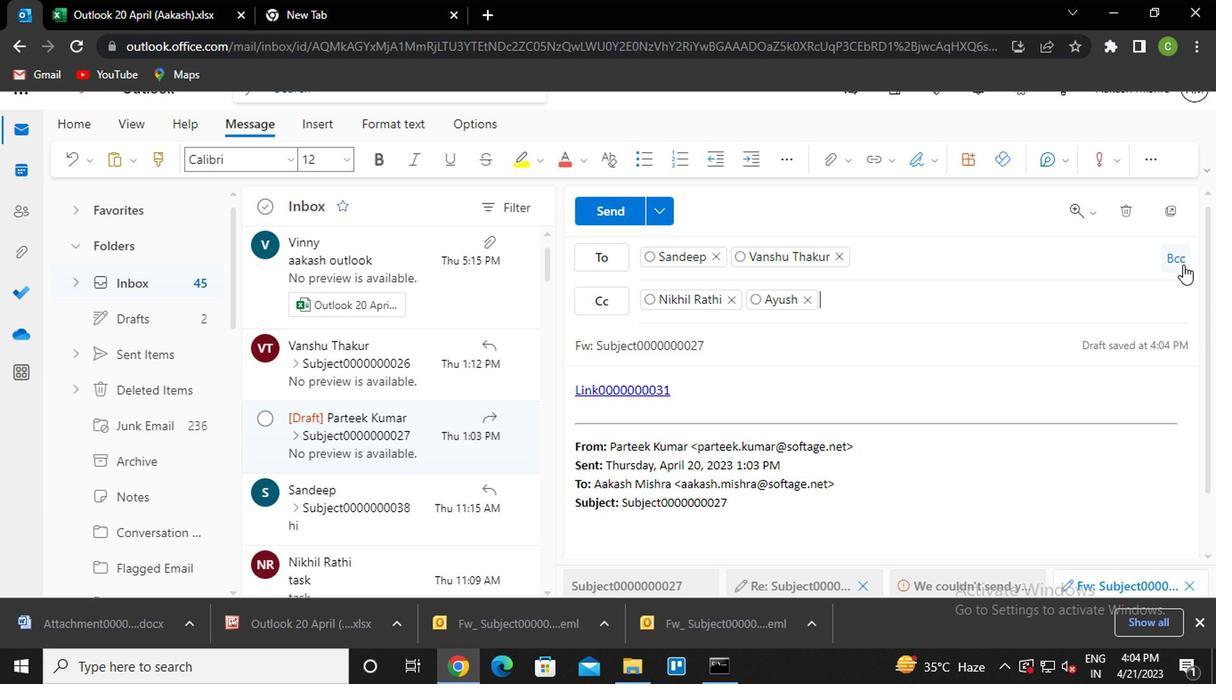 
Action: Mouse pressed left at (1169, 250)
Screenshot: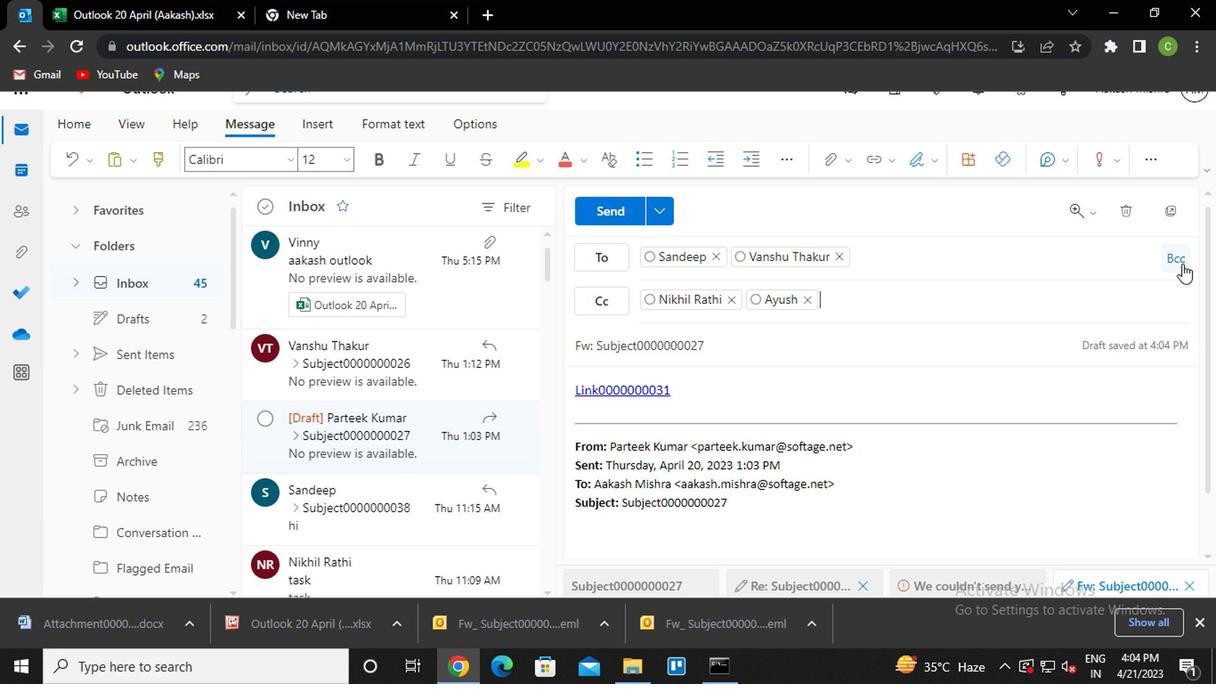 
Action: Key pressed pooja<Key.enter>
Screenshot: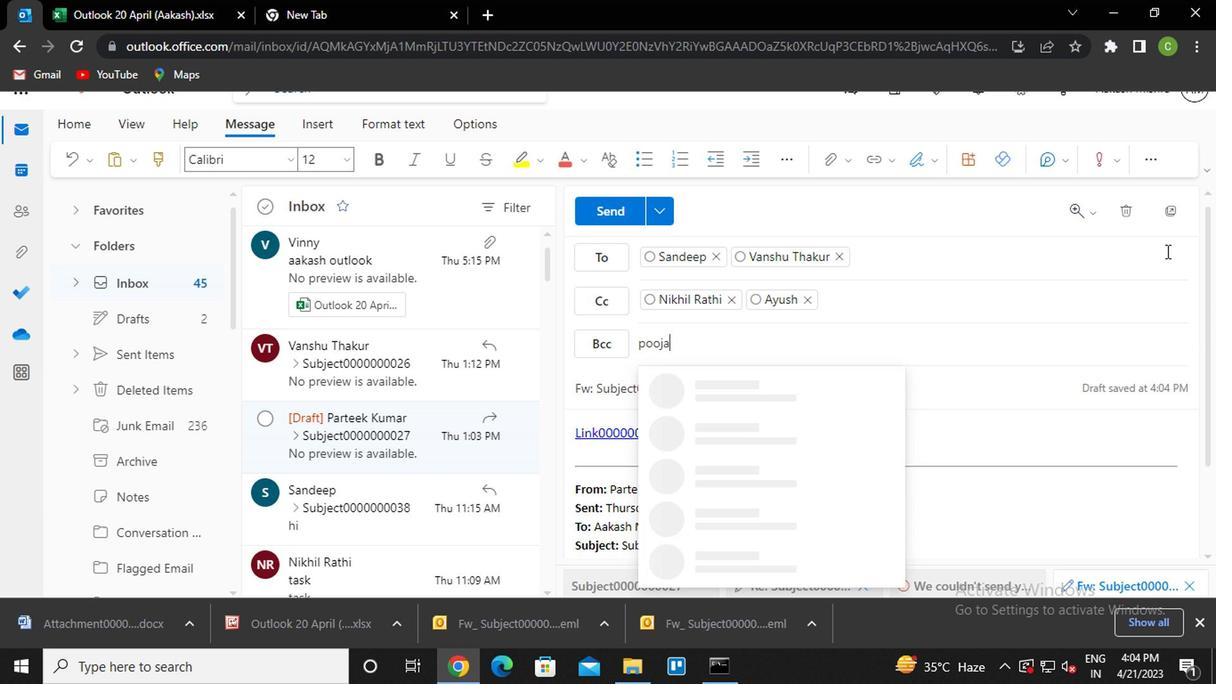 
Action: Mouse moved to (711, 421)
Screenshot: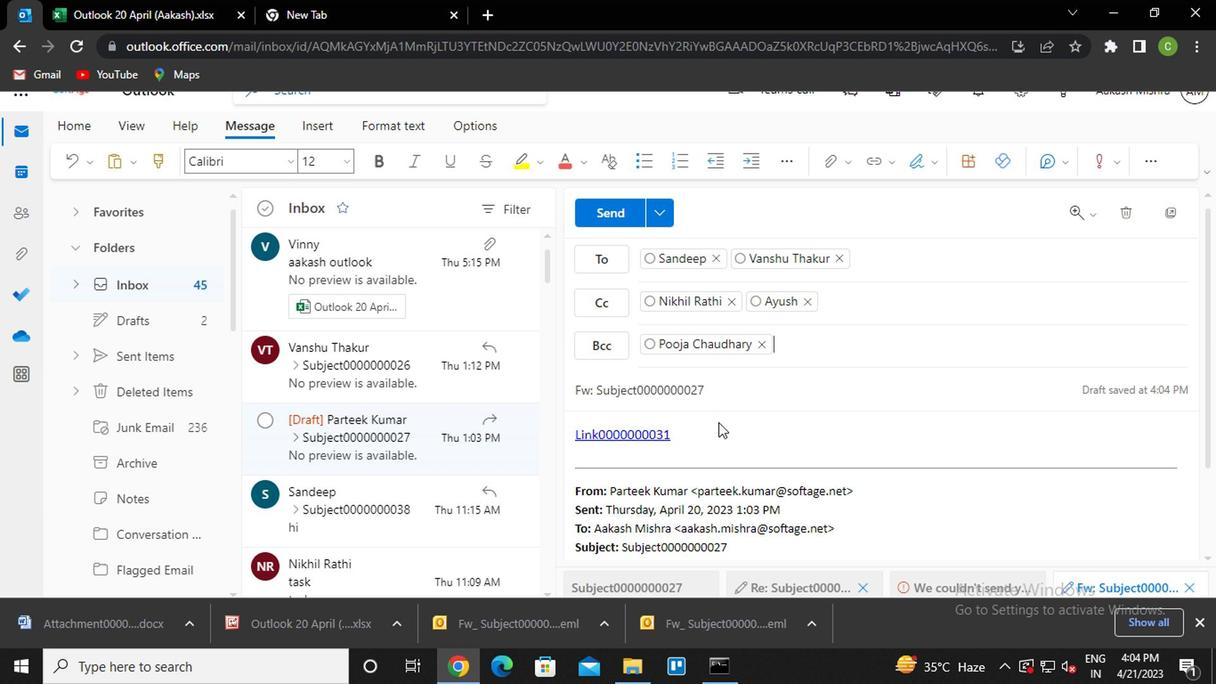 
Action: Mouse pressed left at (711, 421)
Screenshot: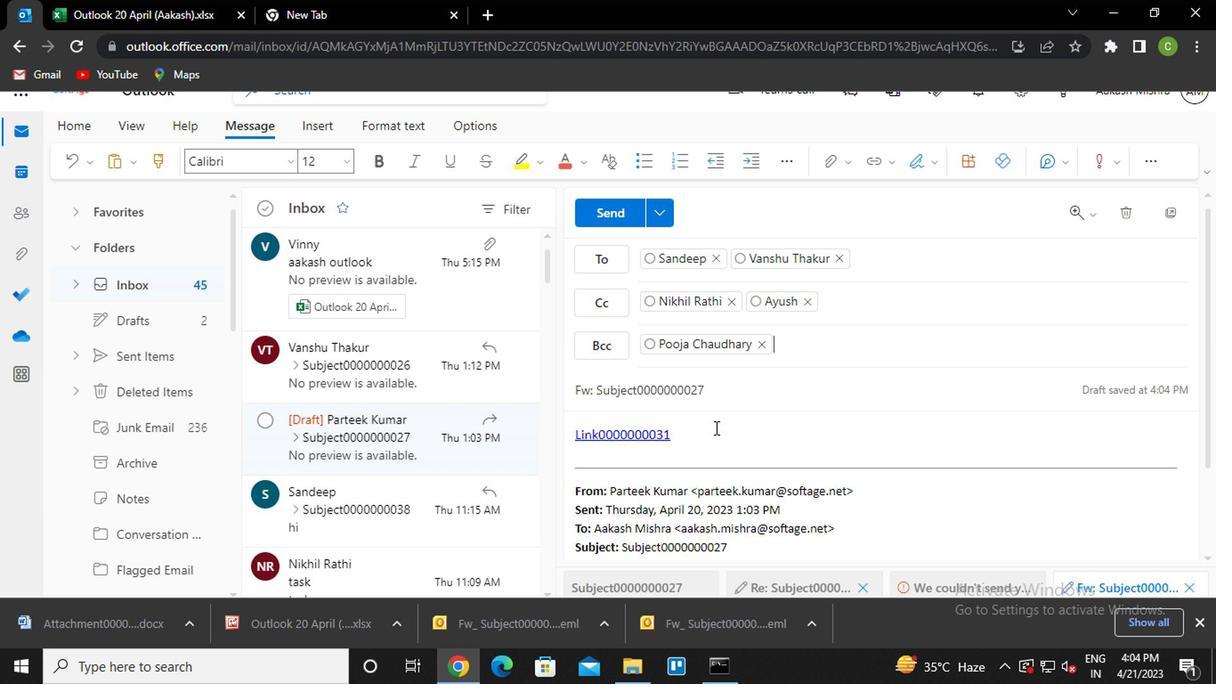 
Action: Mouse moved to (725, 378)
Screenshot: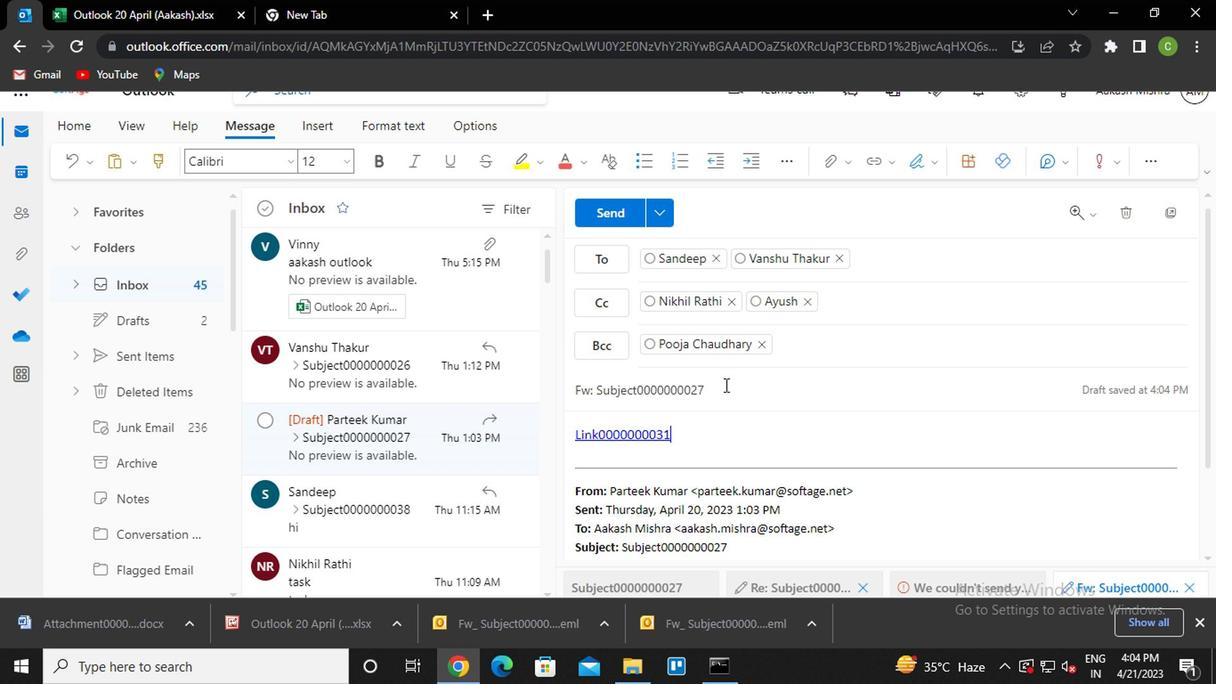 
Action: Mouse pressed left at (725, 378)
Screenshot: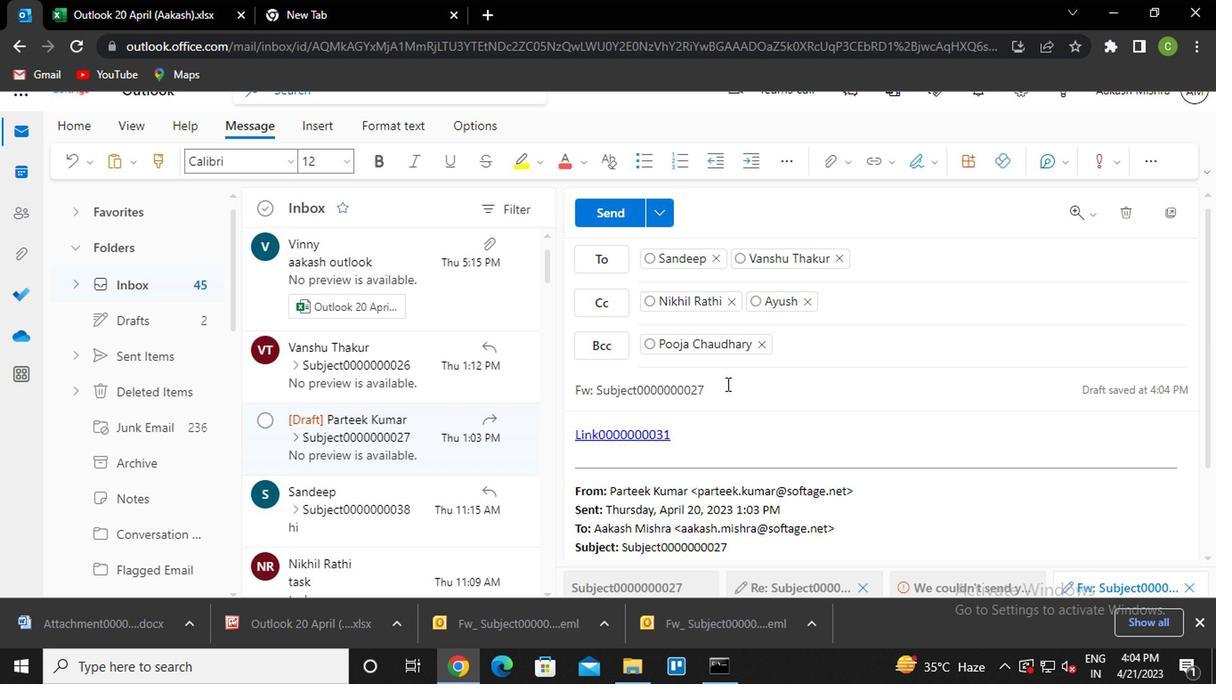 
Action: Key pressed <Key.backspace><Key.backspace>31
Screenshot: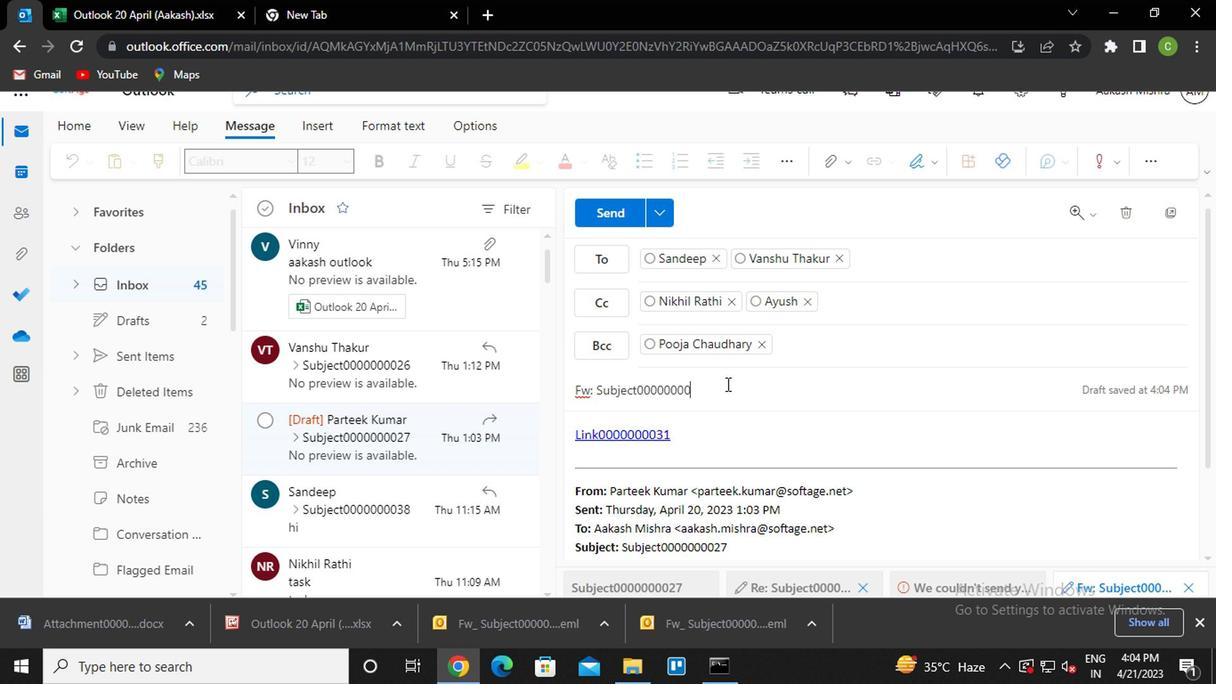 
Action: Mouse moved to (708, 423)
Screenshot: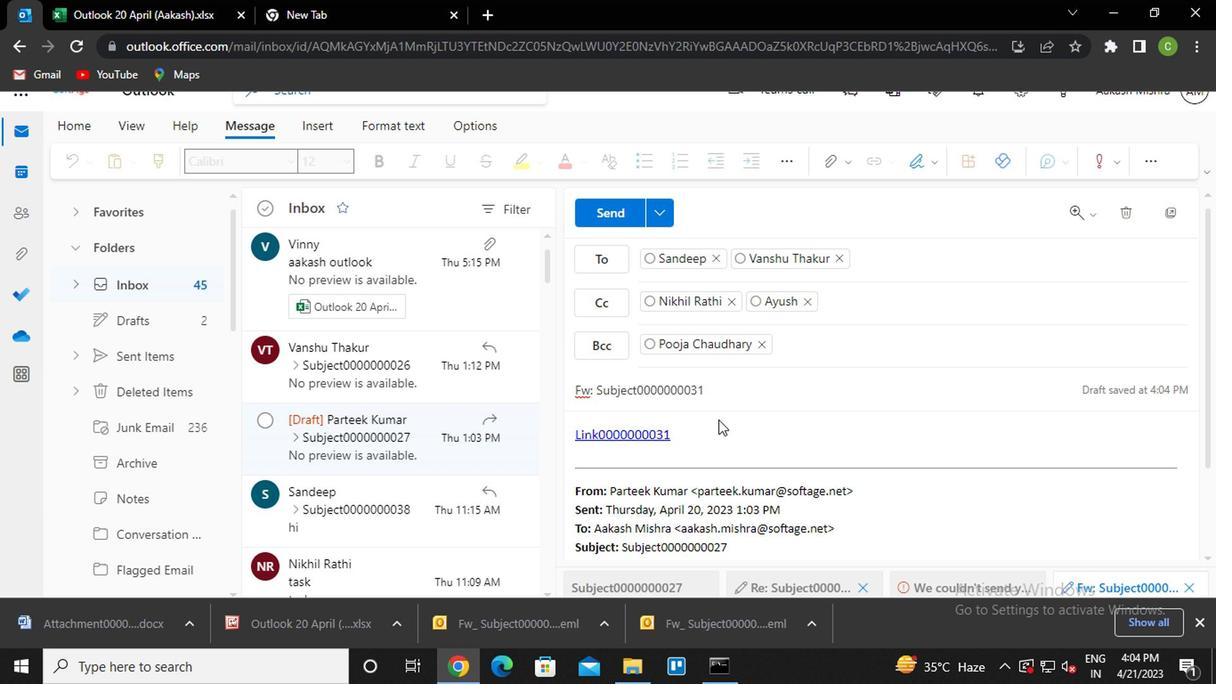
Action: Mouse pressed left at (708, 423)
Screenshot: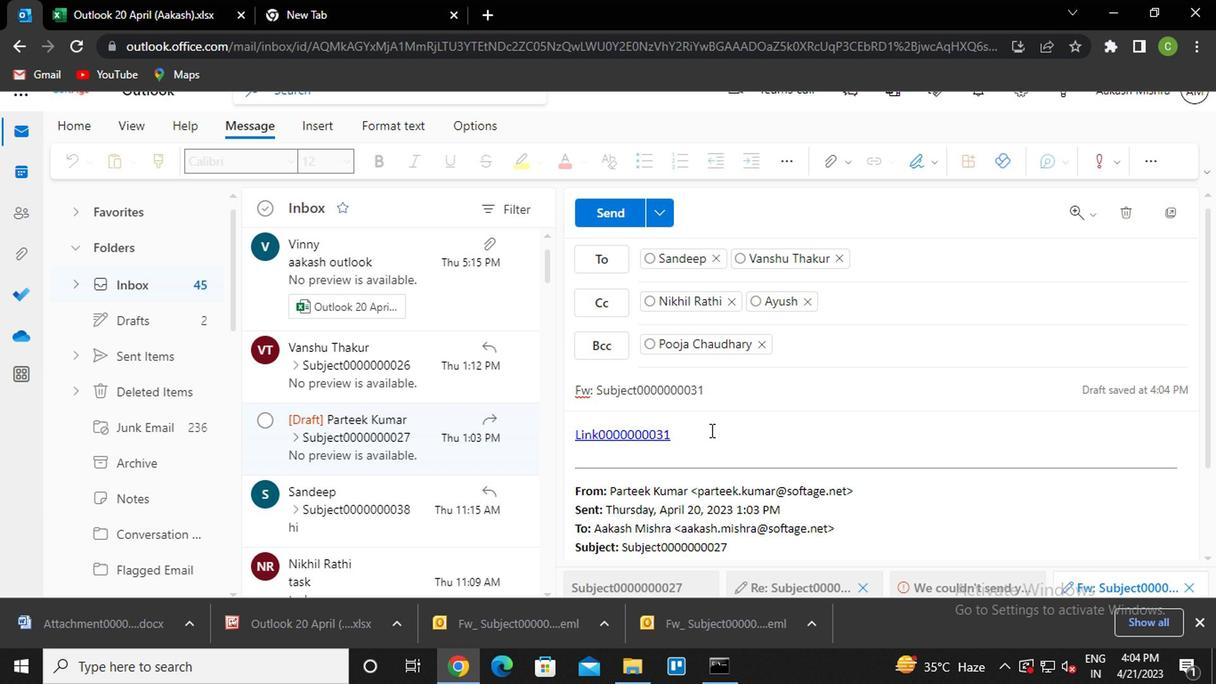 
Action: Key pressed <Key.enter><Key.caps_lock>m<Key.caps_lock>essage0000000033
Screenshot: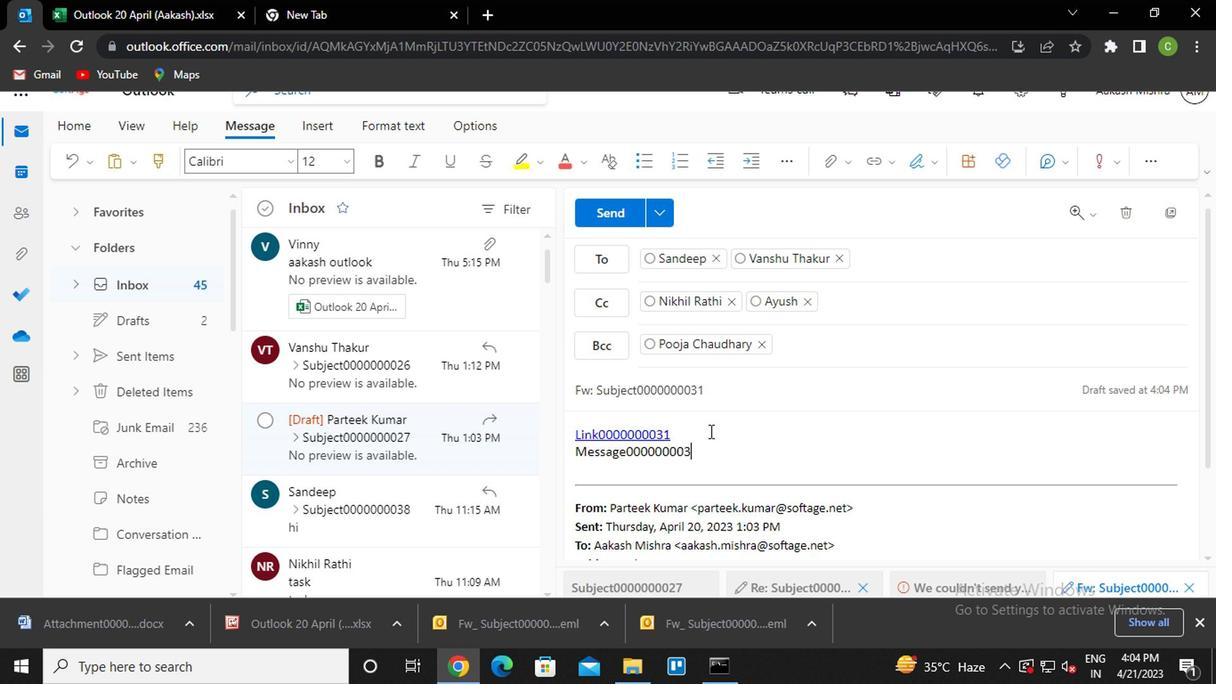 
Action: Mouse moved to (606, 222)
Screenshot: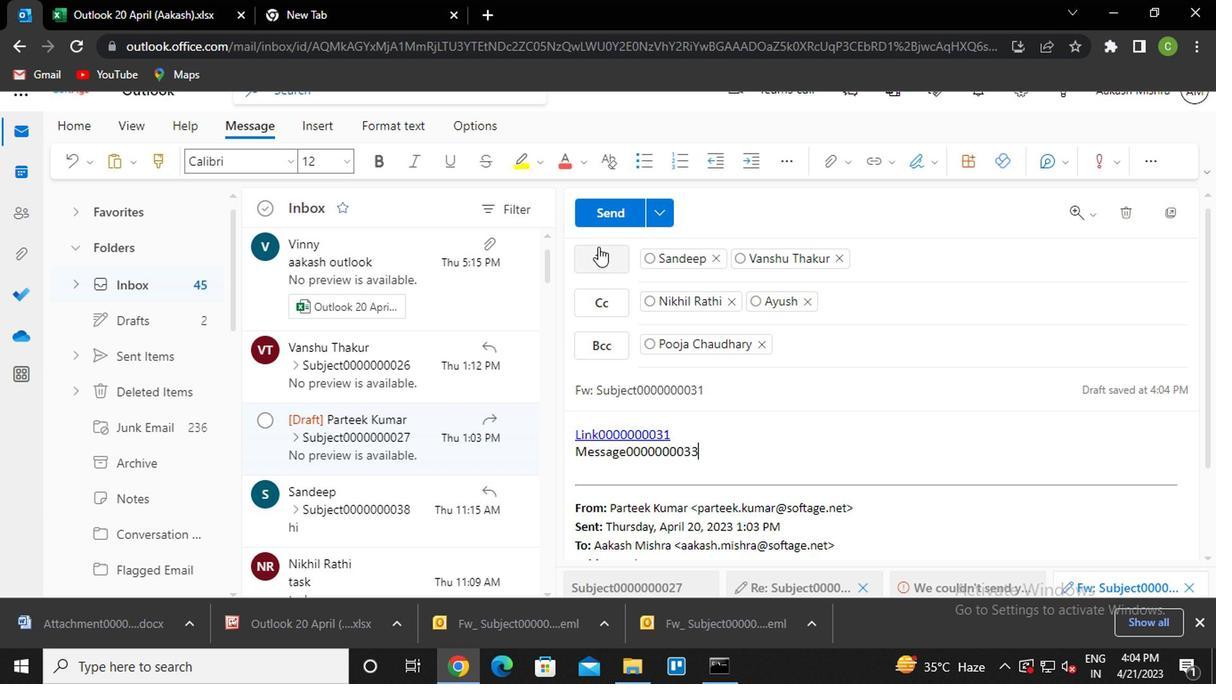 
Action: Mouse pressed left at (606, 222)
Screenshot: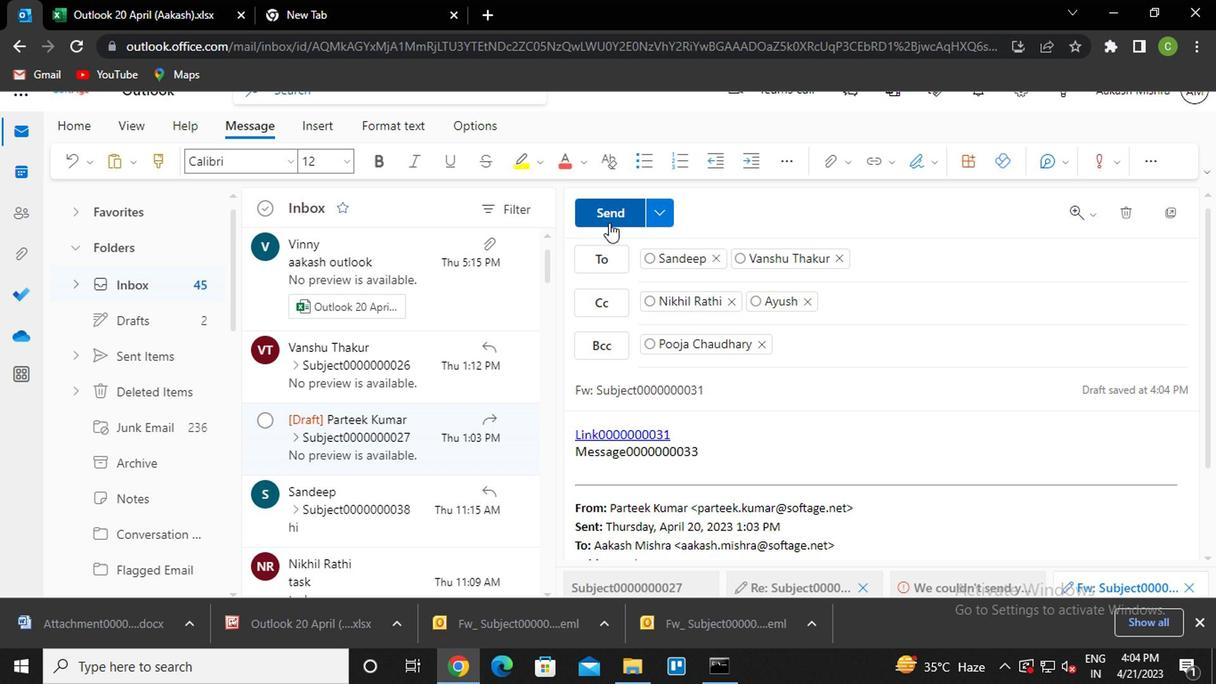 
Action: Mouse moved to (1121, 253)
Screenshot: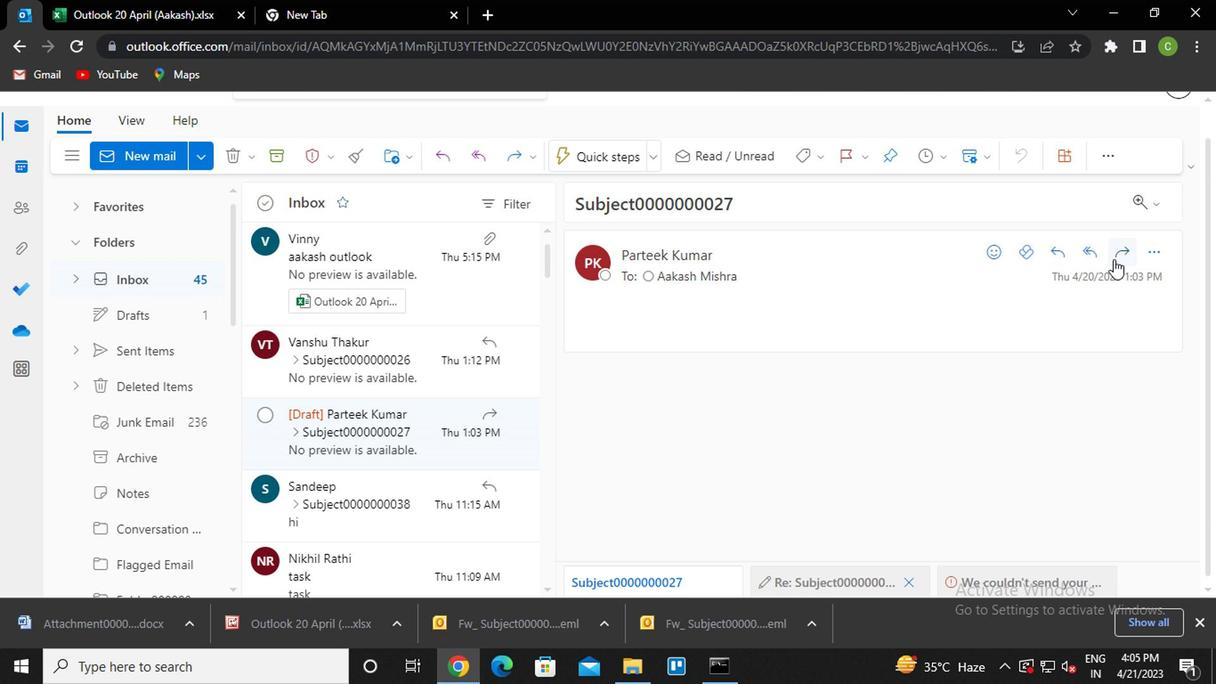 
Action: Mouse pressed left at (1121, 253)
Screenshot: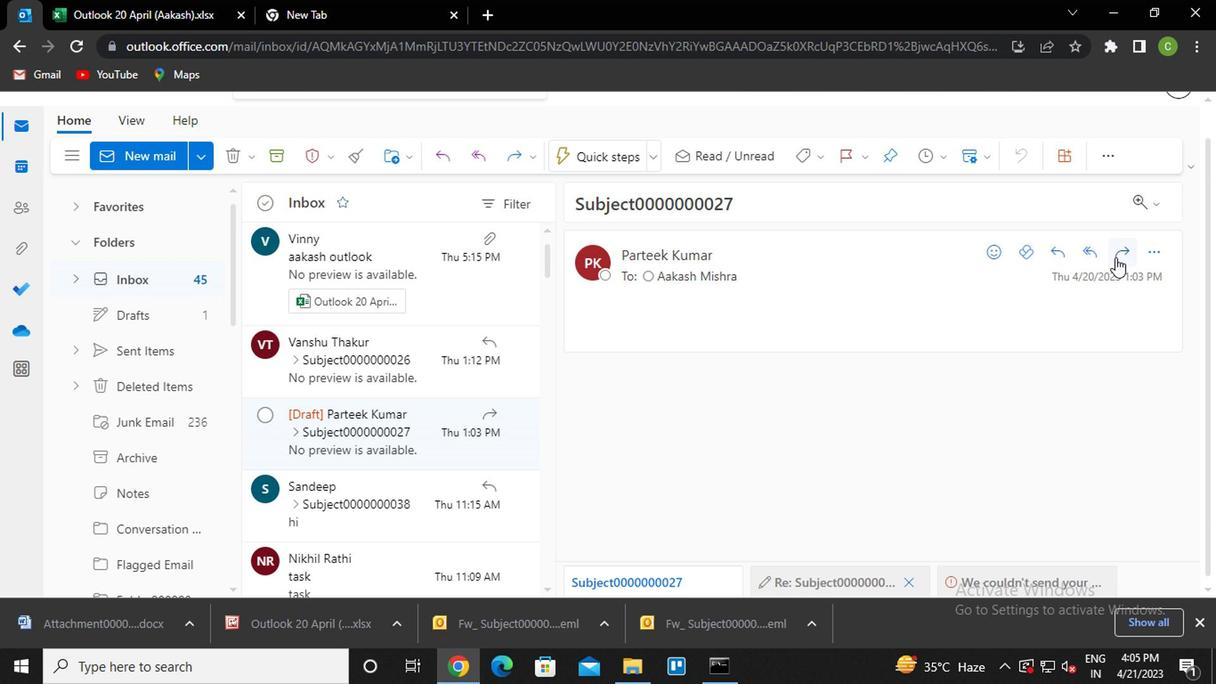 
Action: Mouse moved to (933, 157)
Screenshot: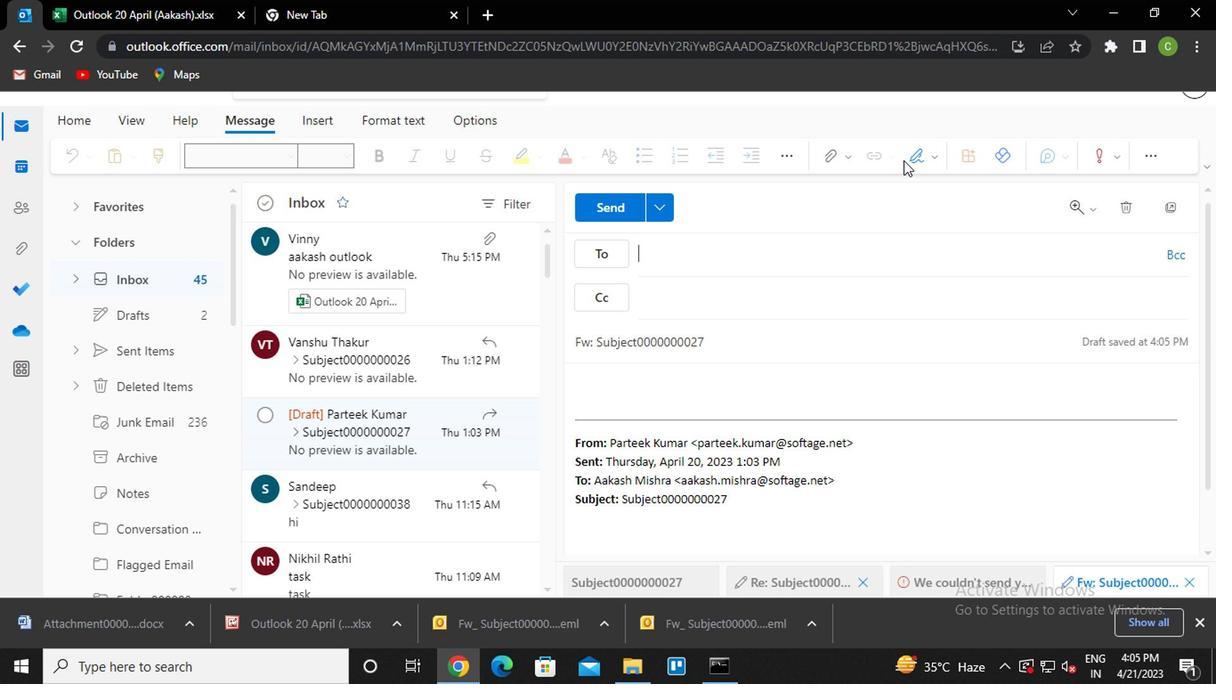 
Action: Mouse pressed left at (933, 157)
Screenshot: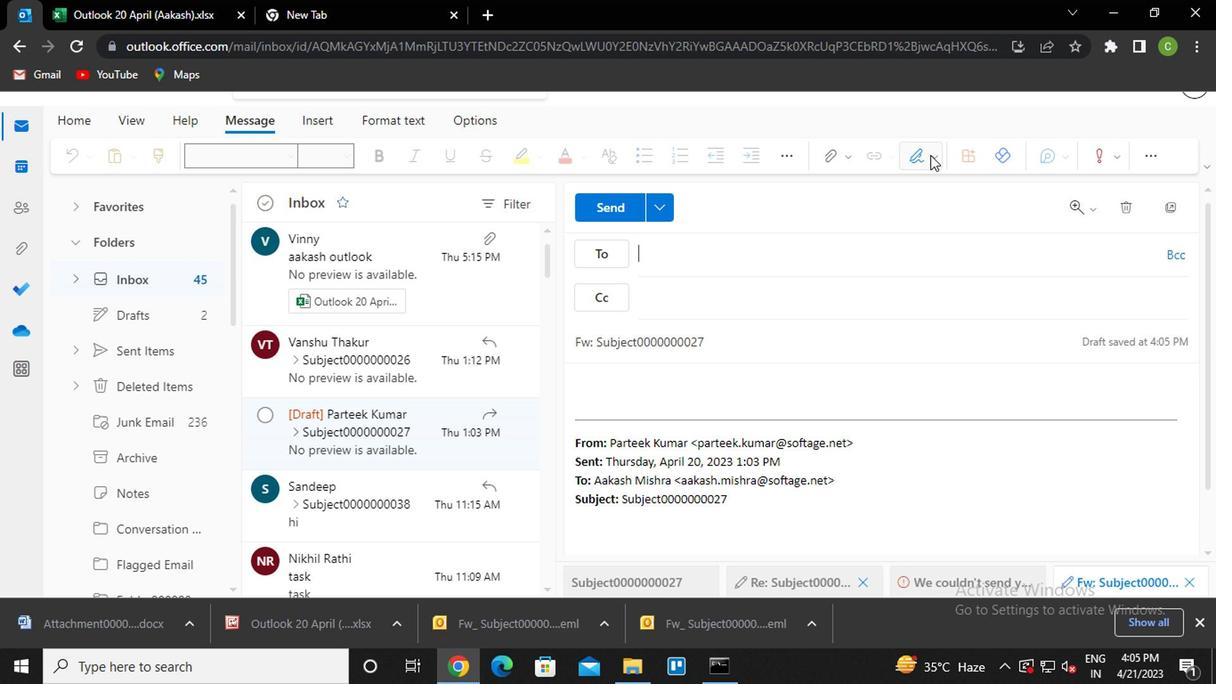 
Action: Mouse moved to (879, 196)
Screenshot: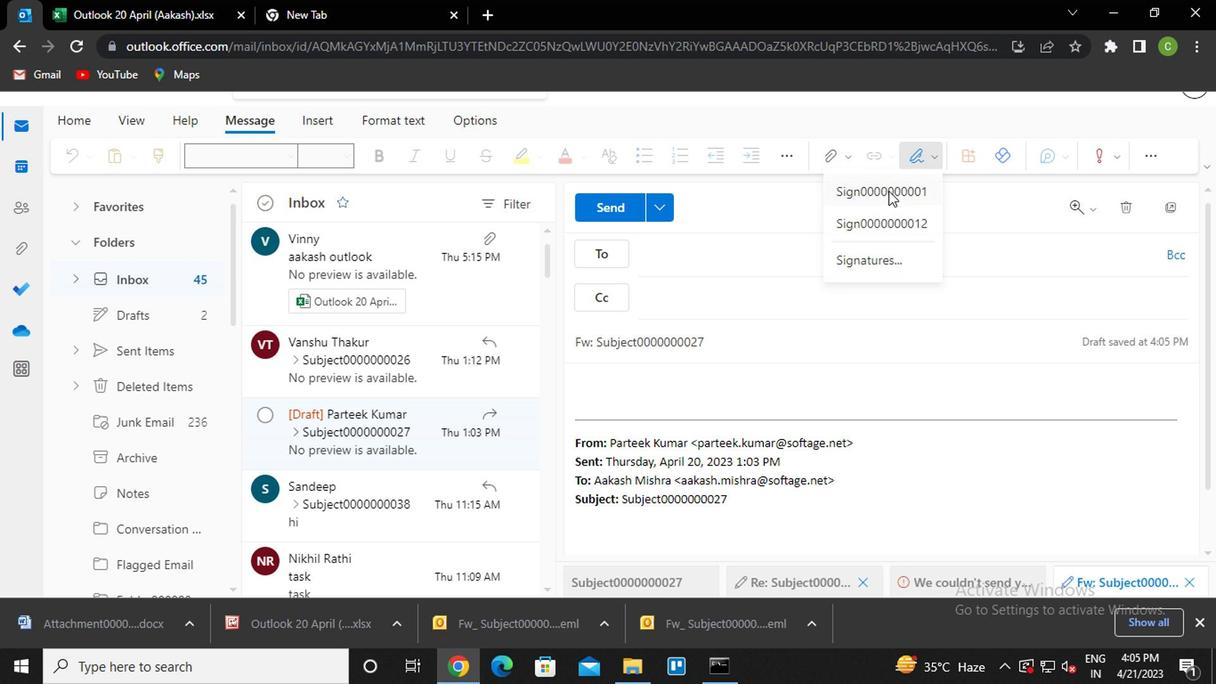 
Action: Mouse pressed left at (879, 196)
Screenshot: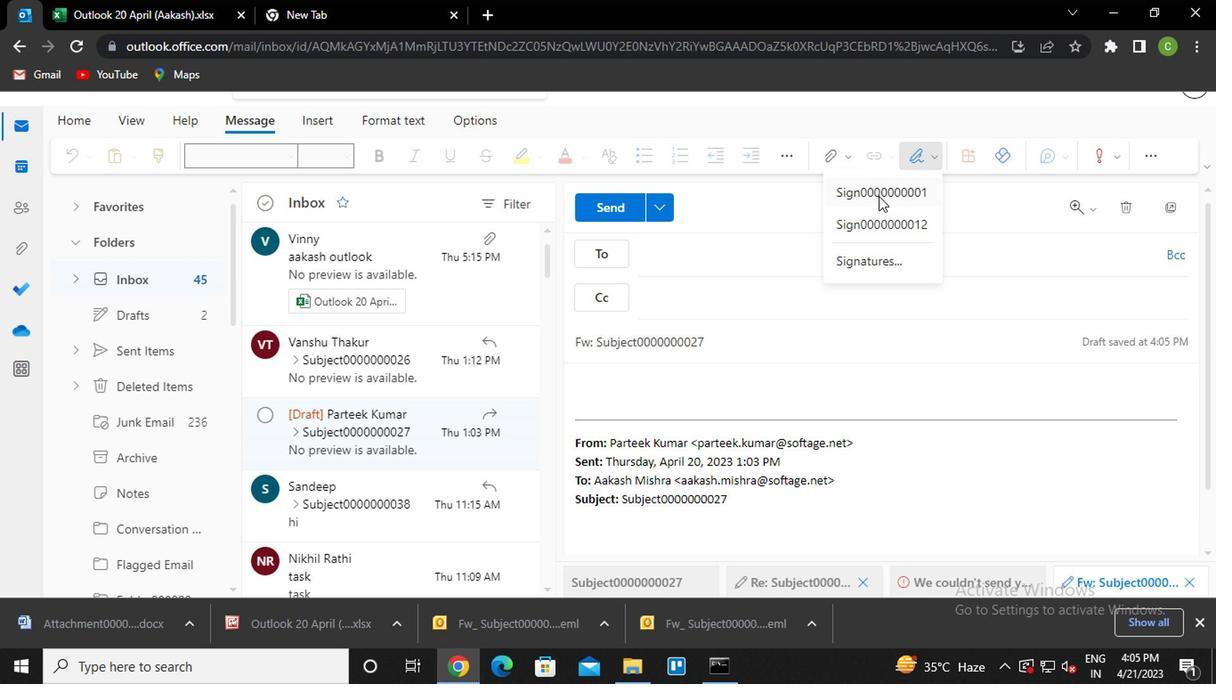 
Action: Mouse moved to (651, 255)
Screenshot: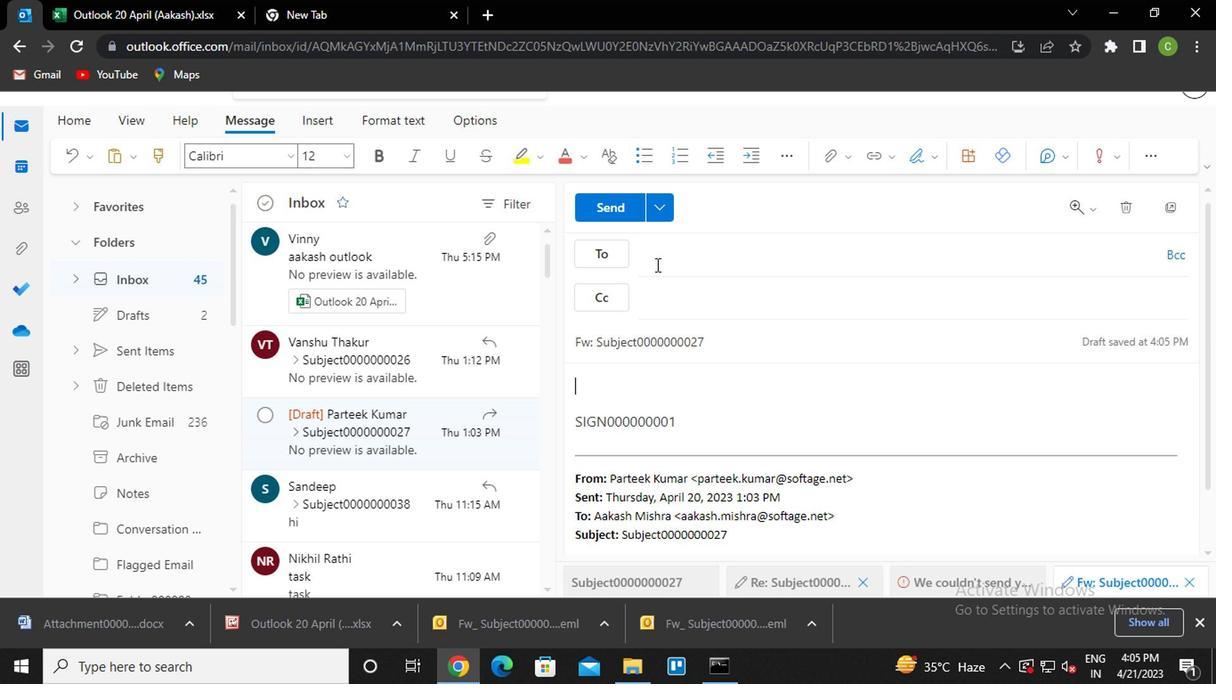 
Action: Mouse pressed left at (651, 255)
Screenshot: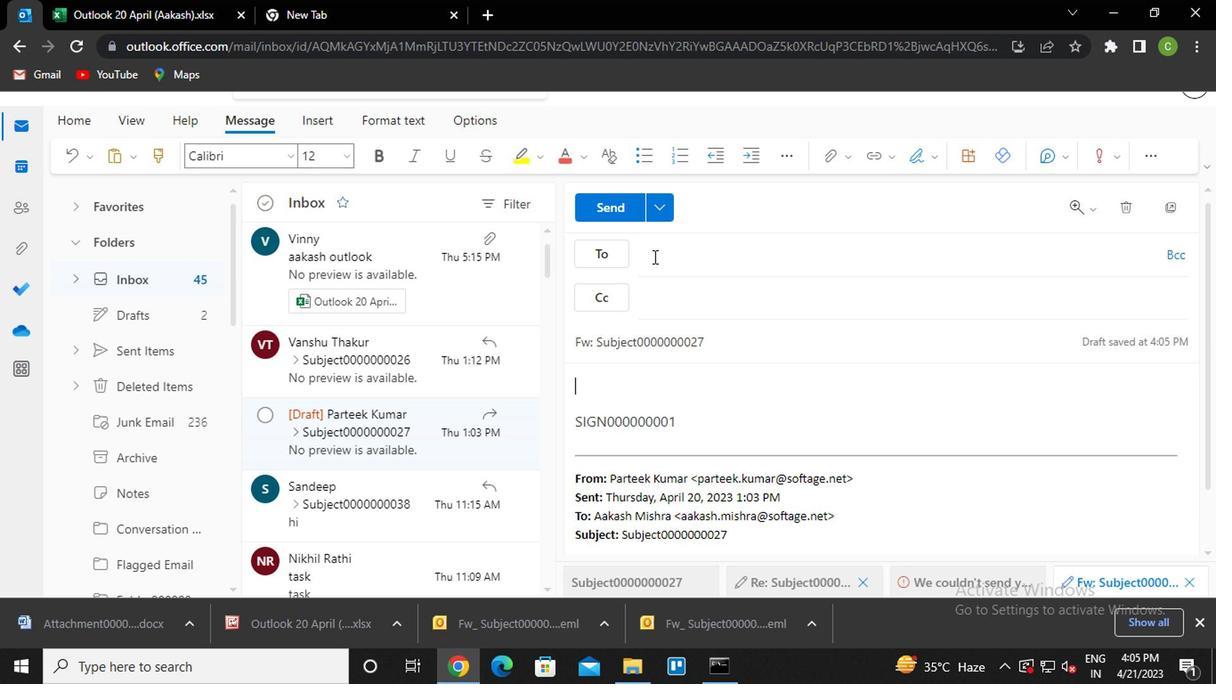 
Action: Key pressed sa<Key.enter>
Screenshot: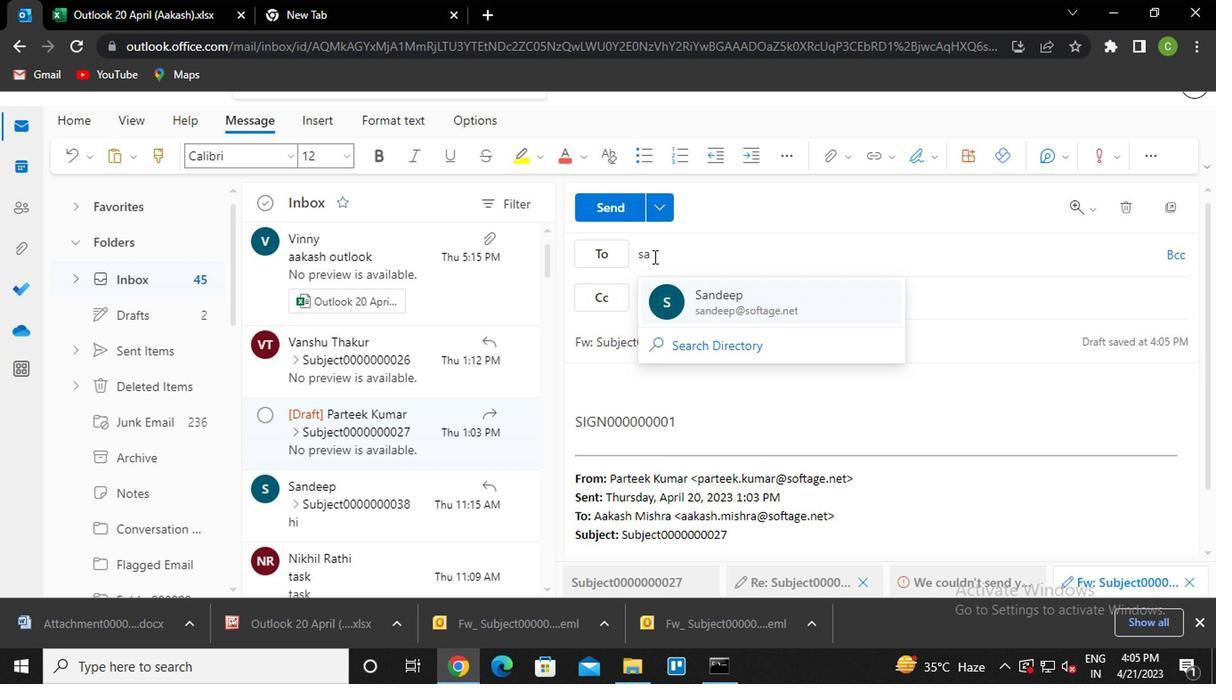 
Action: Mouse moved to (718, 338)
Screenshot: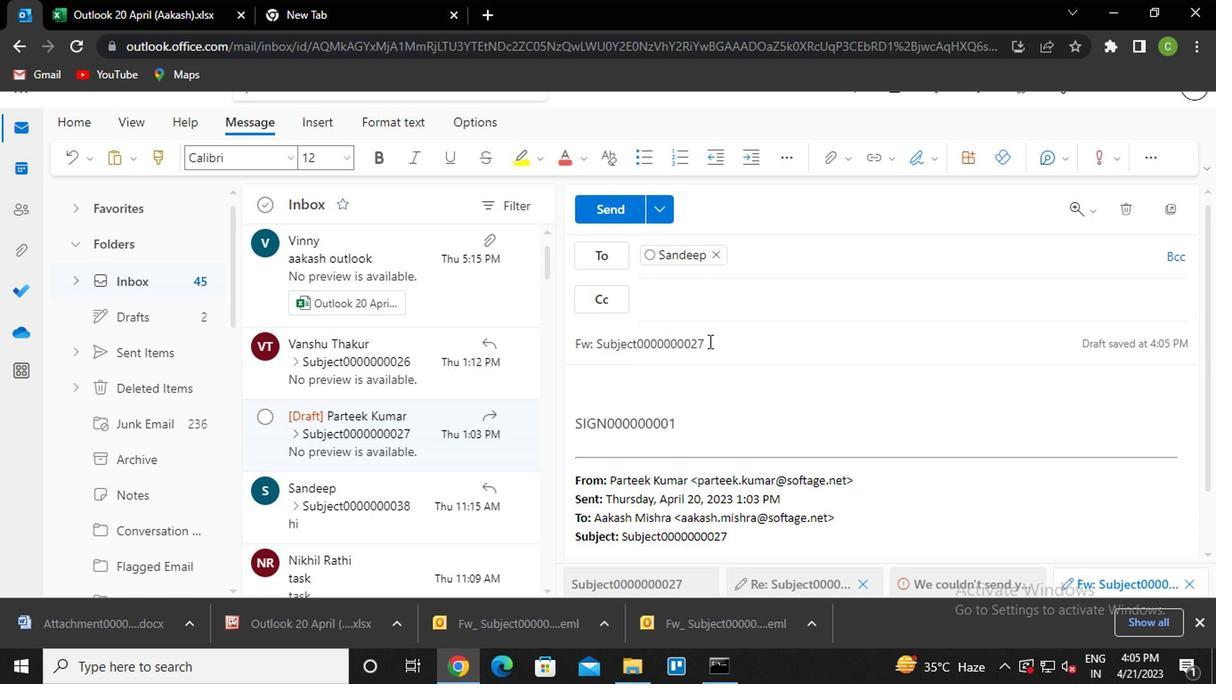 
Action: Mouse pressed left at (718, 338)
Screenshot: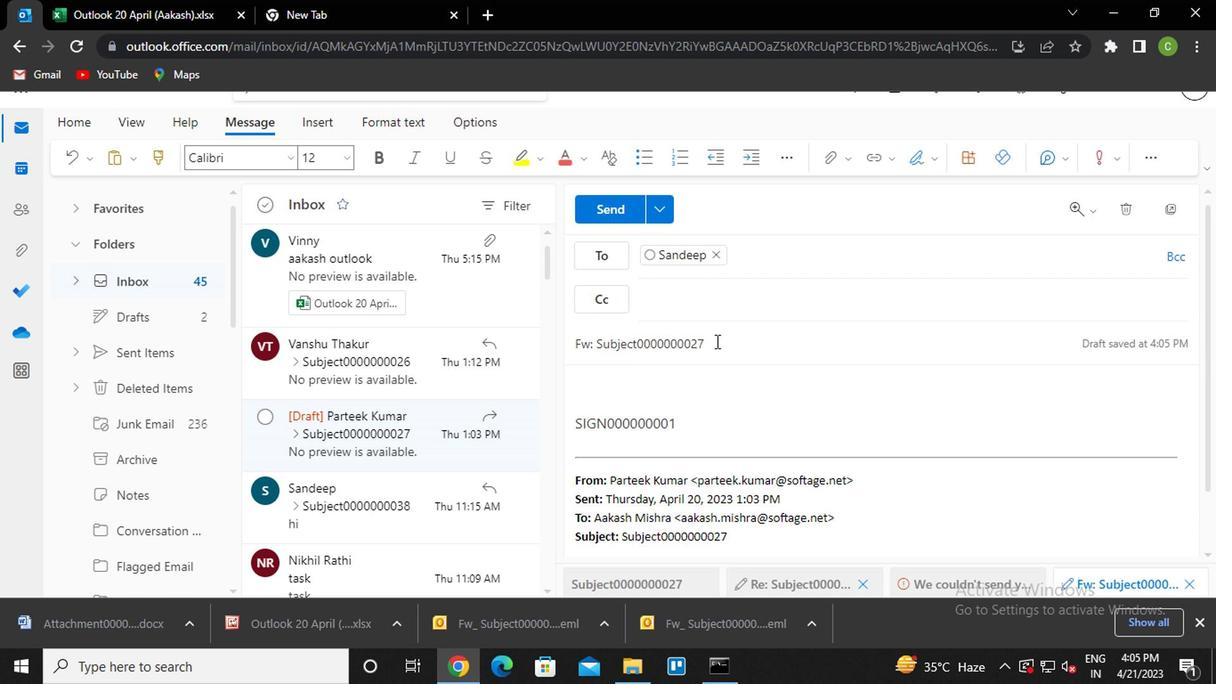 
Action: Key pressed <Key.backspace><Key.backspace>31
Screenshot: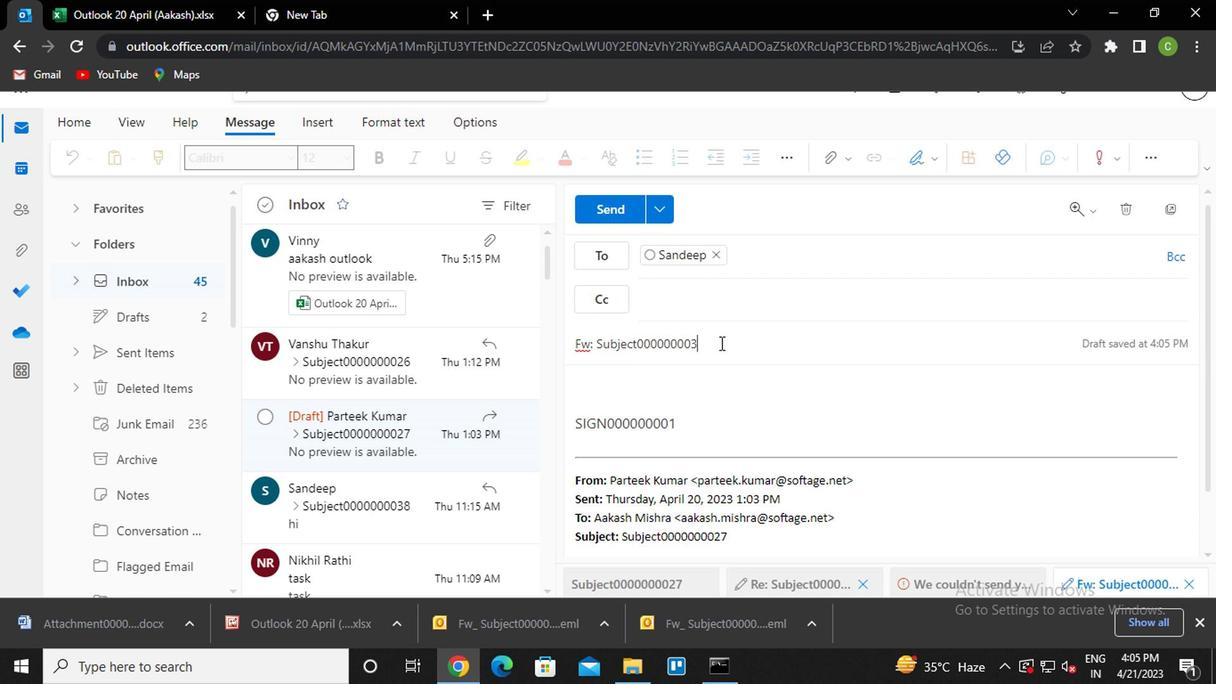 
Action: Mouse moved to (643, 394)
Screenshot: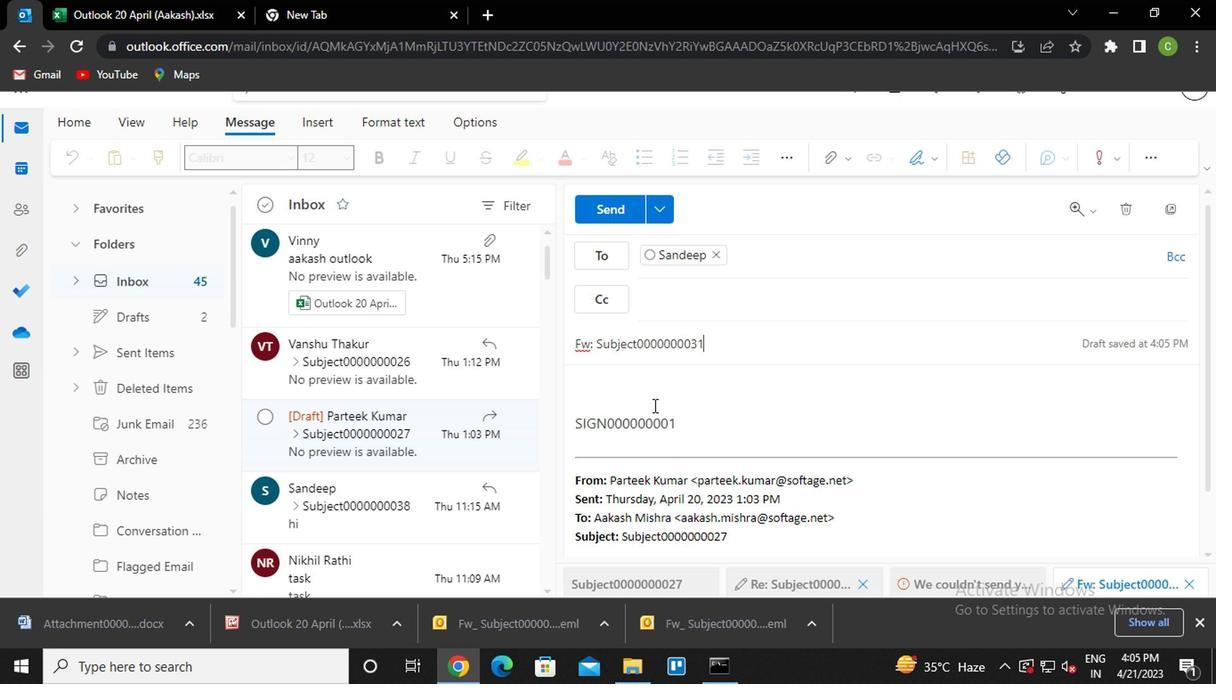 
Action: Mouse pressed left at (643, 394)
Screenshot: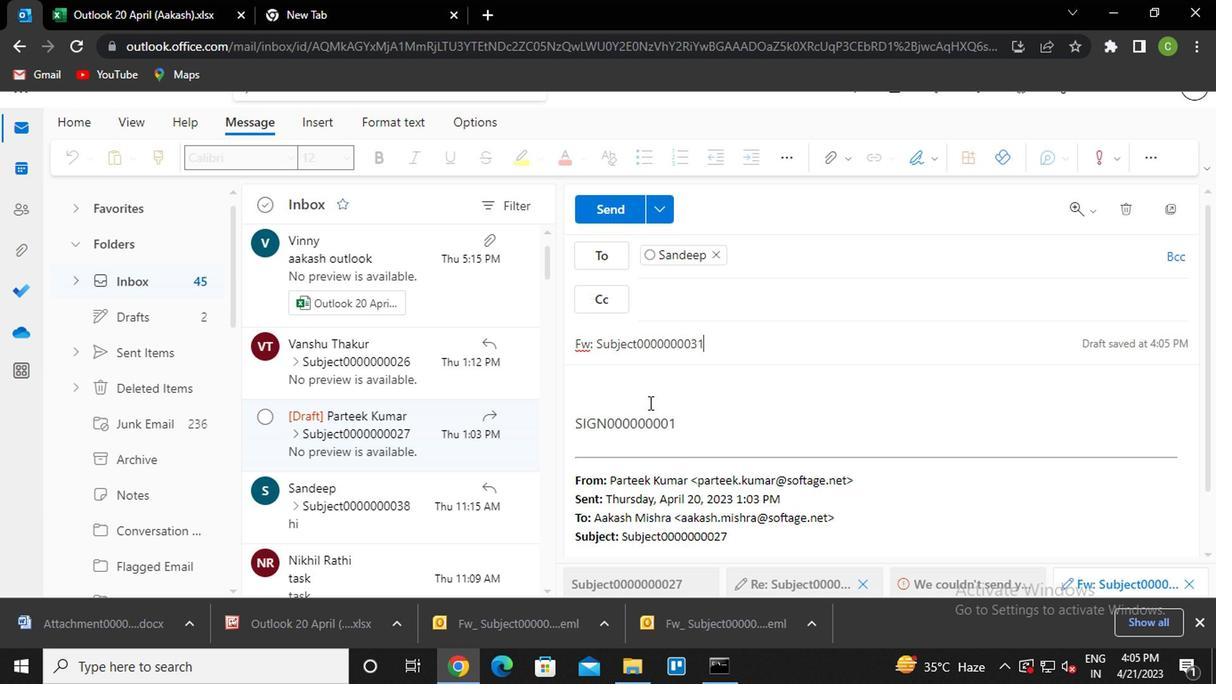 
Action: Key pressed <Key.caps_lock>m<Key.caps_lock>essage0000000031
Screenshot: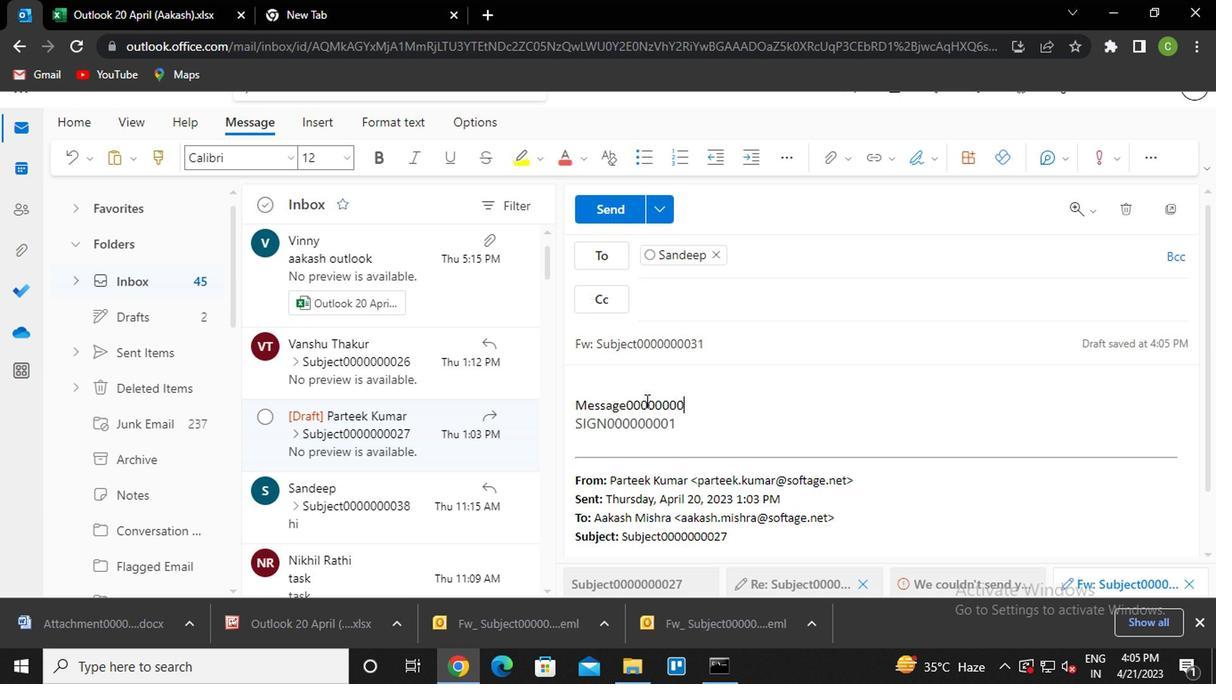 
Action: Mouse moved to (606, 202)
Screenshot: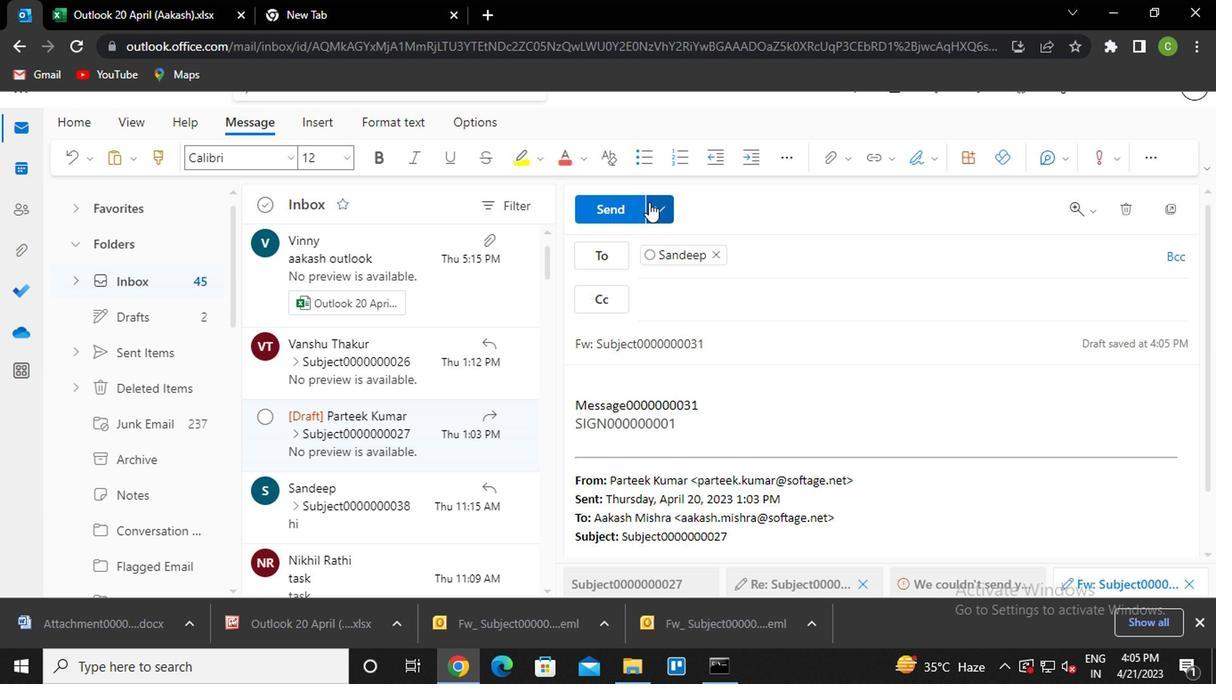 
Action: Mouse pressed left at (606, 202)
Screenshot: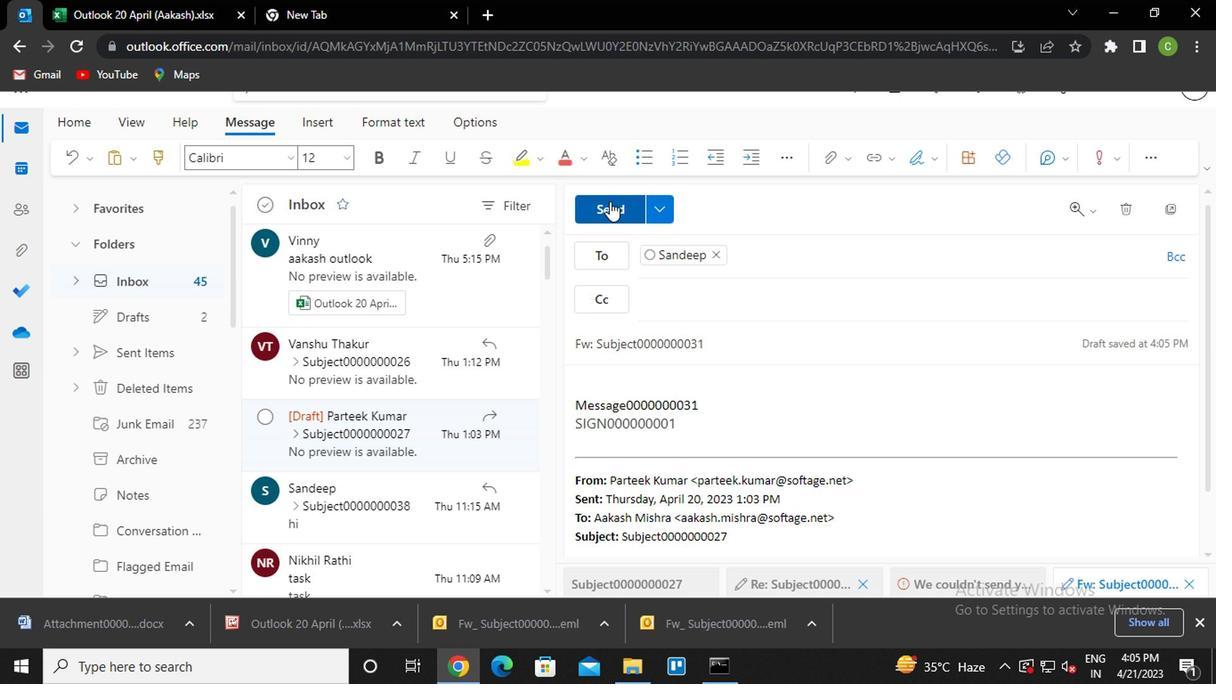 
Action: Mouse moved to (1124, 252)
Screenshot: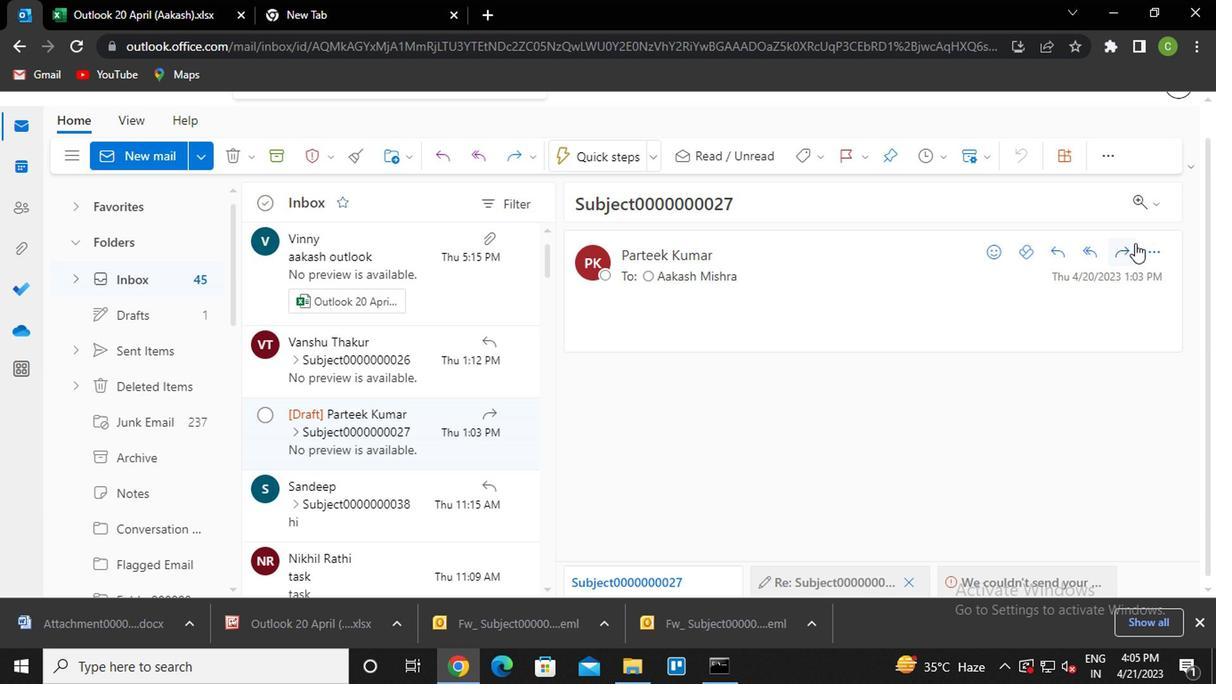 
Action: Mouse pressed left at (1124, 252)
Screenshot: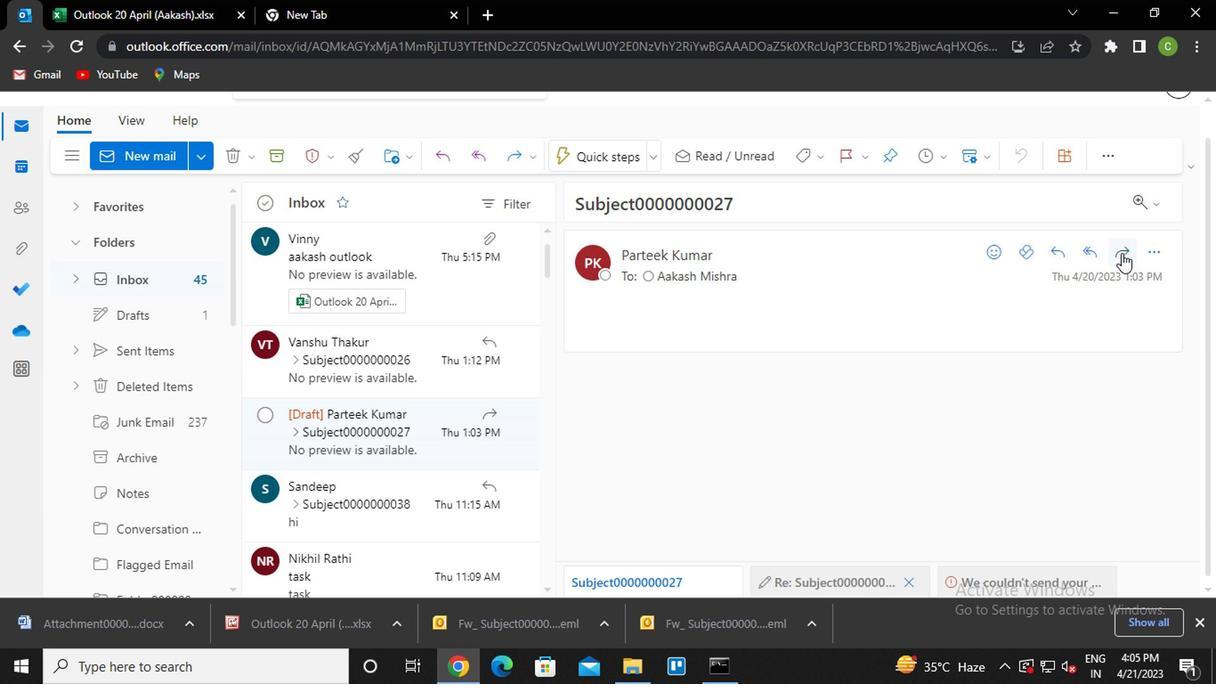 
Action: Mouse moved to (657, 376)
Screenshot: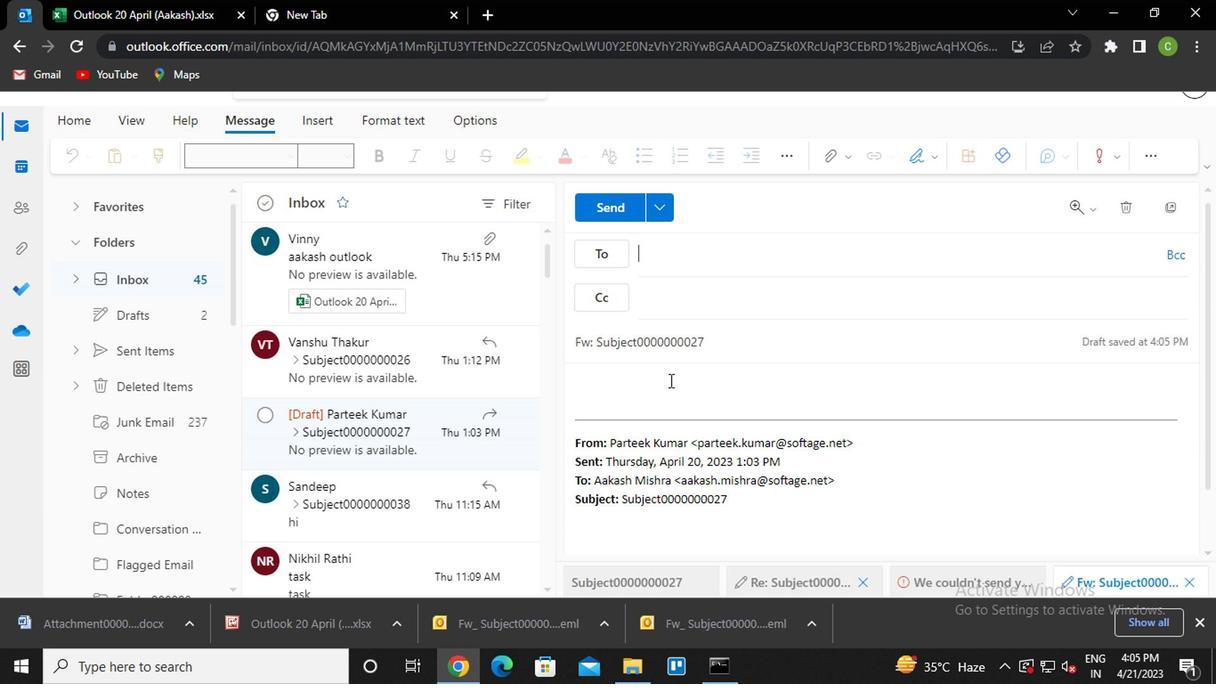 
Action: Mouse pressed left at (657, 376)
Screenshot: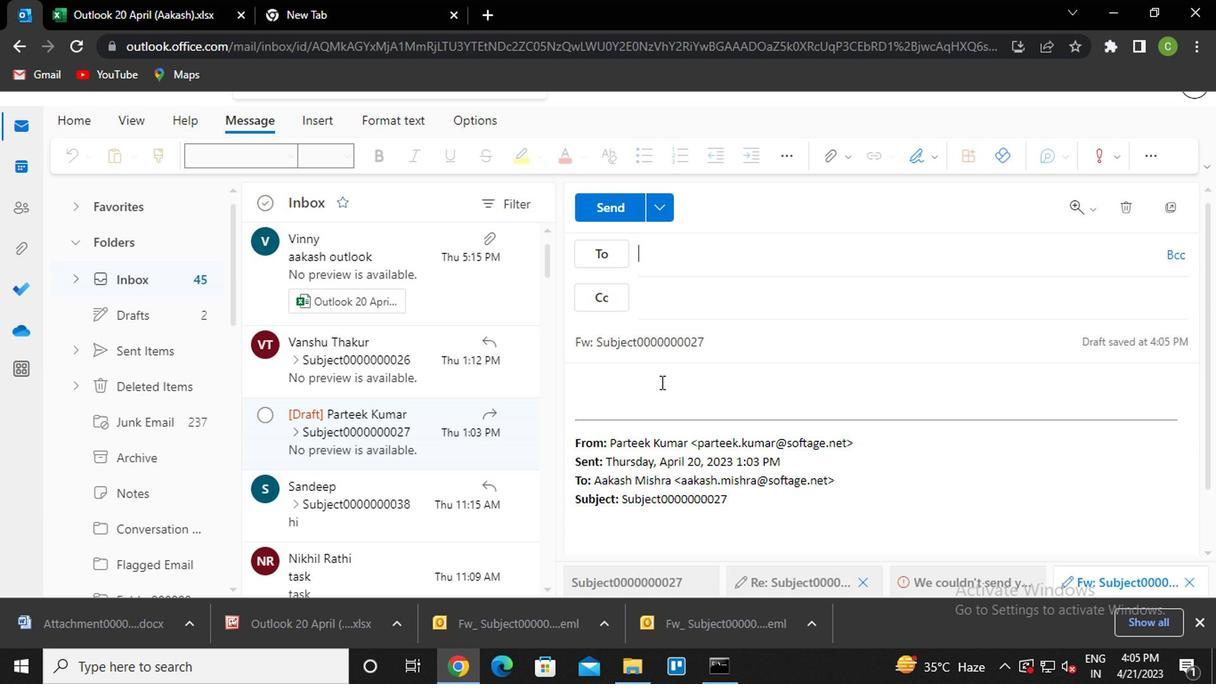 
Action: Mouse moved to (830, 162)
Screenshot: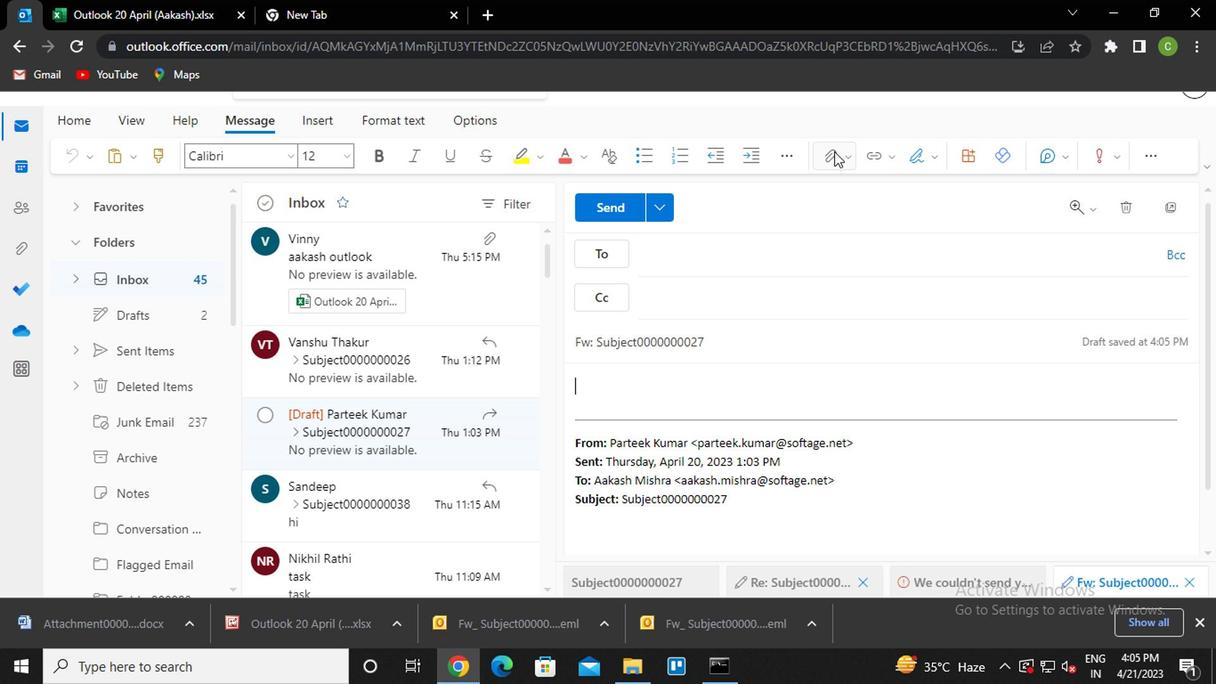 
Action: Mouse pressed left at (830, 162)
Screenshot: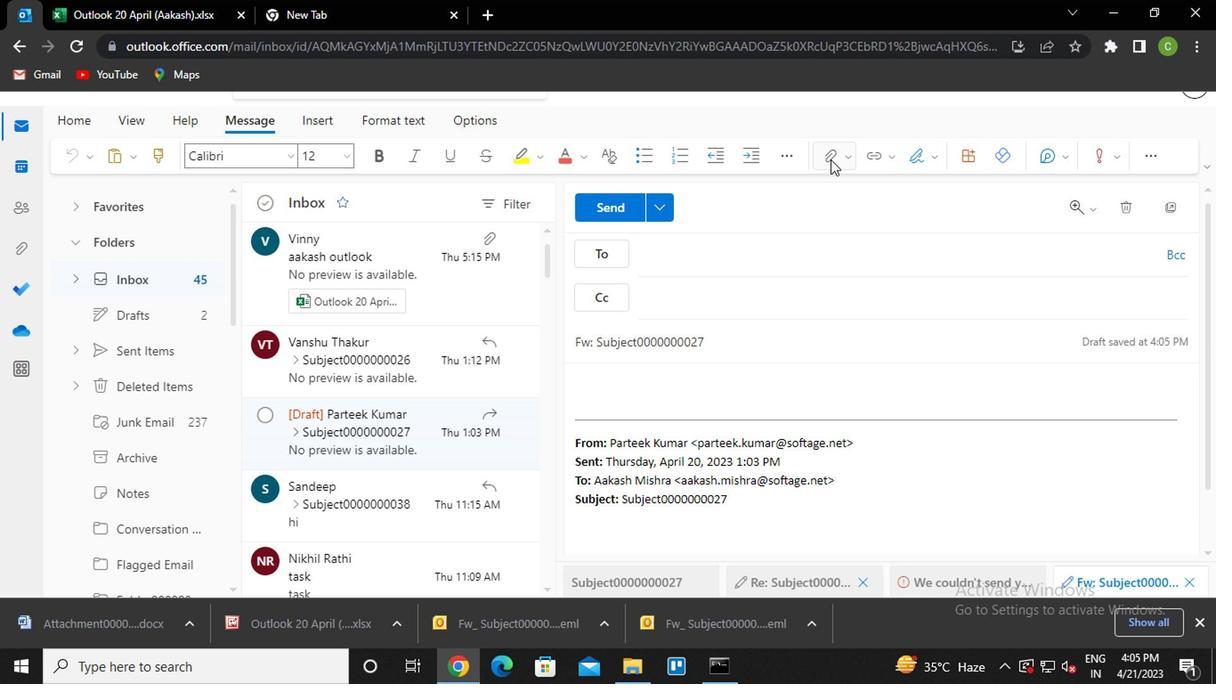
Action: Mouse moved to (682, 278)
Screenshot: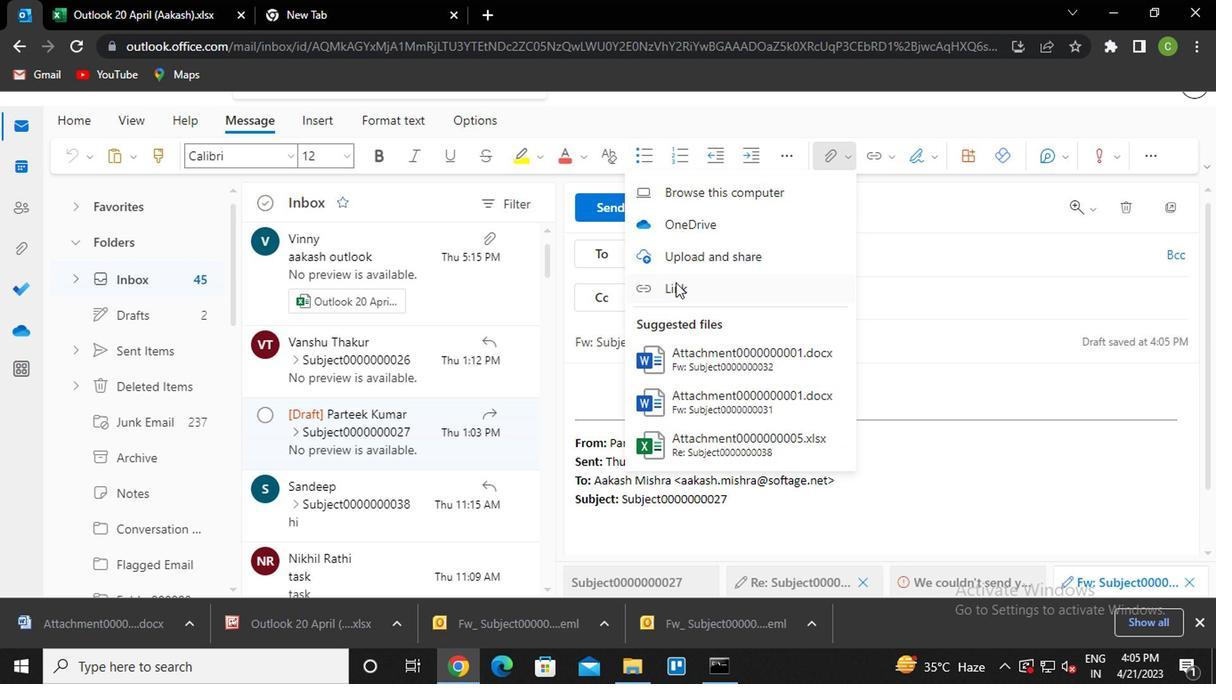 
Action: Mouse pressed left at (682, 278)
Screenshot: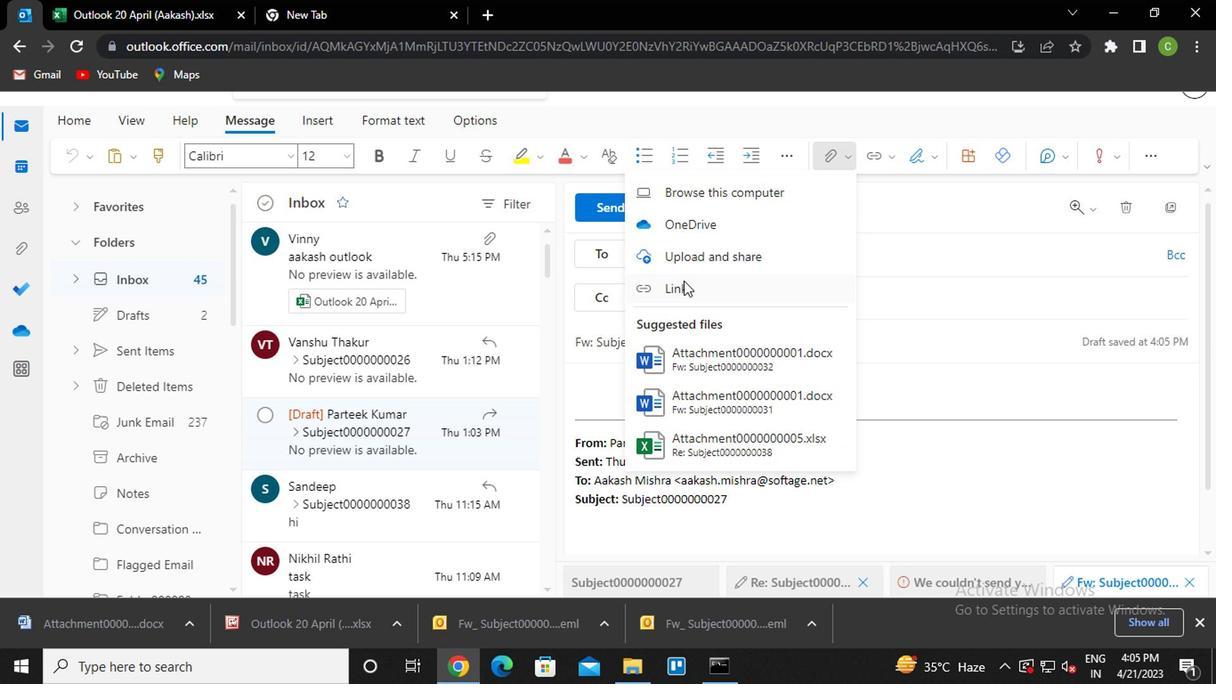 
Action: Mouse moved to (471, 367)
Screenshot: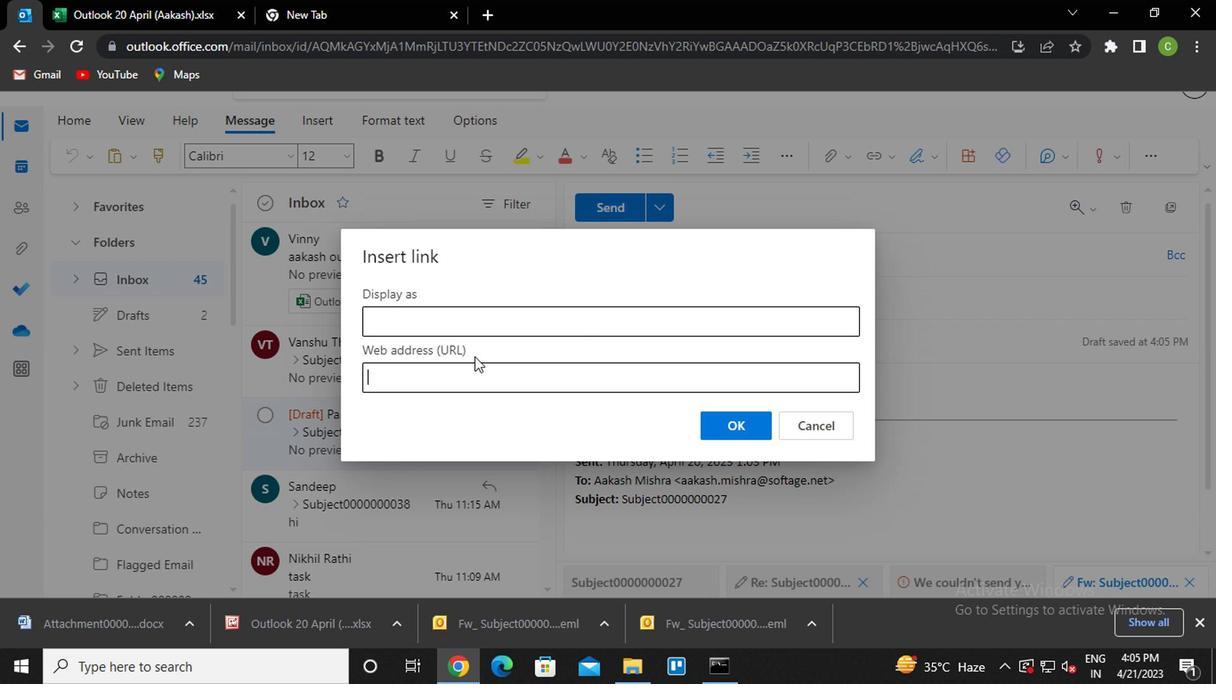 
Action: Mouse pressed left at (471, 367)
Screenshot: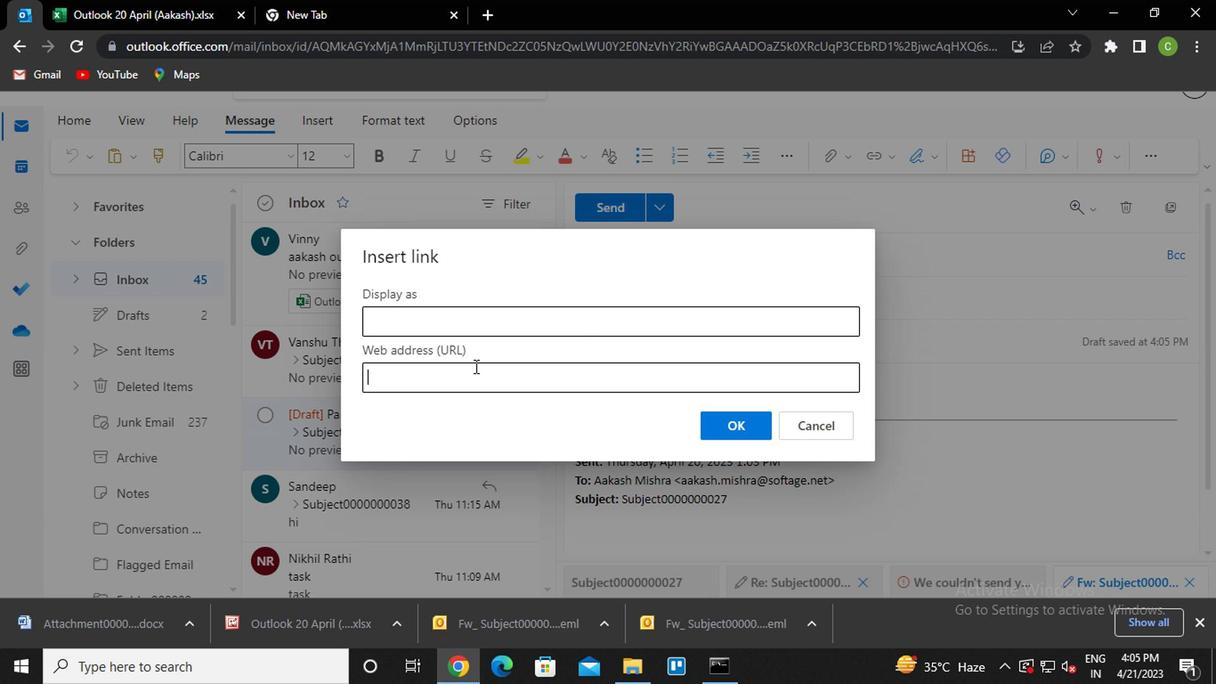 
Action: Mouse moved to (528, 271)
Screenshot: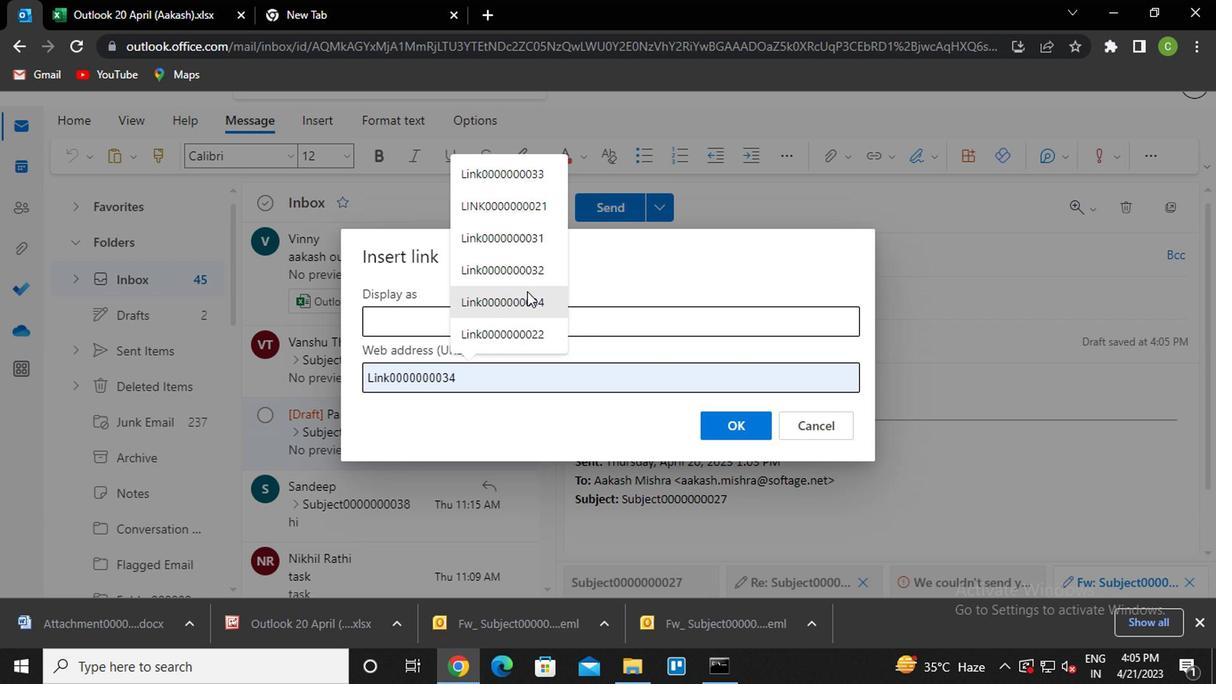 
Action: Mouse pressed left at (528, 271)
Screenshot: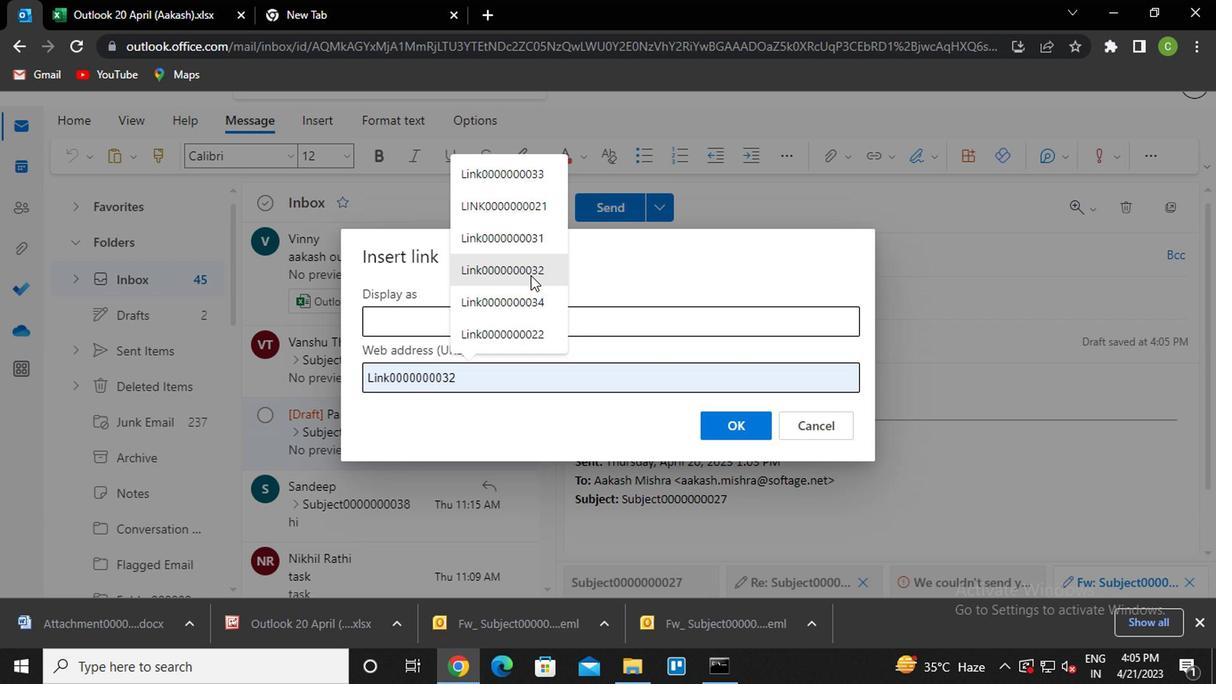 
Action: Mouse moved to (729, 410)
Screenshot: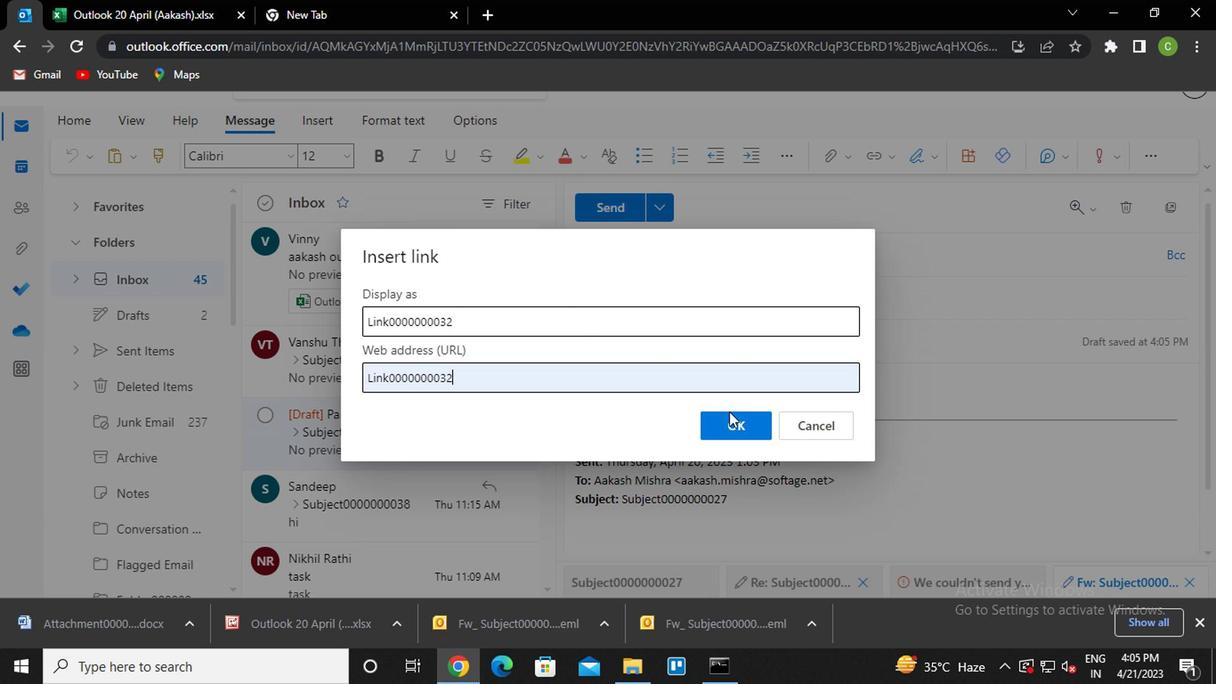
Action: Mouse pressed left at (729, 410)
Screenshot: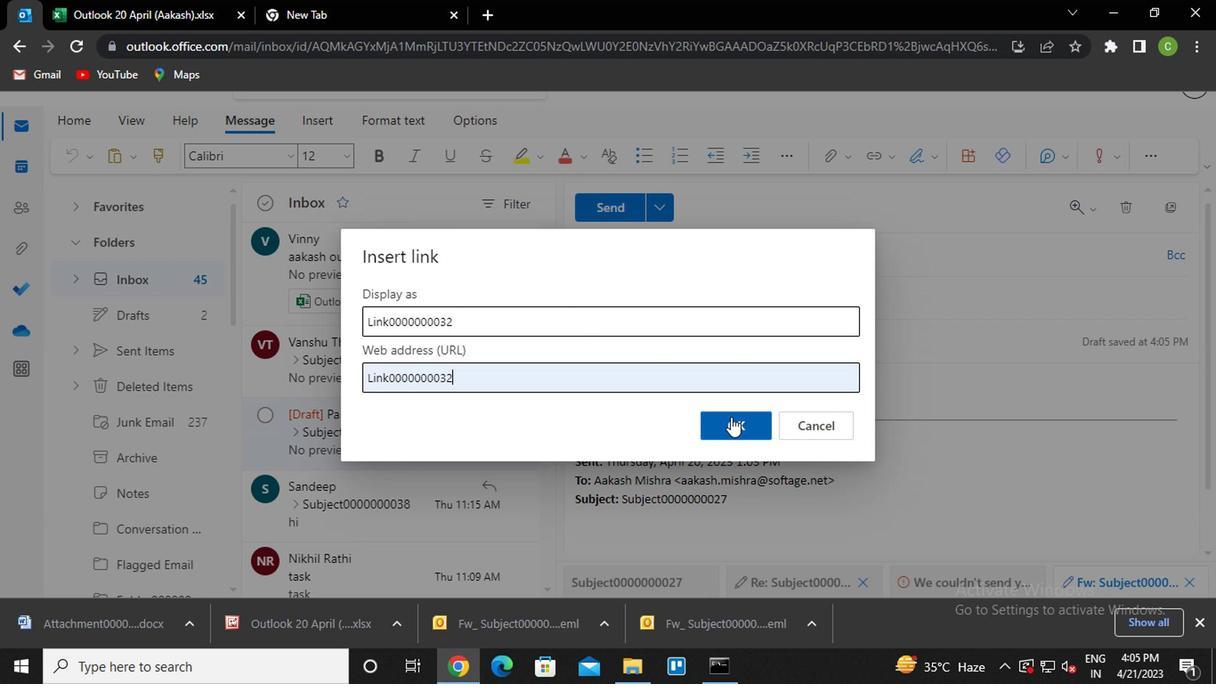 
Action: Mouse moved to (926, 162)
Screenshot: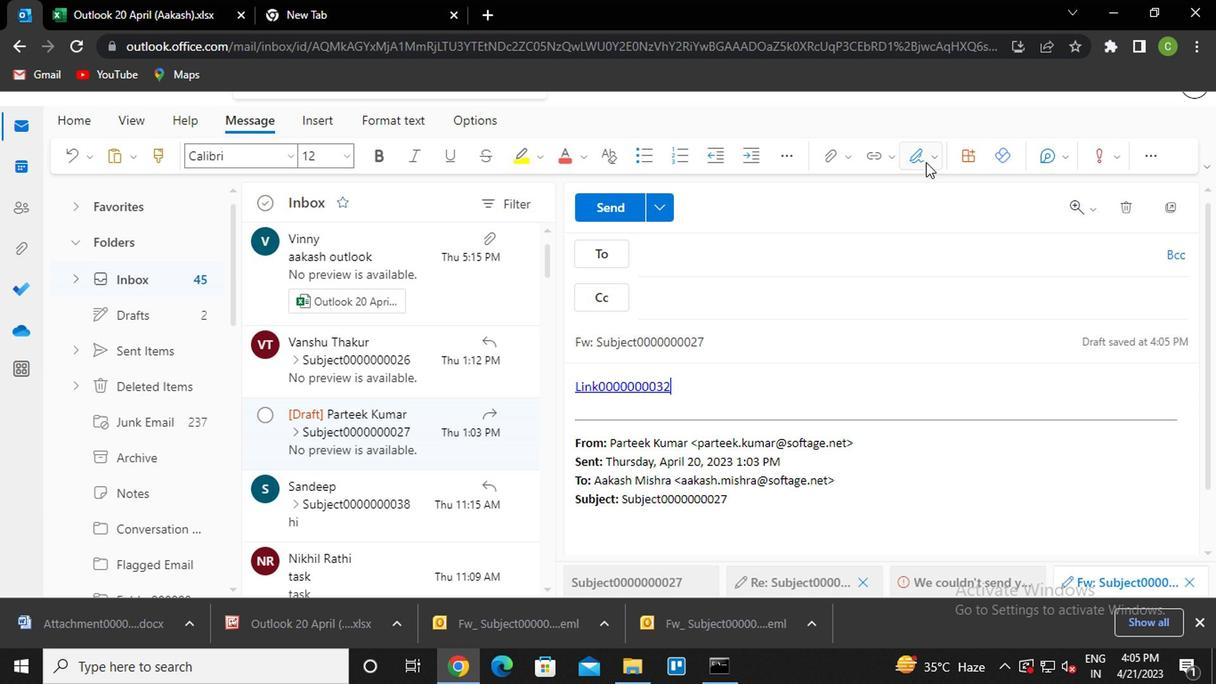 
Action: Mouse pressed left at (926, 162)
Screenshot: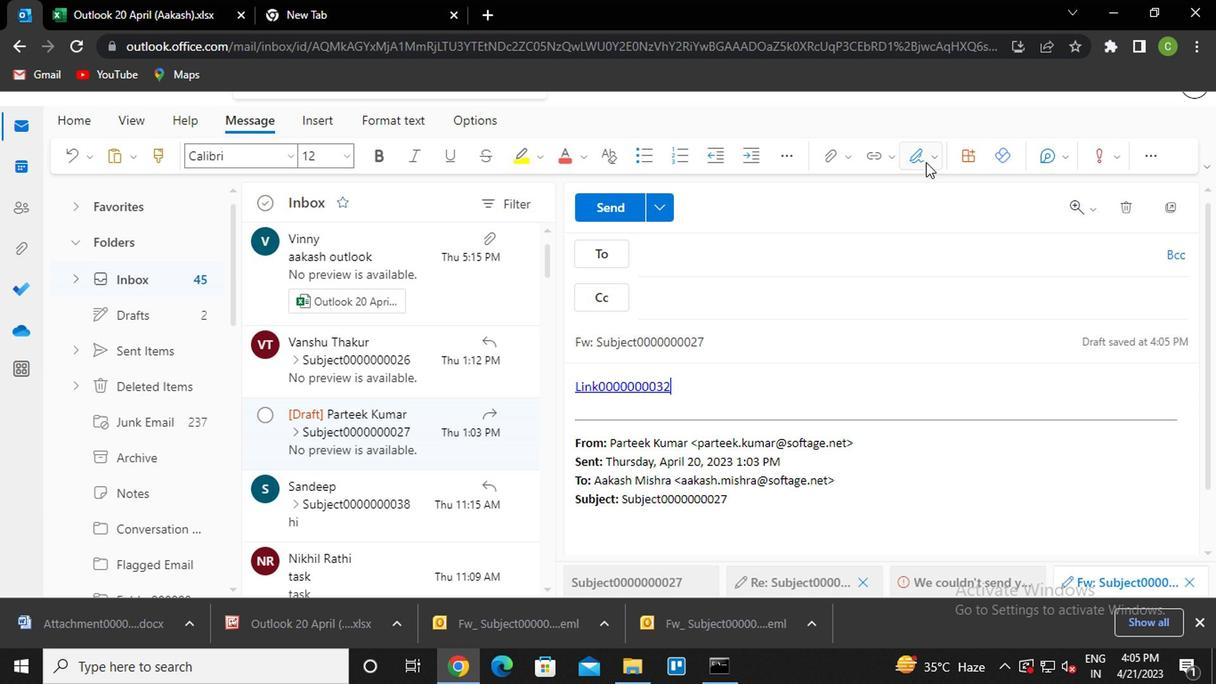 
Action: Mouse moved to (889, 201)
Screenshot: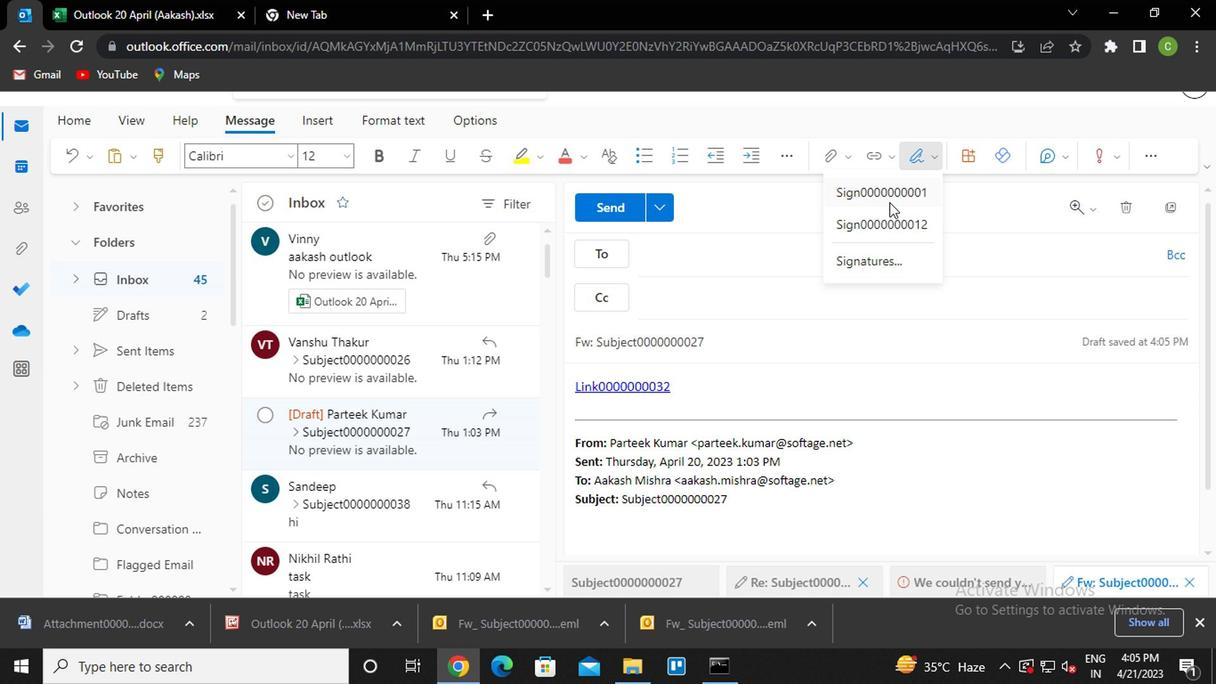 
Action: Mouse pressed left at (889, 201)
Screenshot: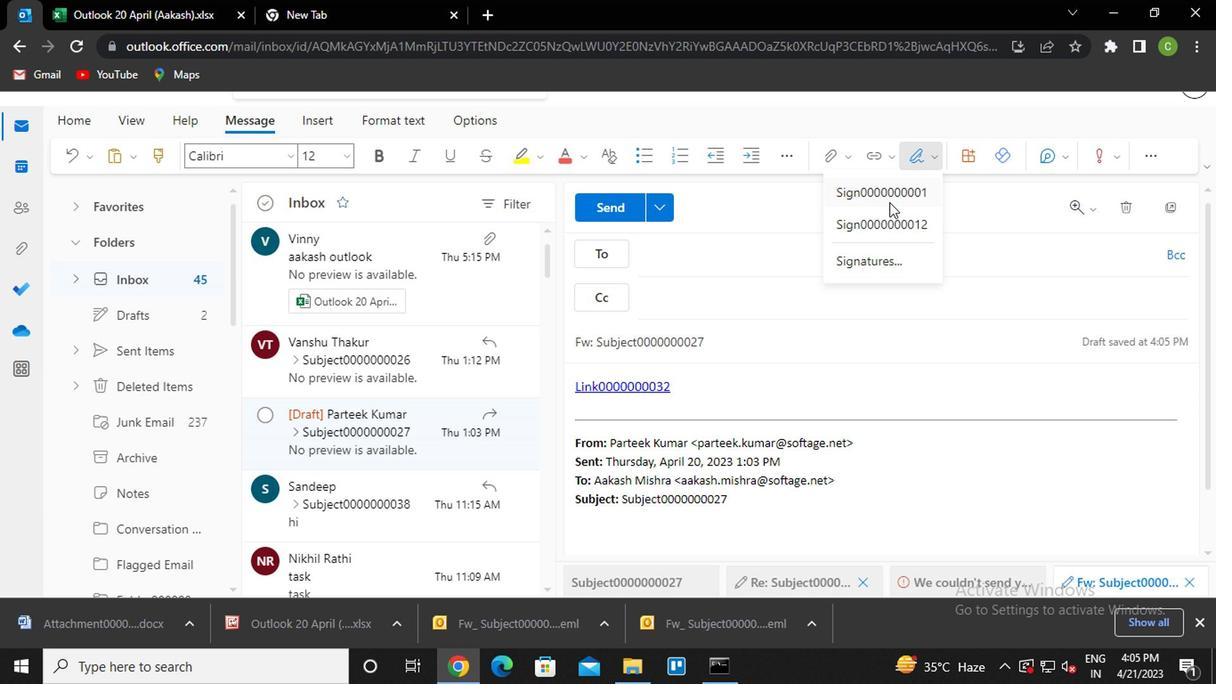 
Action: Mouse moved to (673, 240)
Screenshot: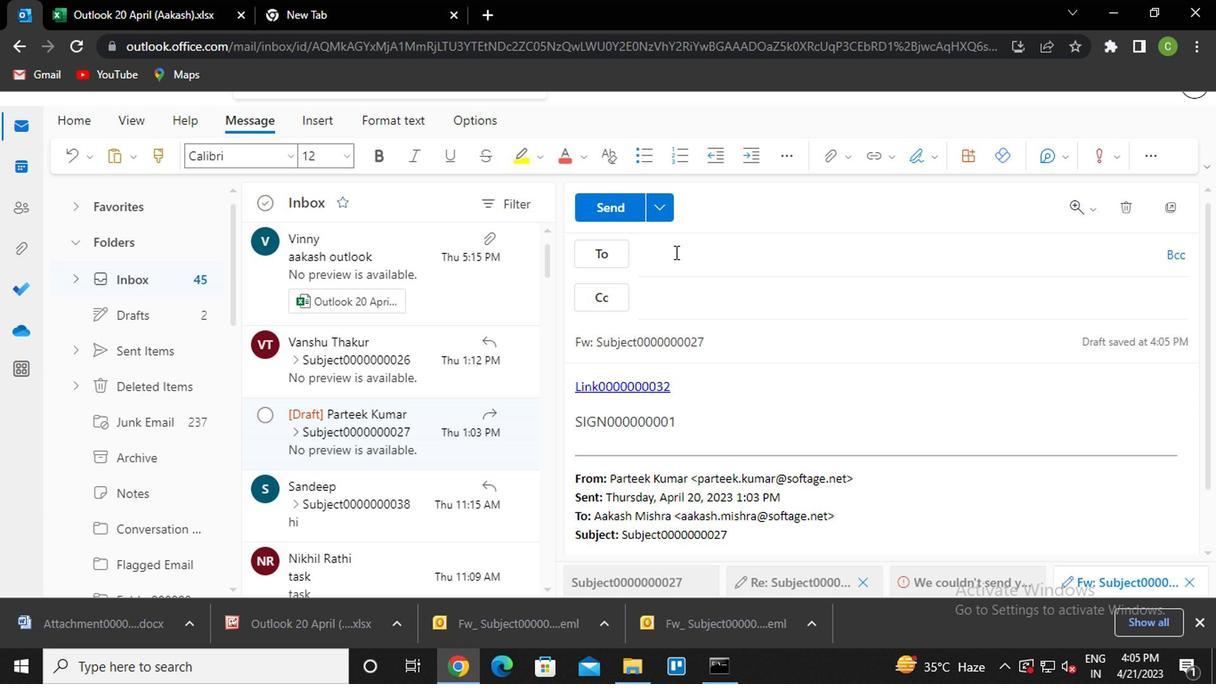 
Action: Mouse pressed left at (673, 240)
Screenshot: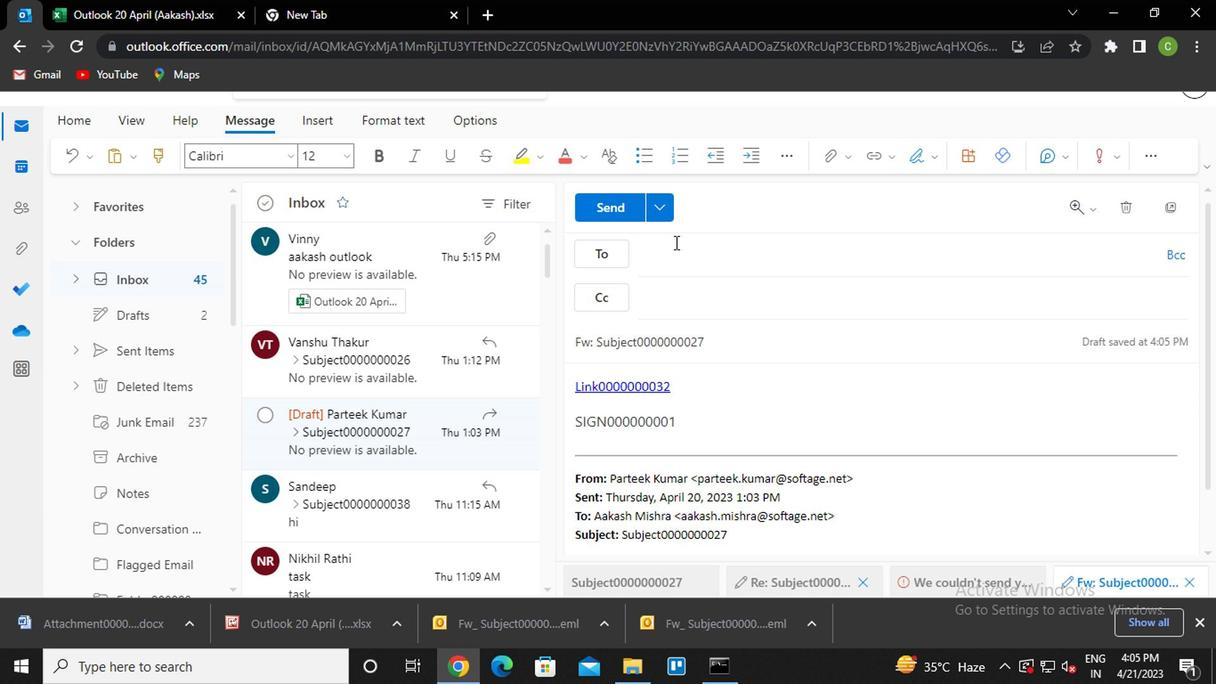 
Action: Mouse moved to (671, 257)
Screenshot: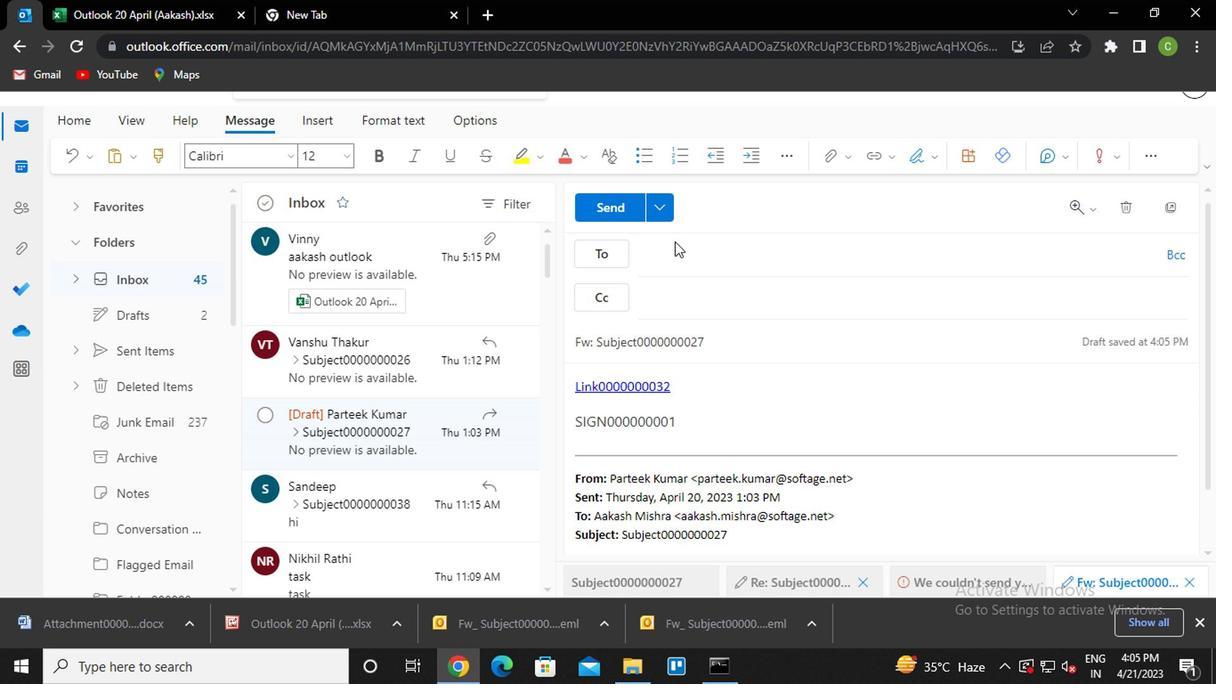 
Action: Mouse pressed left at (671, 257)
Screenshot: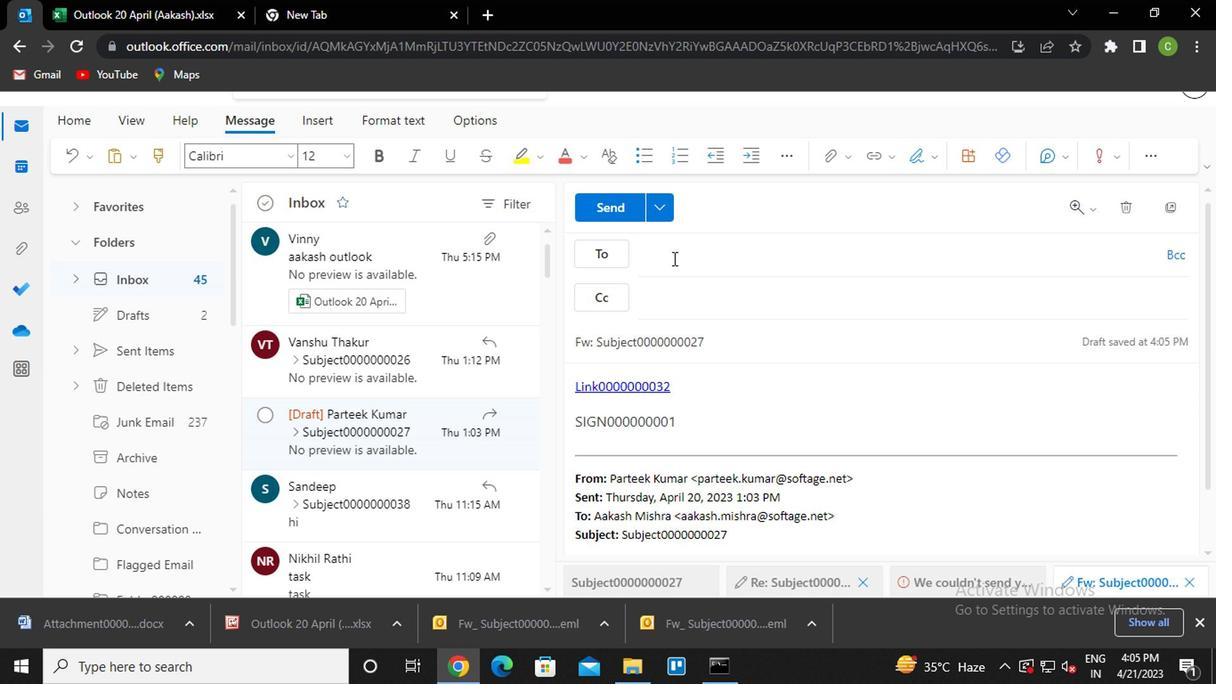 
Action: Key pressed sa<Key.enter><Key.enter>
Screenshot: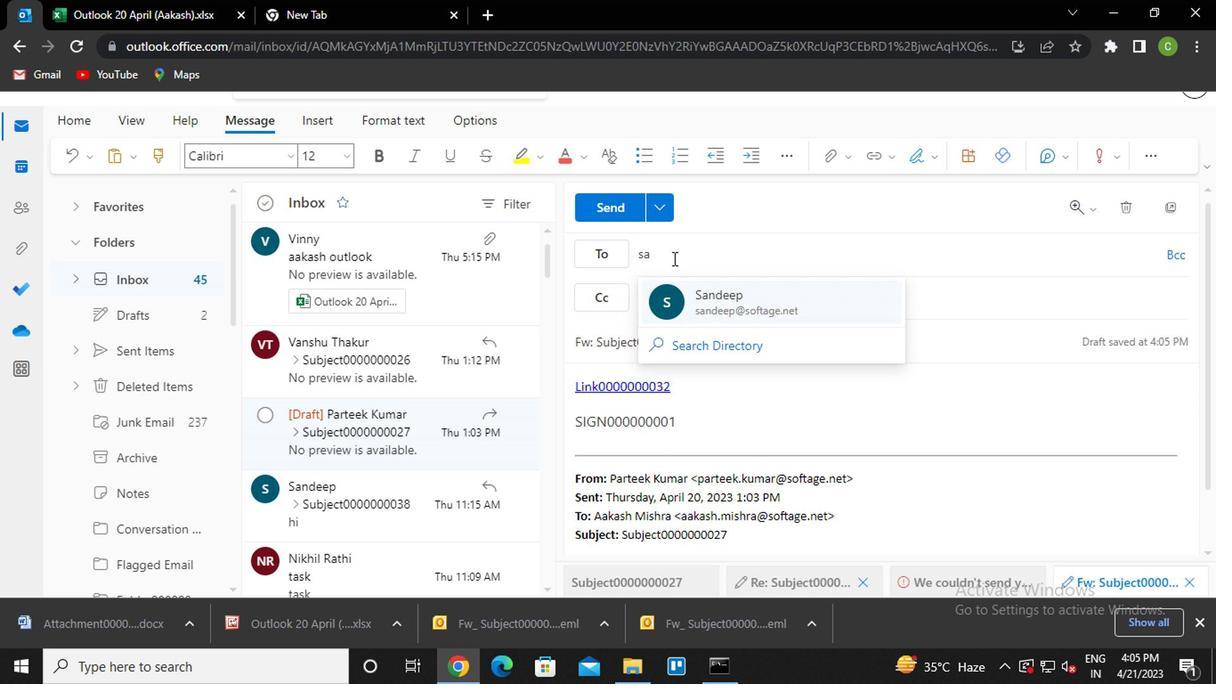 
Action: Mouse moved to (712, 332)
Screenshot: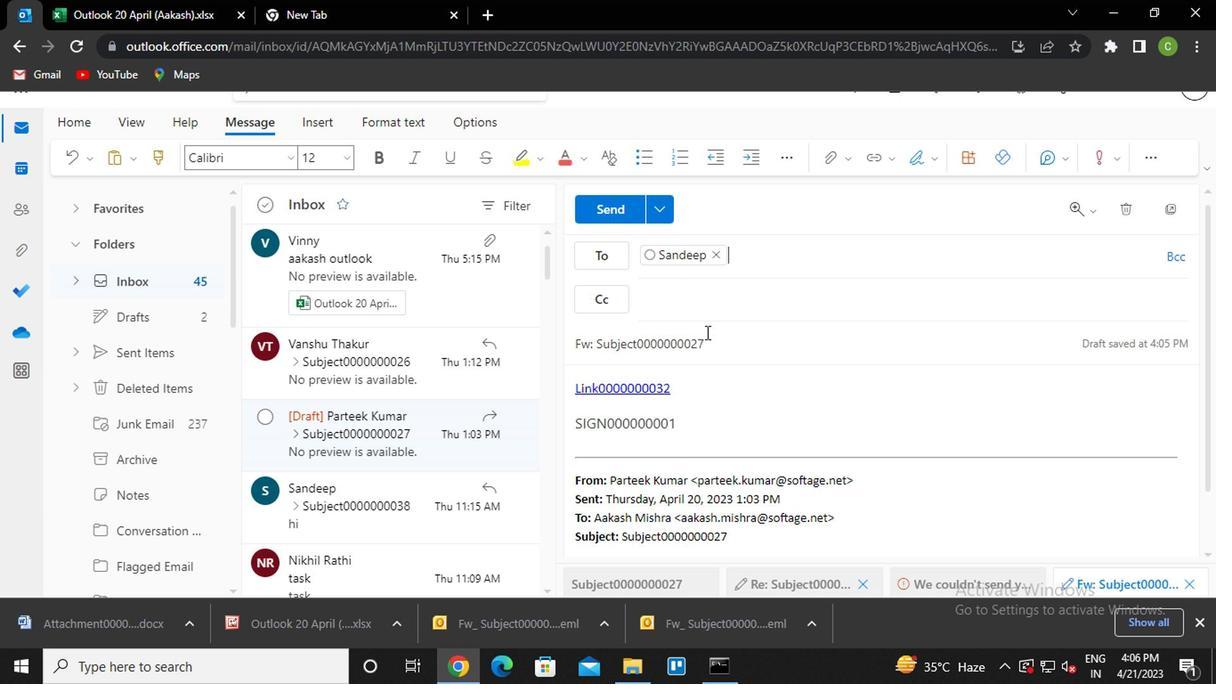 
Action: Mouse pressed left at (712, 332)
Screenshot: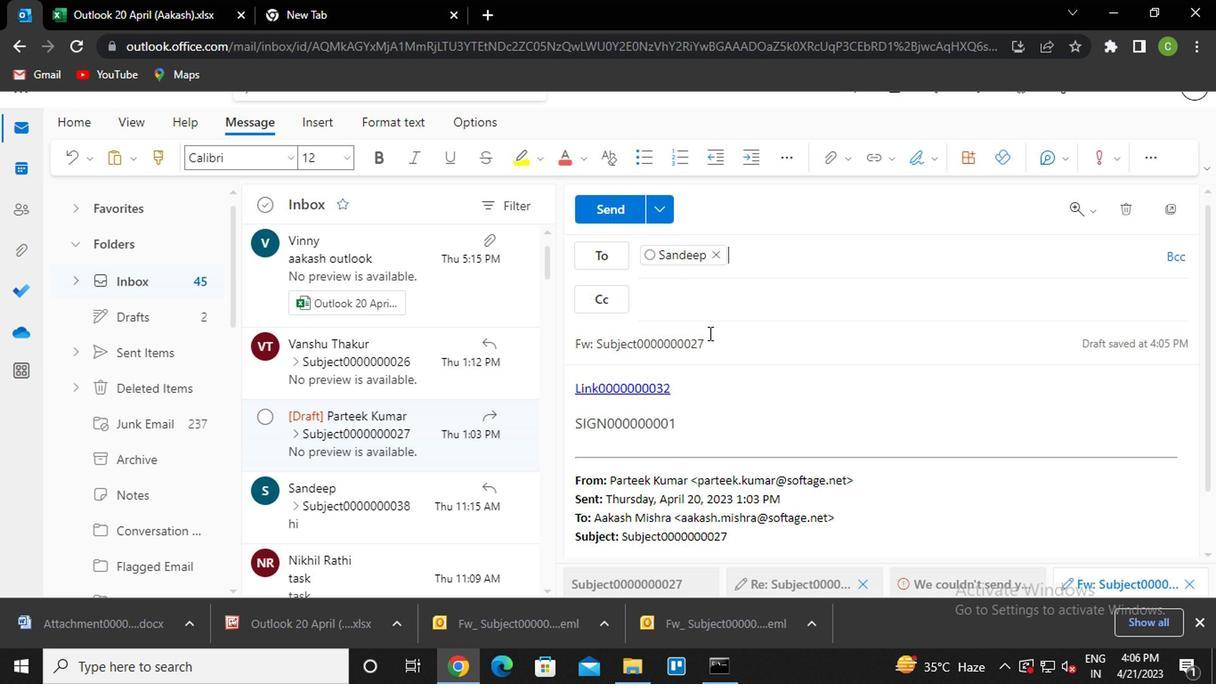 
Action: Key pressed <Key.backspace><Key.backspace>32
Screenshot: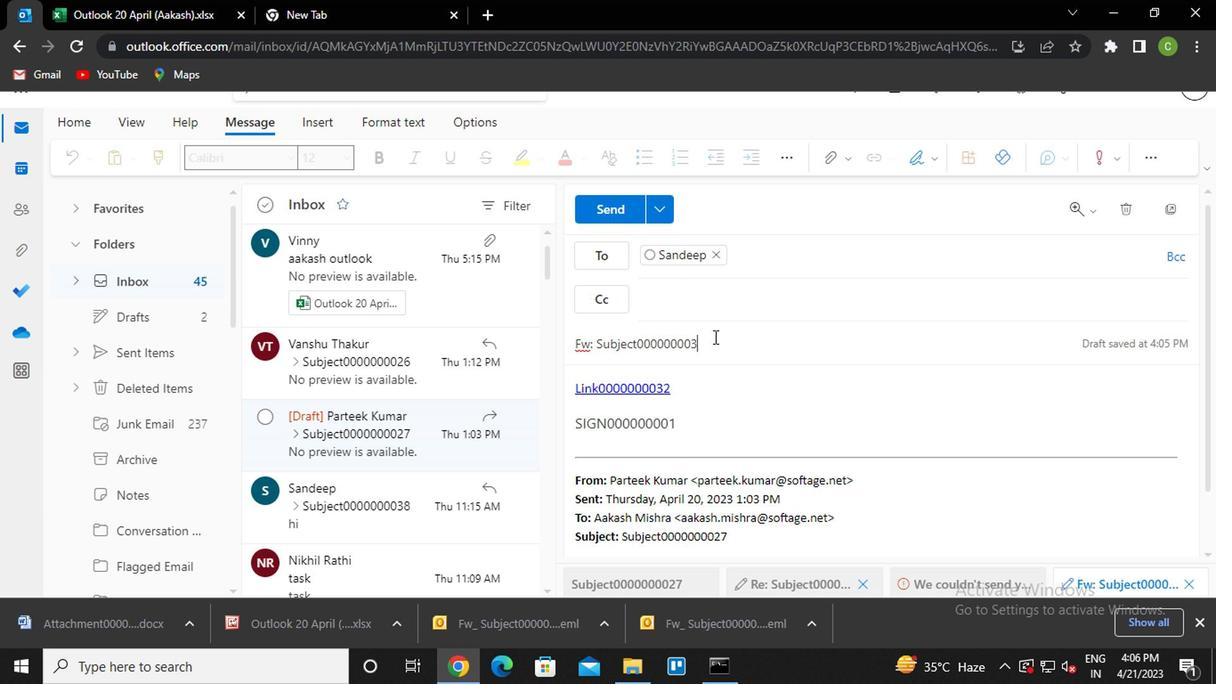 
Action: Mouse moved to (696, 419)
Screenshot: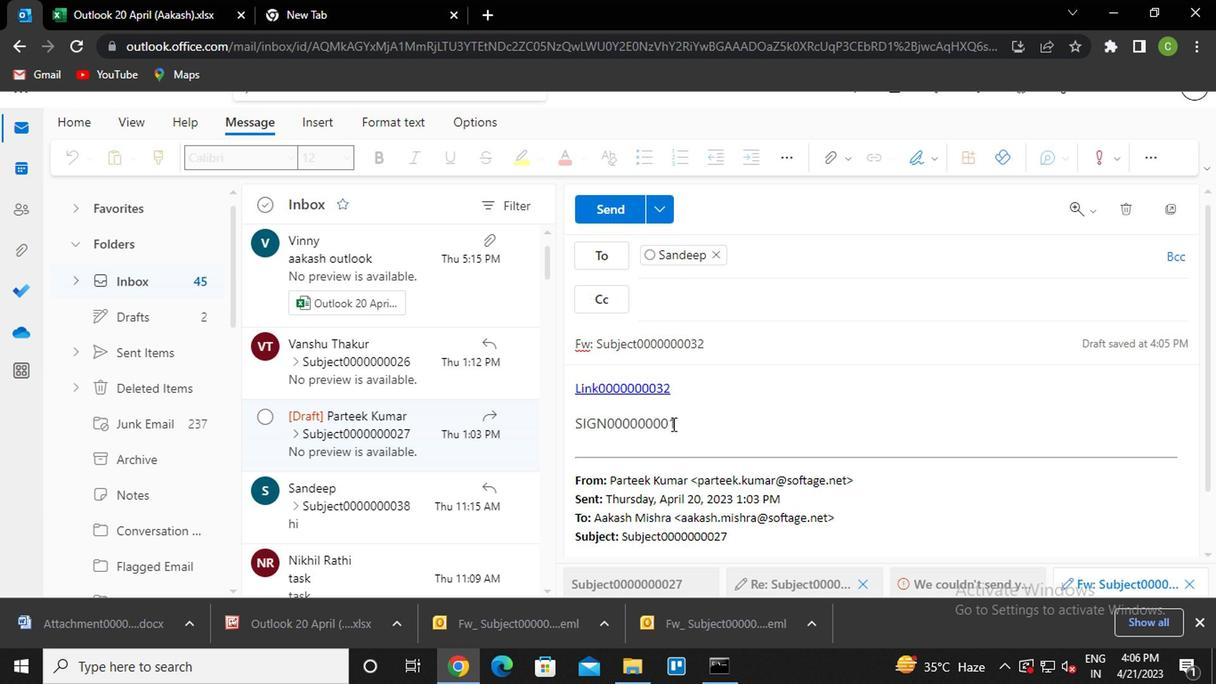 
Action: Mouse pressed left at (696, 419)
Screenshot: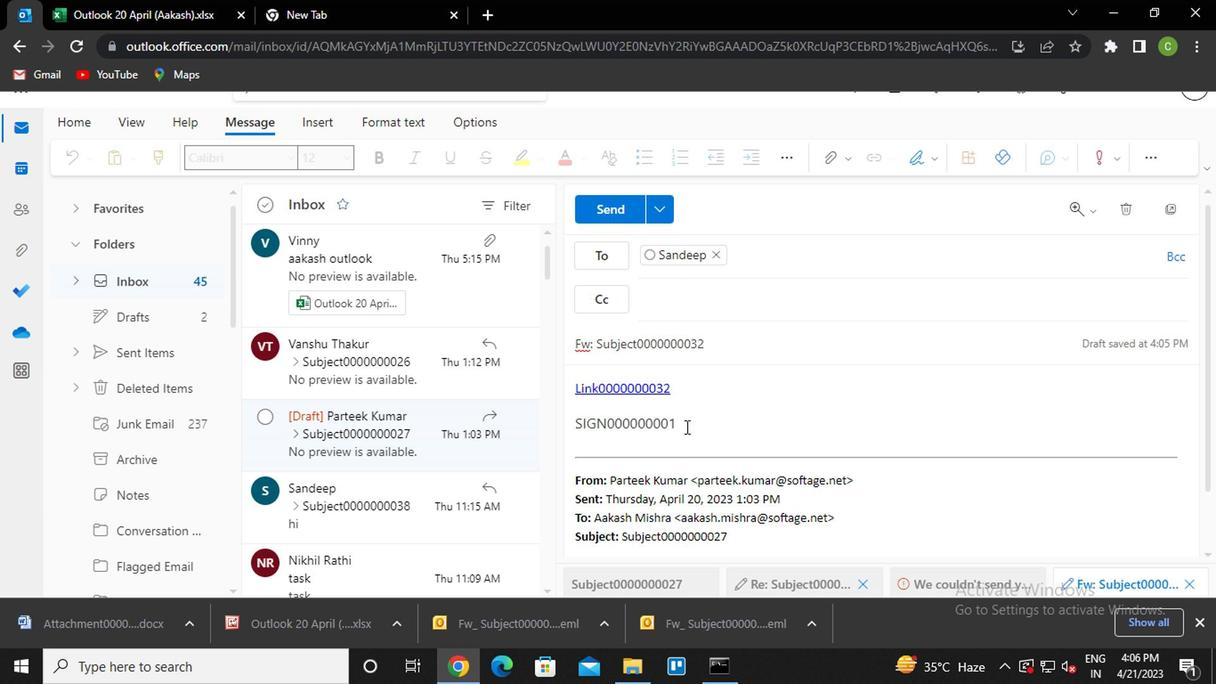
Action: Key pressed <Key.enter><Key.caps_lock>m<Key.caps_lock>essage0000000032
Screenshot: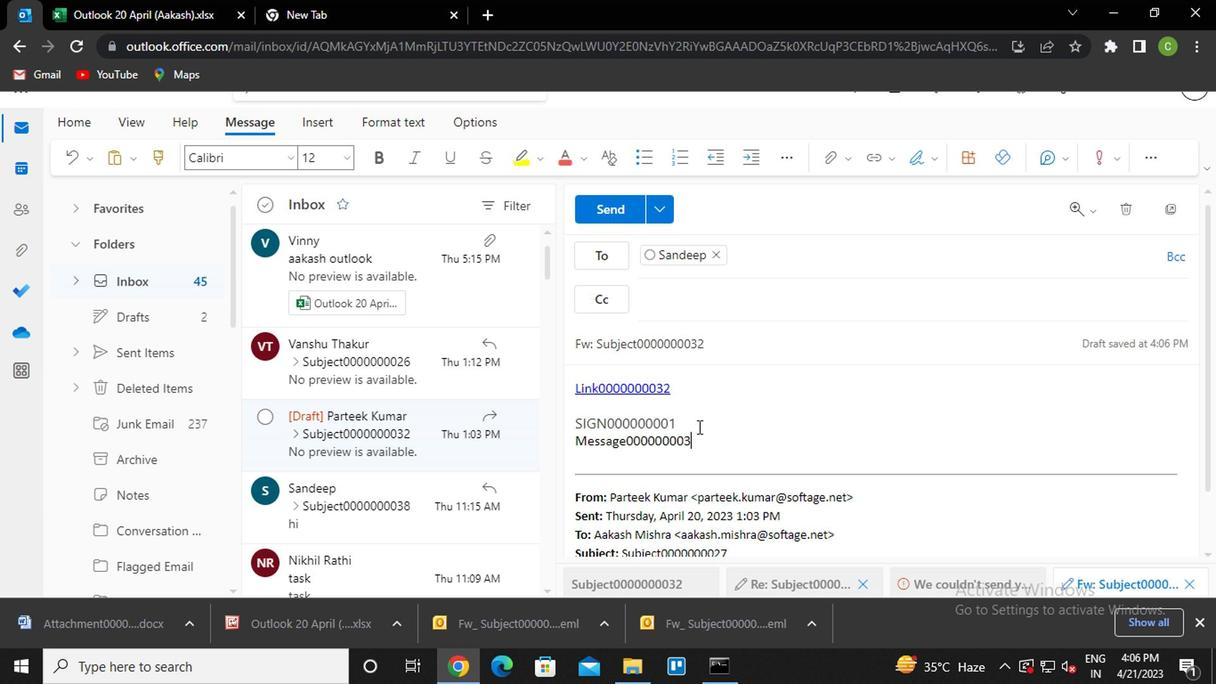 
Action: Mouse moved to (609, 210)
Screenshot: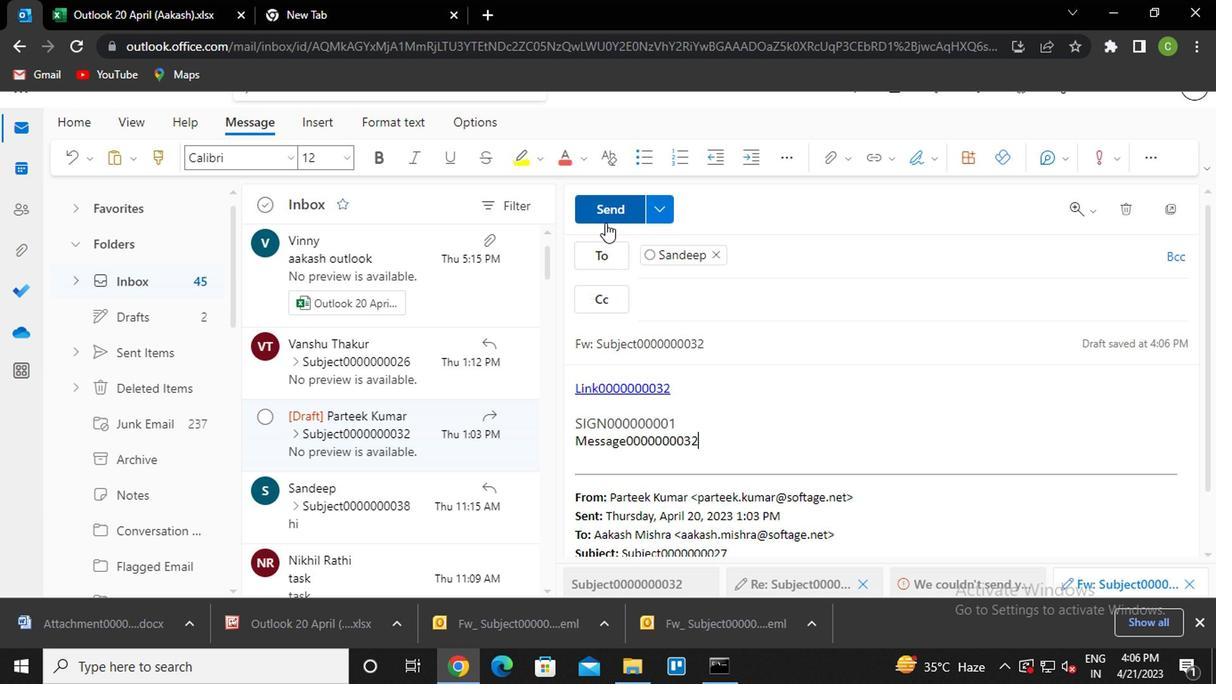
Action: Mouse pressed left at (609, 210)
Screenshot: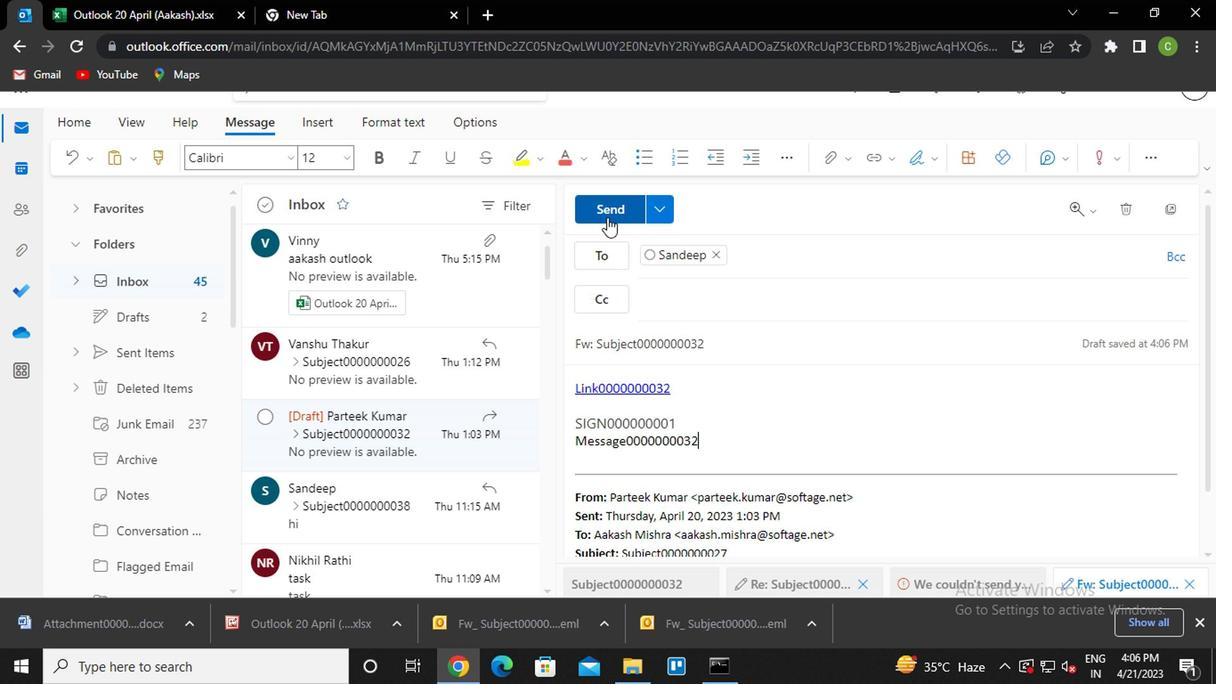 
Action: Mouse moved to (708, 605)
Screenshot: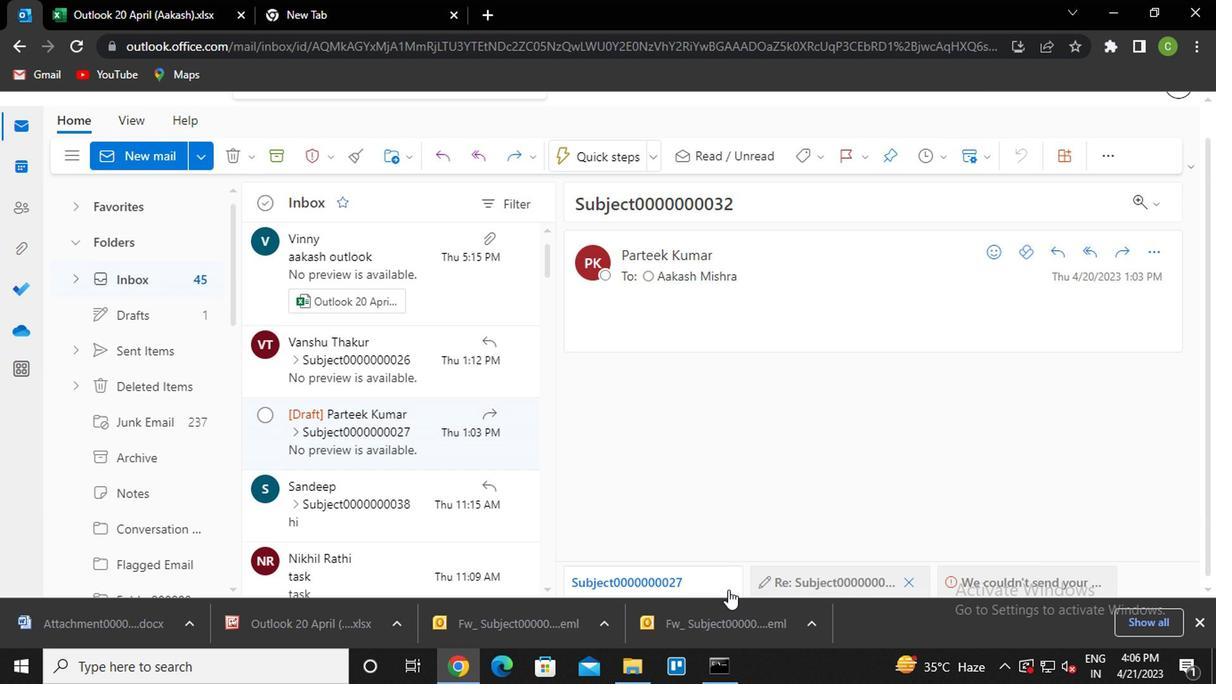 
